 Task: Look for Airbnb options in Runing, China from 3rd January 2024 to 9th January 2024 for 2 adults. Place can be entire room with 1  bedroom having 1 bed and 1 bathroom. Property type can be hotel.
Action: Mouse moved to (424, 187)
Screenshot: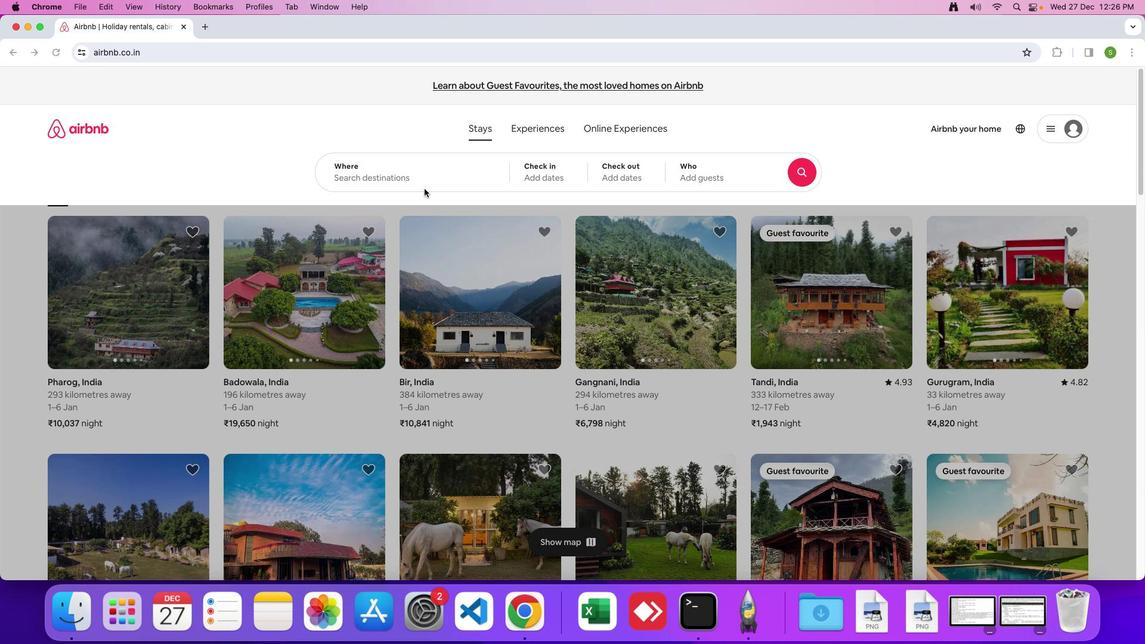 
Action: Mouse pressed left at (424, 187)
Screenshot: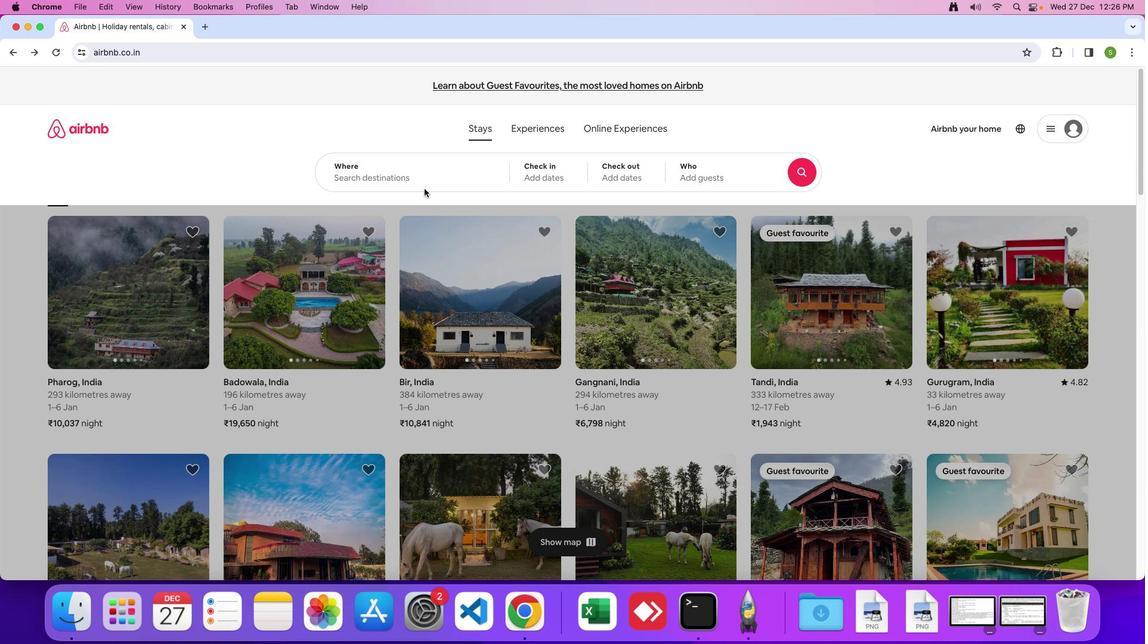 
Action: Mouse moved to (420, 178)
Screenshot: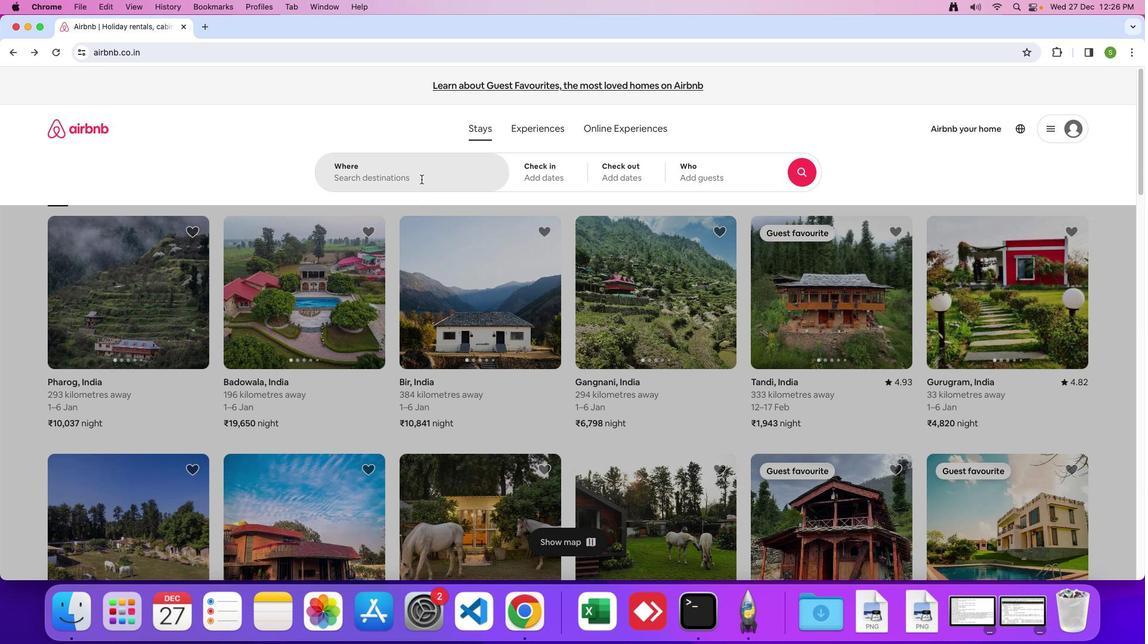 
Action: Mouse pressed left at (420, 178)
Screenshot: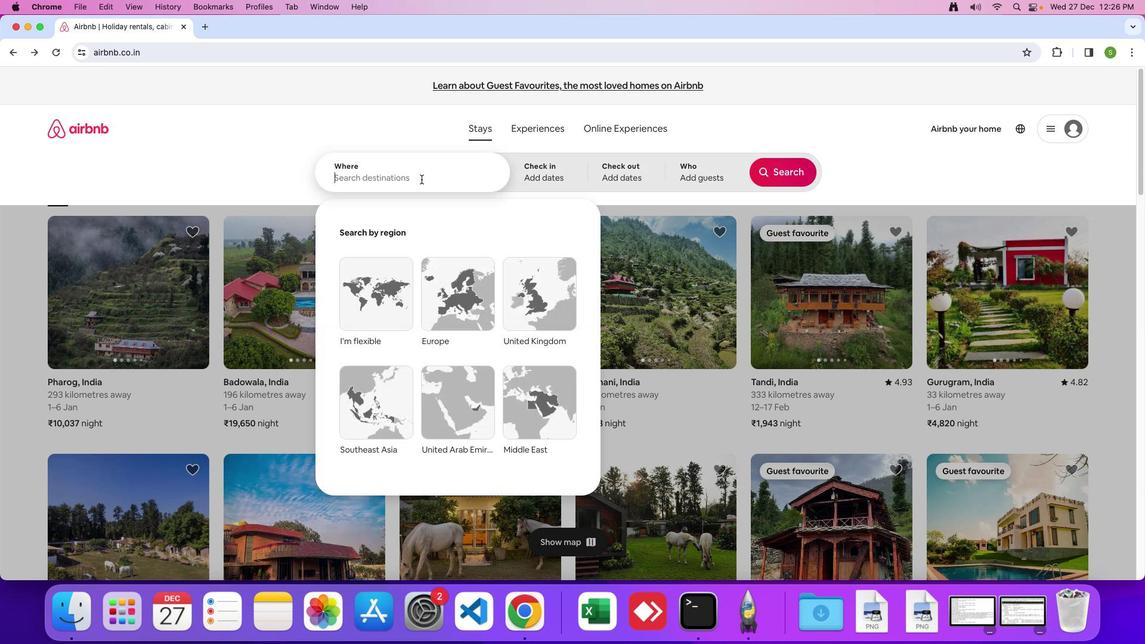 
Action: Key pressed 'R'Key.caps_lock'u''n''i''n''g'','Key.spaceKey.shift'C''h''i''n''a'Key.enter
Screenshot: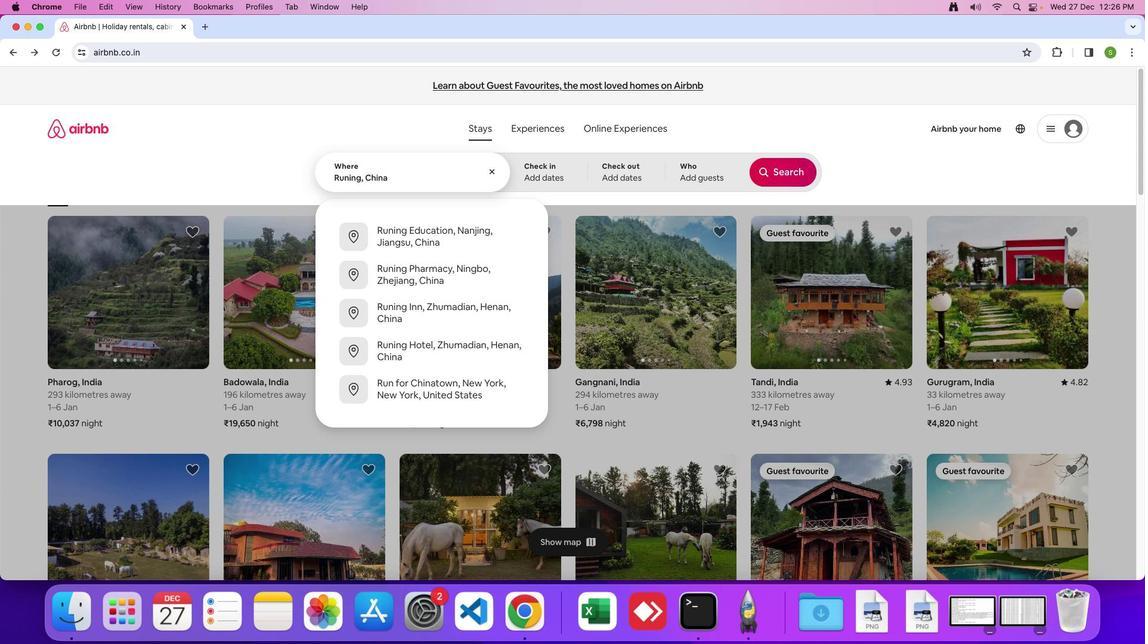 
Action: Mouse moved to (684, 314)
Screenshot: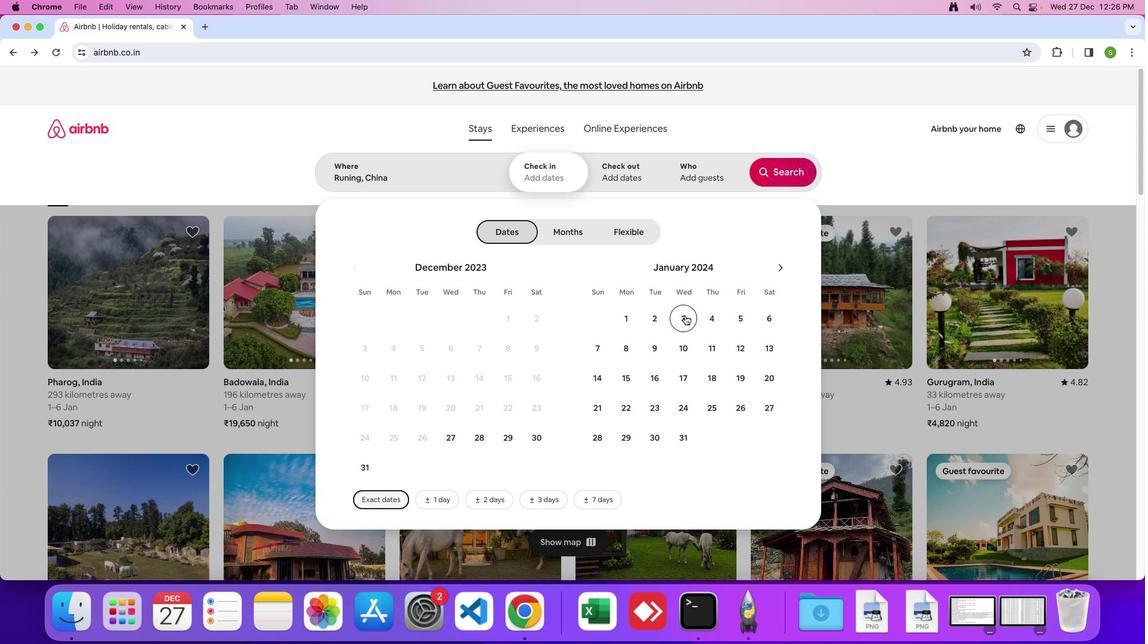 
Action: Mouse pressed left at (684, 314)
Screenshot: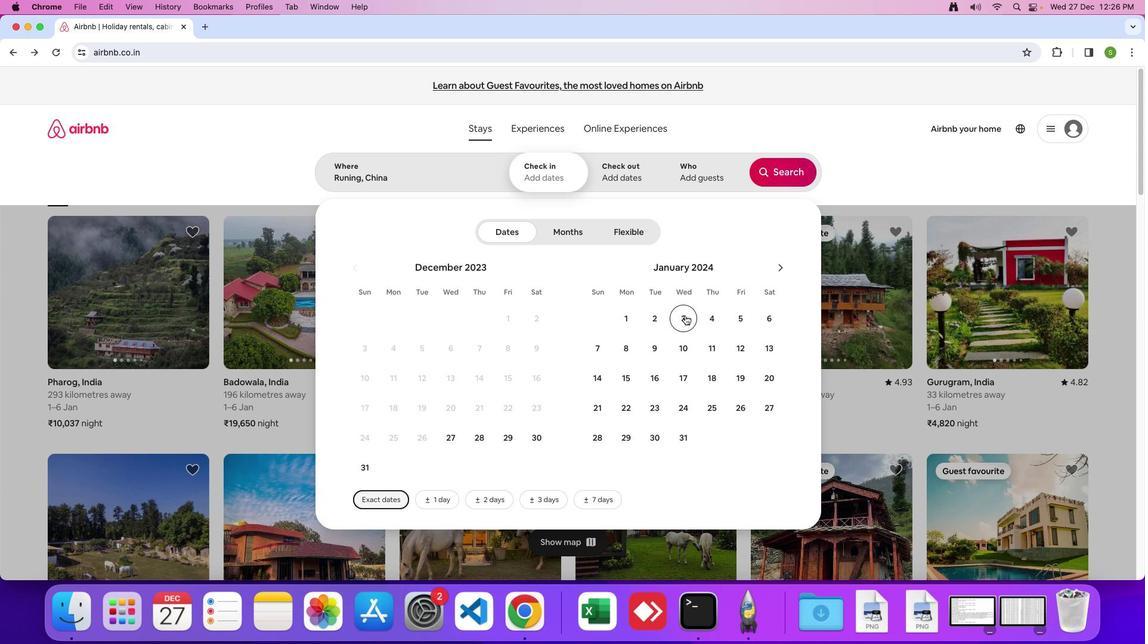 
Action: Mouse moved to (648, 349)
Screenshot: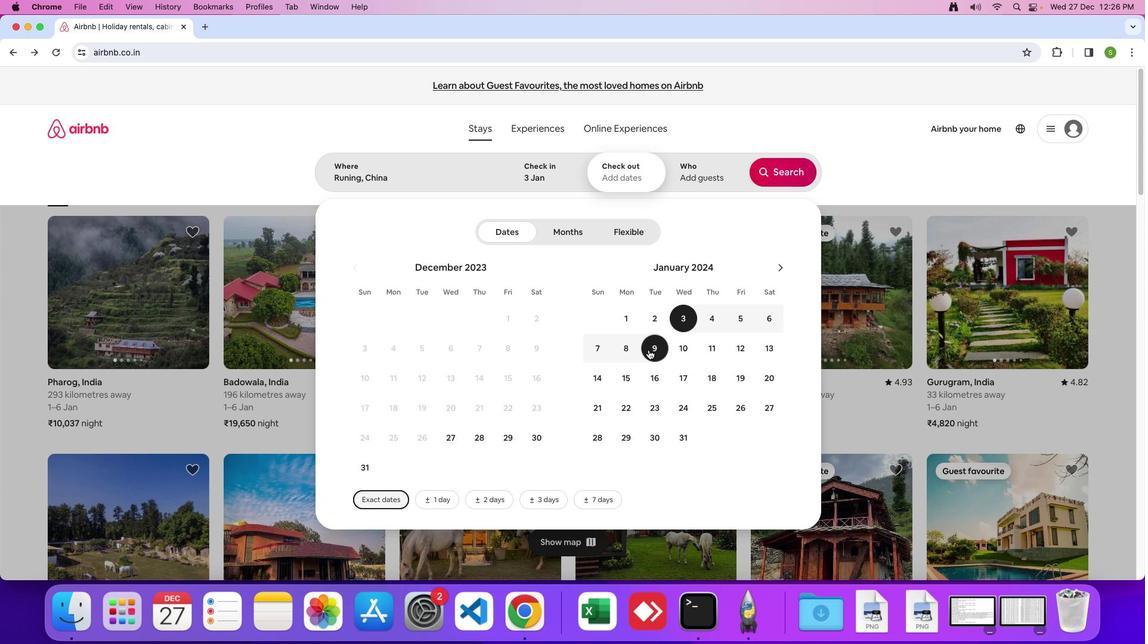 
Action: Mouse pressed left at (648, 349)
Screenshot: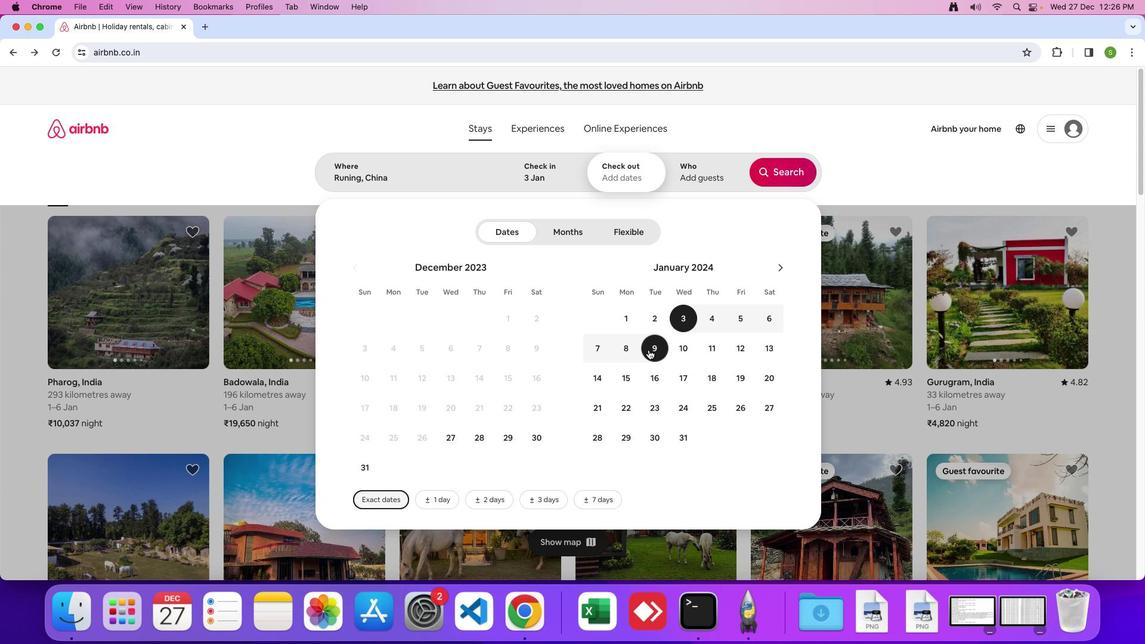 
Action: Mouse moved to (699, 173)
Screenshot: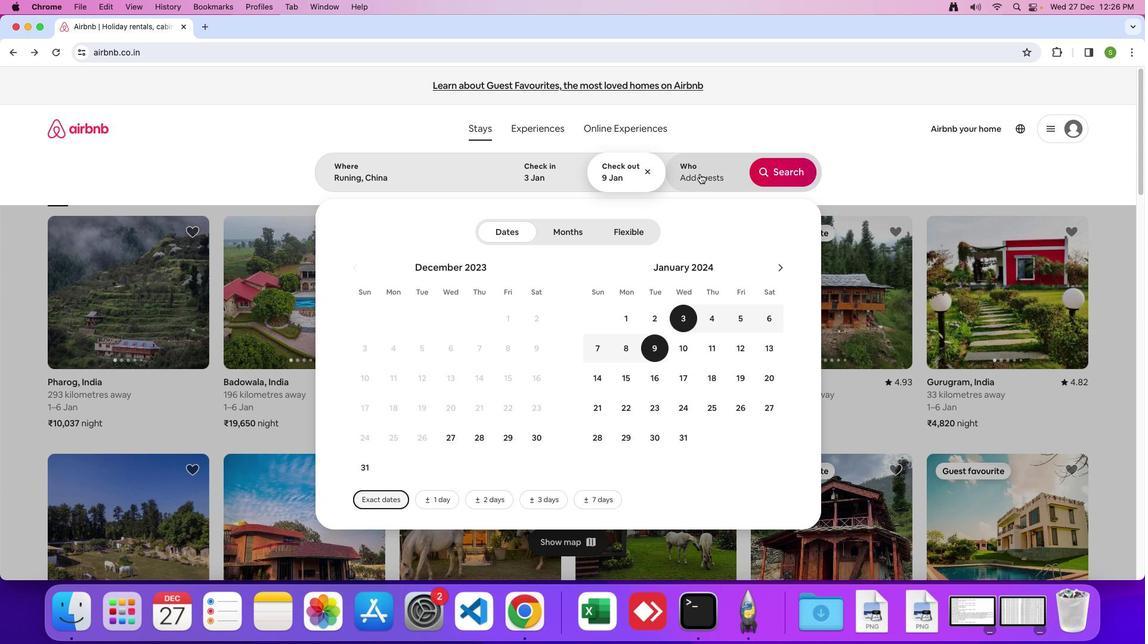 
Action: Mouse pressed left at (699, 173)
Screenshot: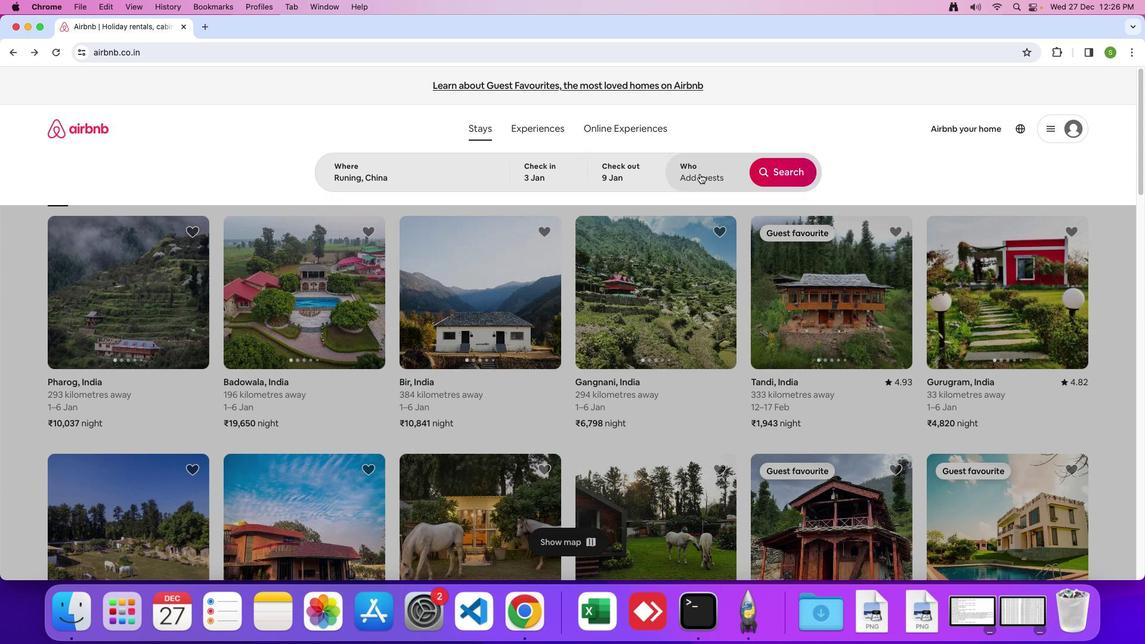 
Action: Mouse moved to (782, 238)
Screenshot: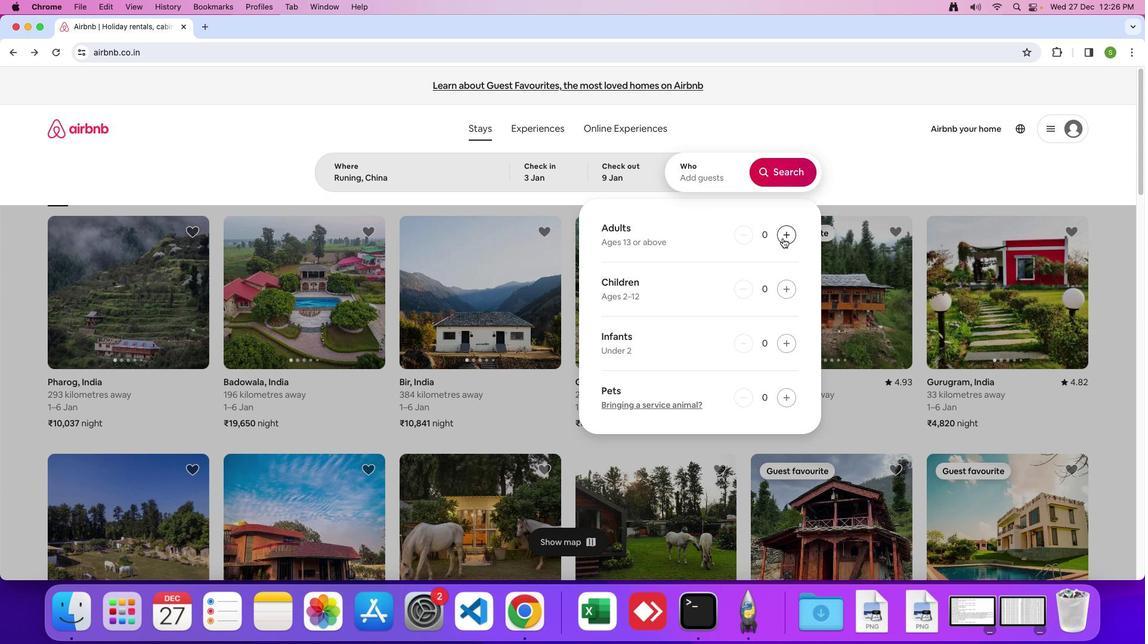 
Action: Mouse pressed left at (782, 238)
Screenshot: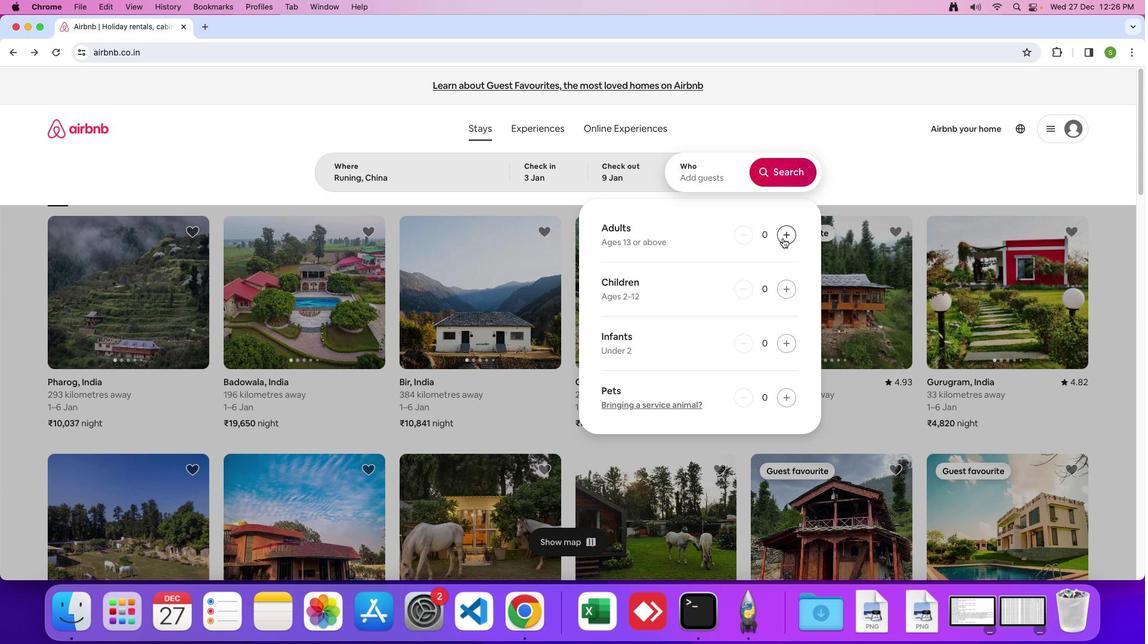 
Action: Mouse pressed left at (782, 238)
Screenshot: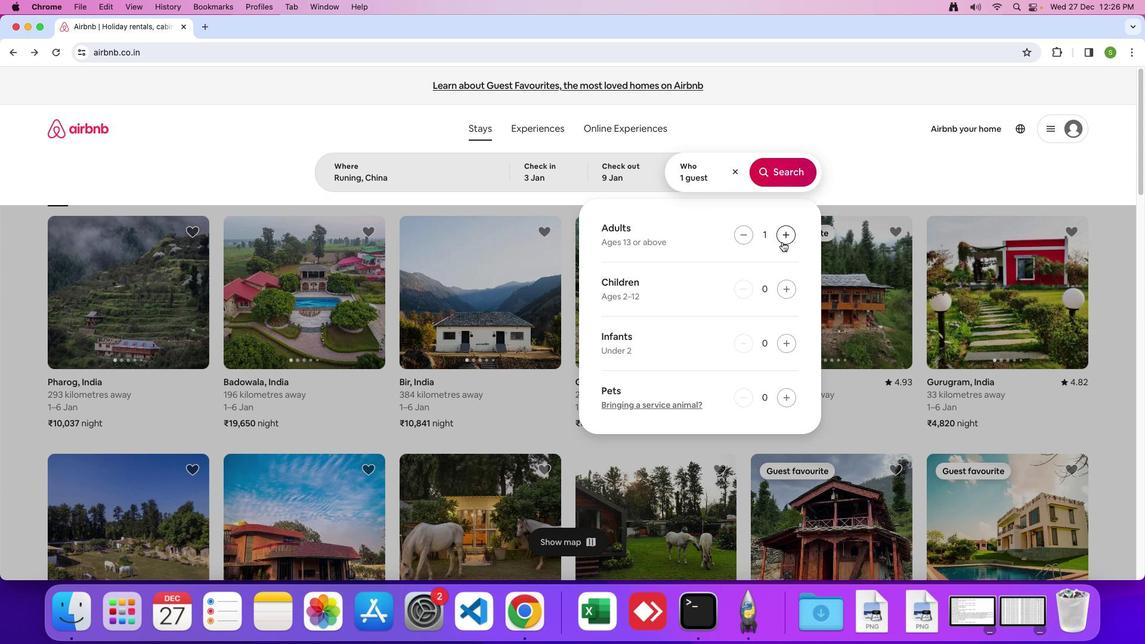 
Action: Mouse moved to (775, 167)
Screenshot: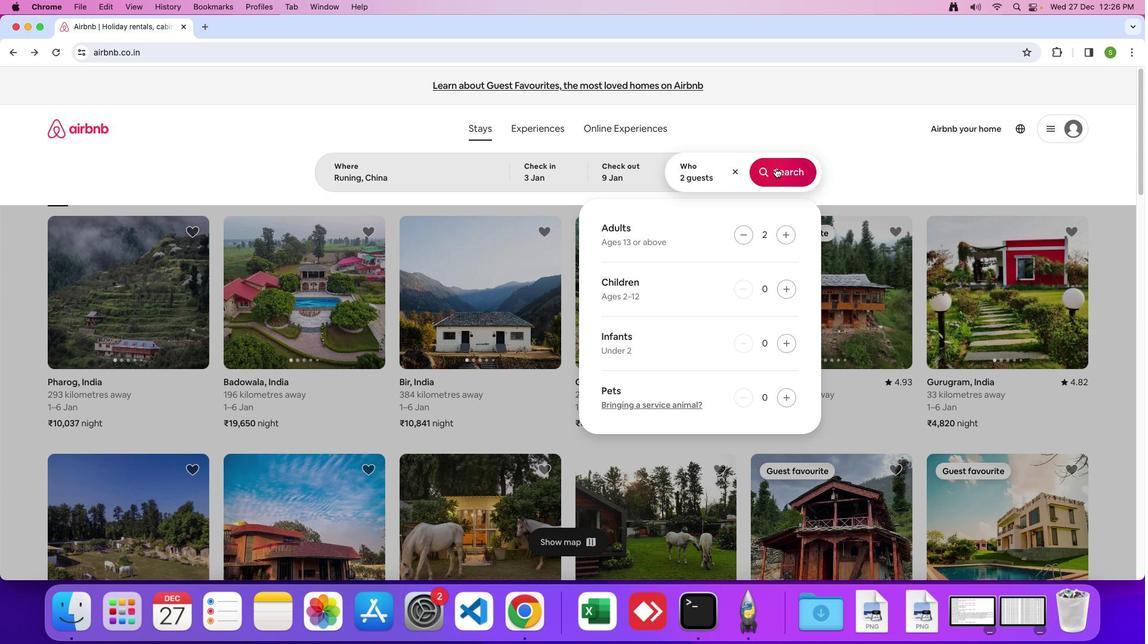 
Action: Mouse pressed left at (775, 167)
Screenshot: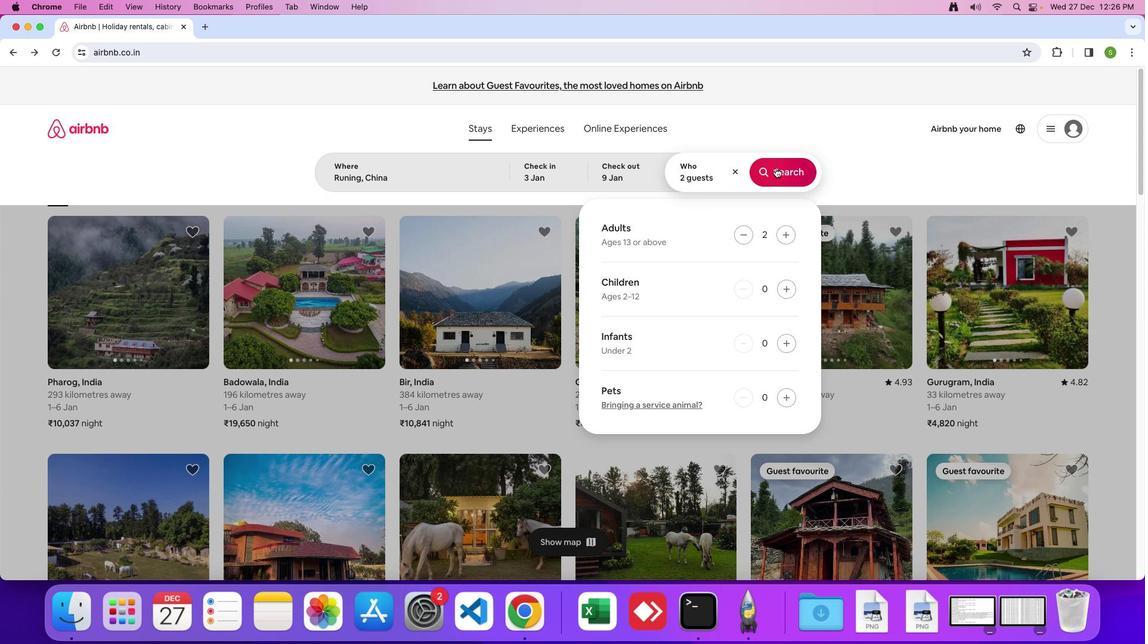 
Action: Mouse moved to (964, 136)
Screenshot: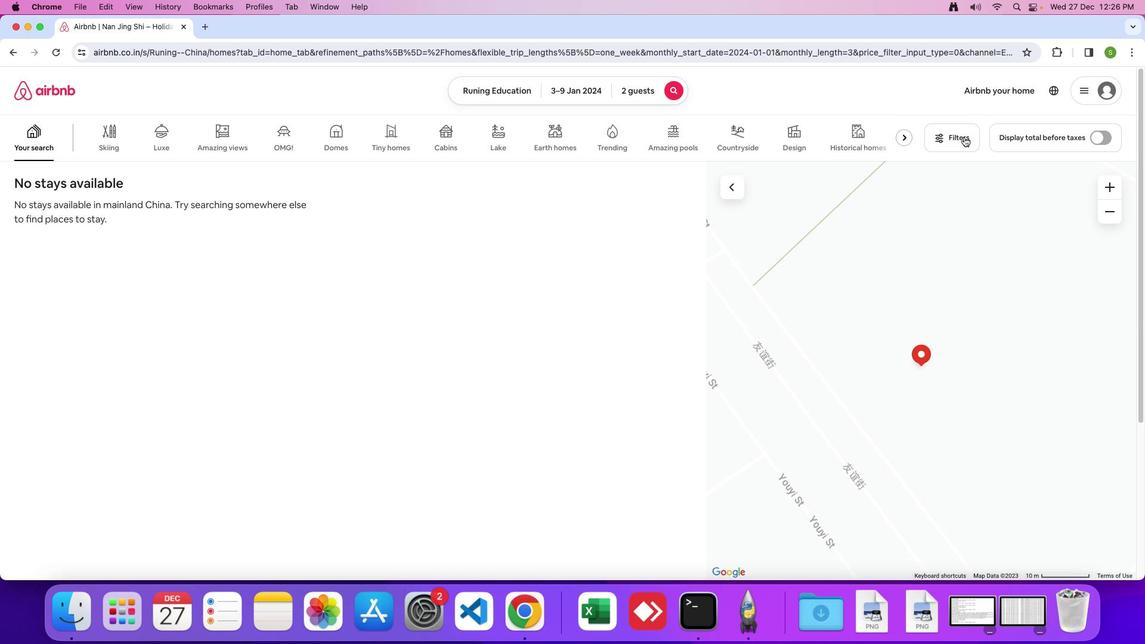 
Action: Mouse pressed left at (964, 136)
Screenshot: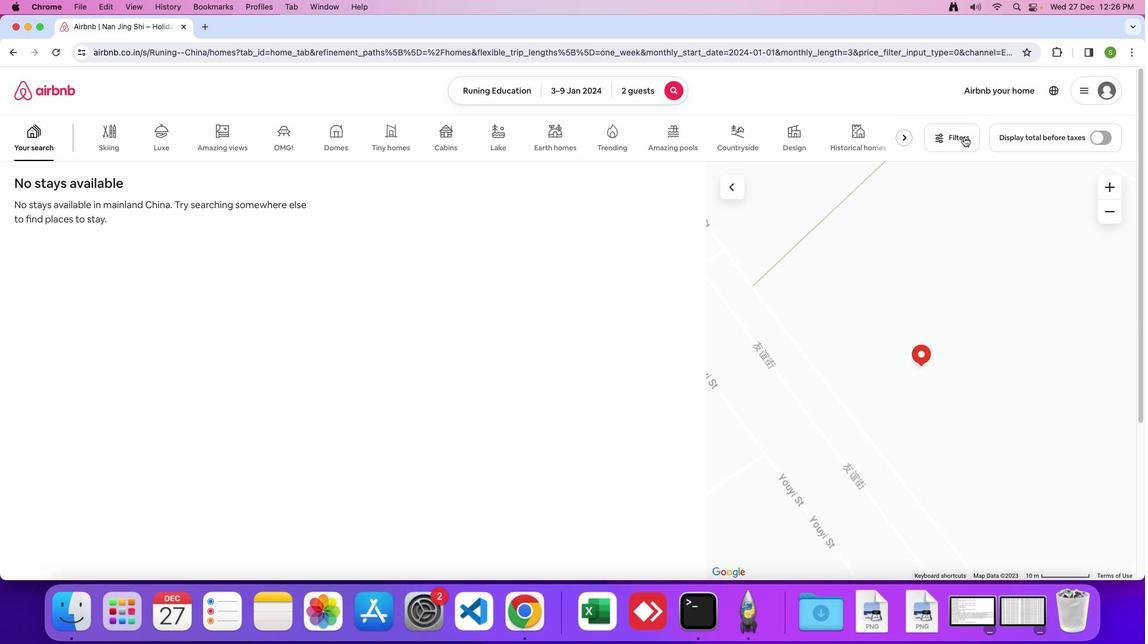 
Action: Mouse moved to (557, 324)
Screenshot: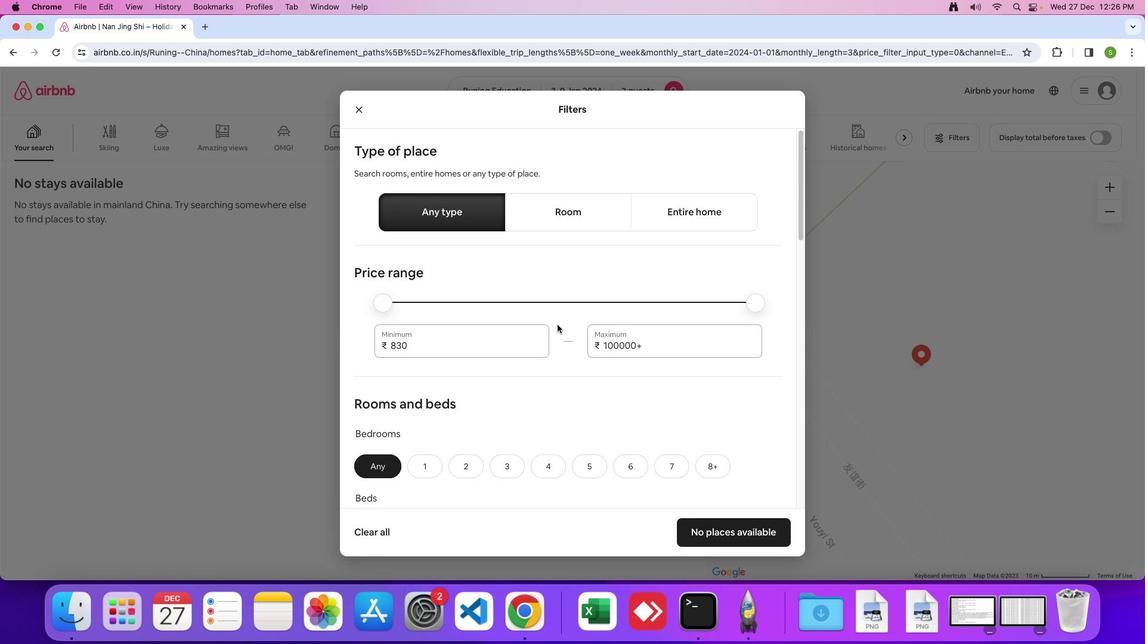 
Action: Mouse scrolled (557, 324) with delta (0, 0)
Screenshot: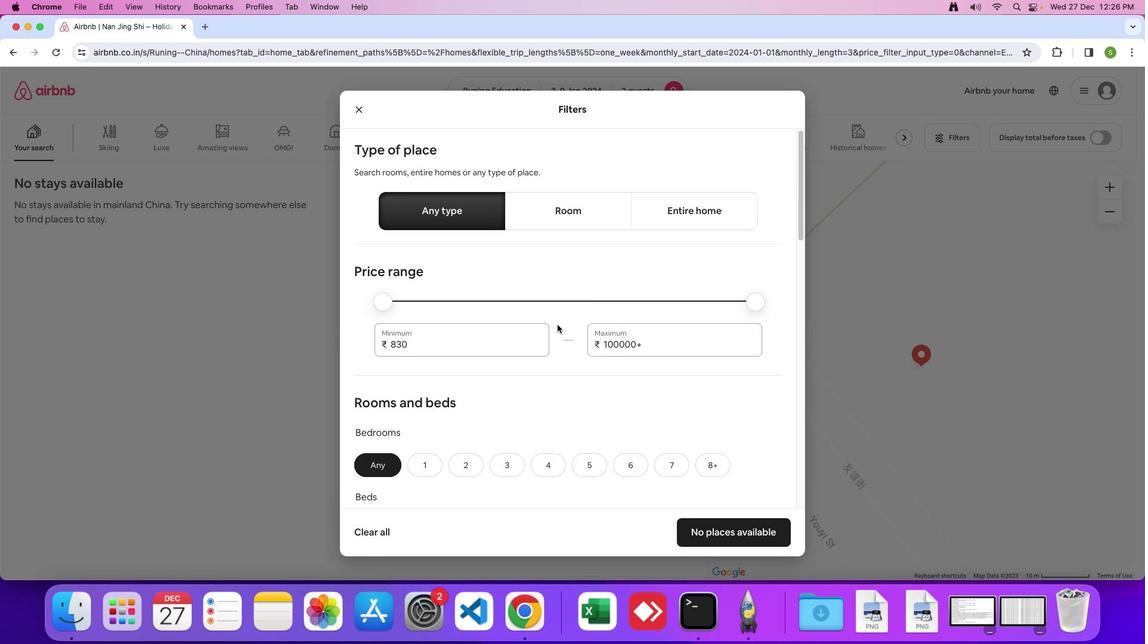 
Action: Mouse scrolled (557, 324) with delta (0, 0)
Screenshot: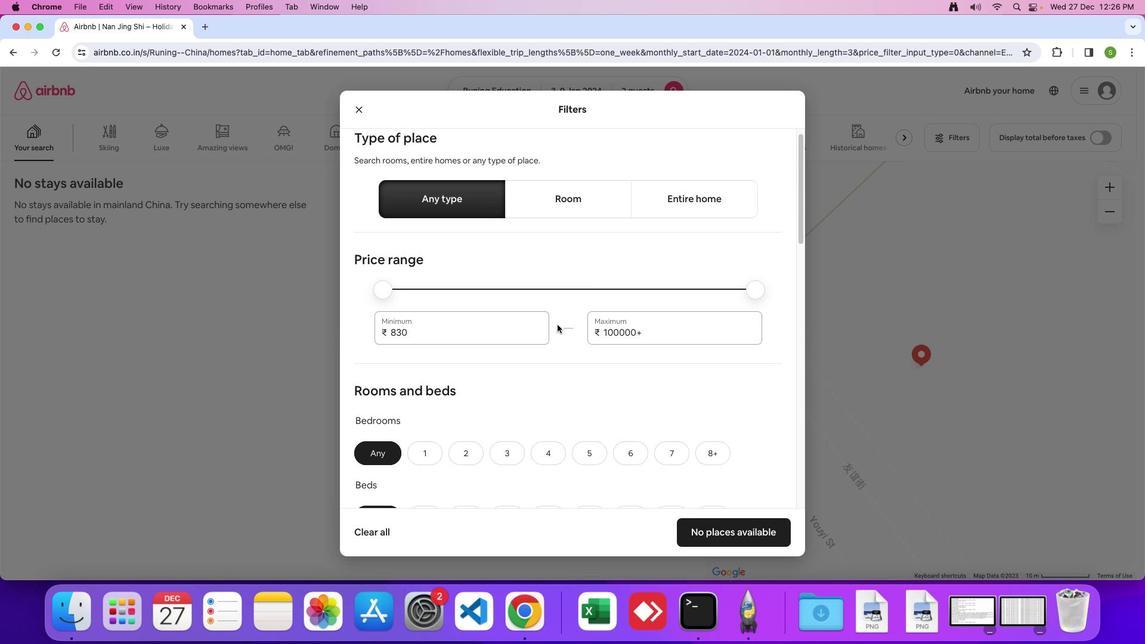 
Action: Mouse scrolled (557, 324) with delta (0, 0)
Screenshot: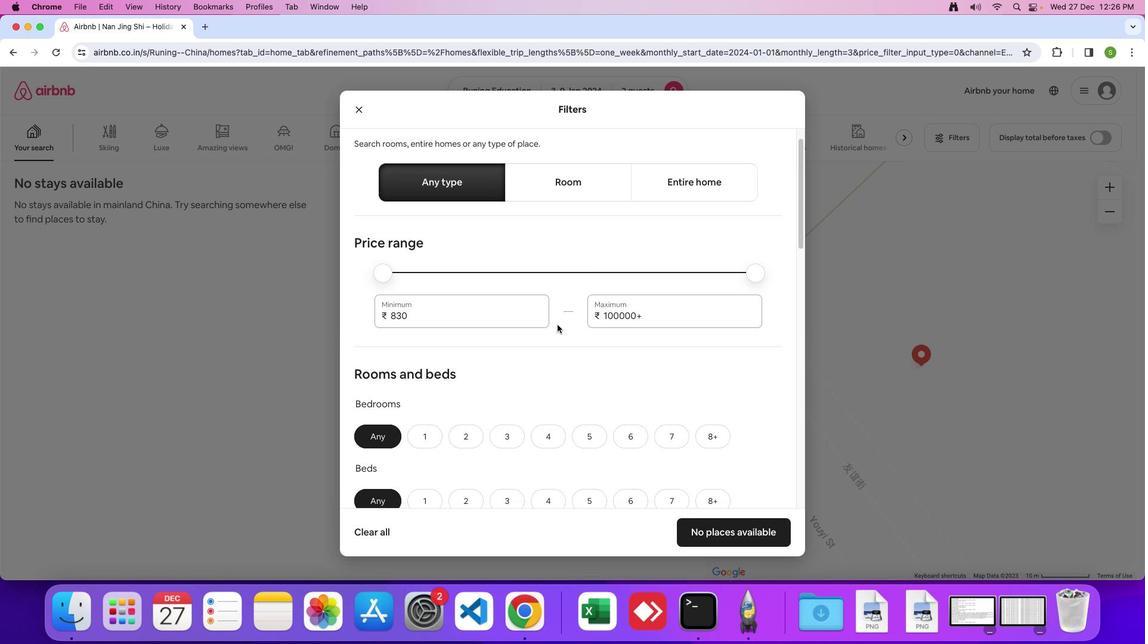 
Action: Mouse scrolled (557, 324) with delta (0, 0)
Screenshot: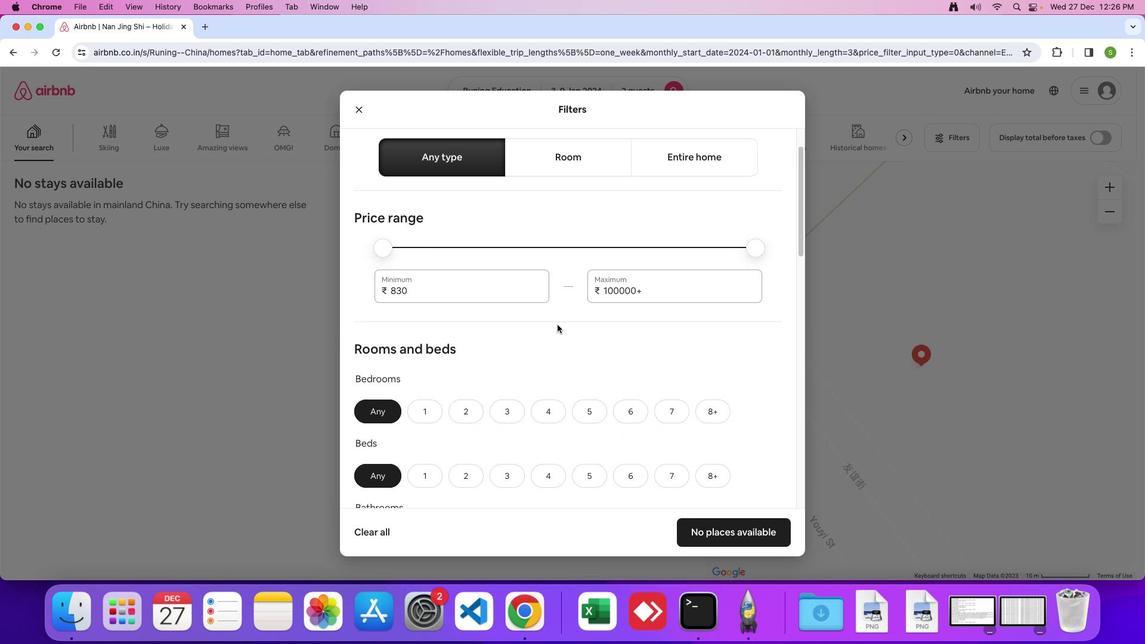 
Action: Mouse scrolled (557, 324) with delta (0, 0)
Screenshot: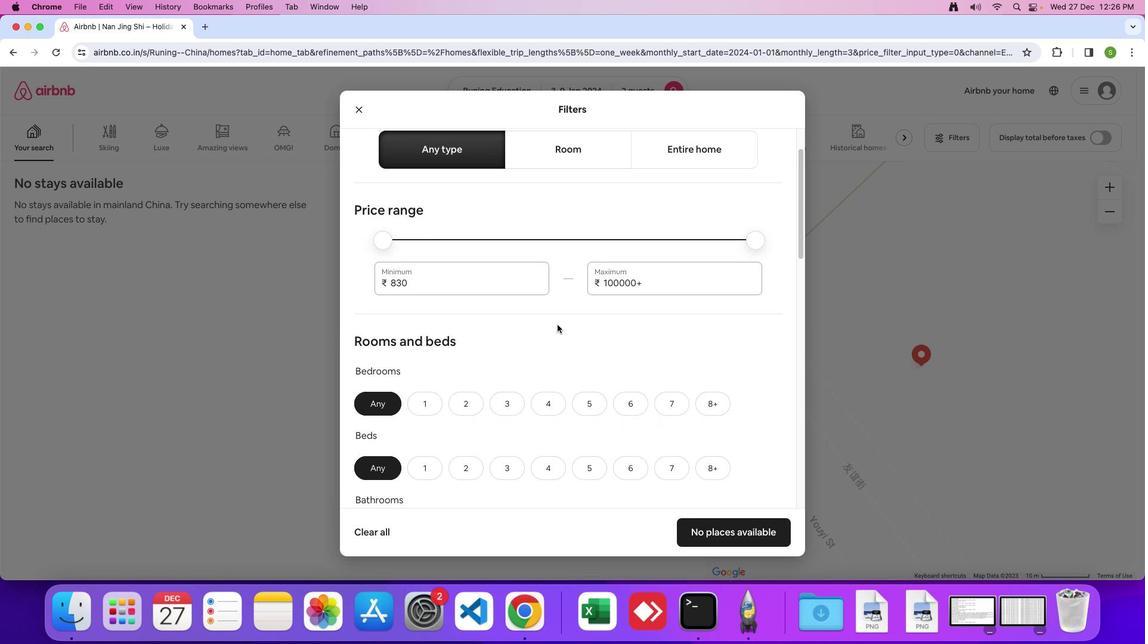 
Action: Mouse scrolled (557, 324) with delta (0, 0)
Screenshot: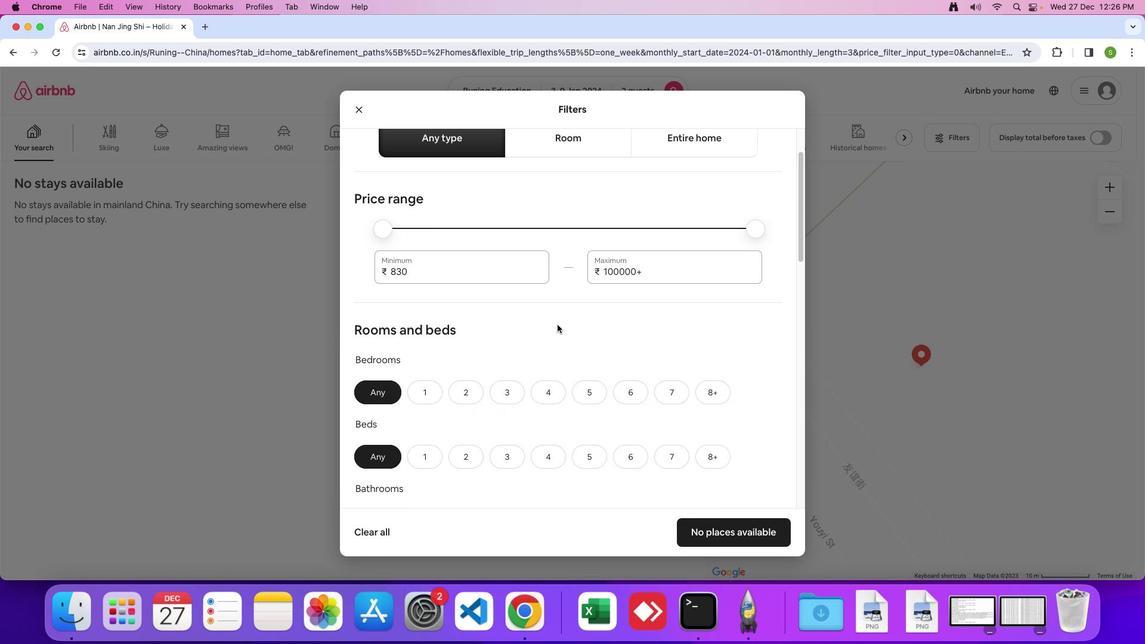 
Action: Mouse scrolled (557, 324) with delta (0, 0)
Screenshot: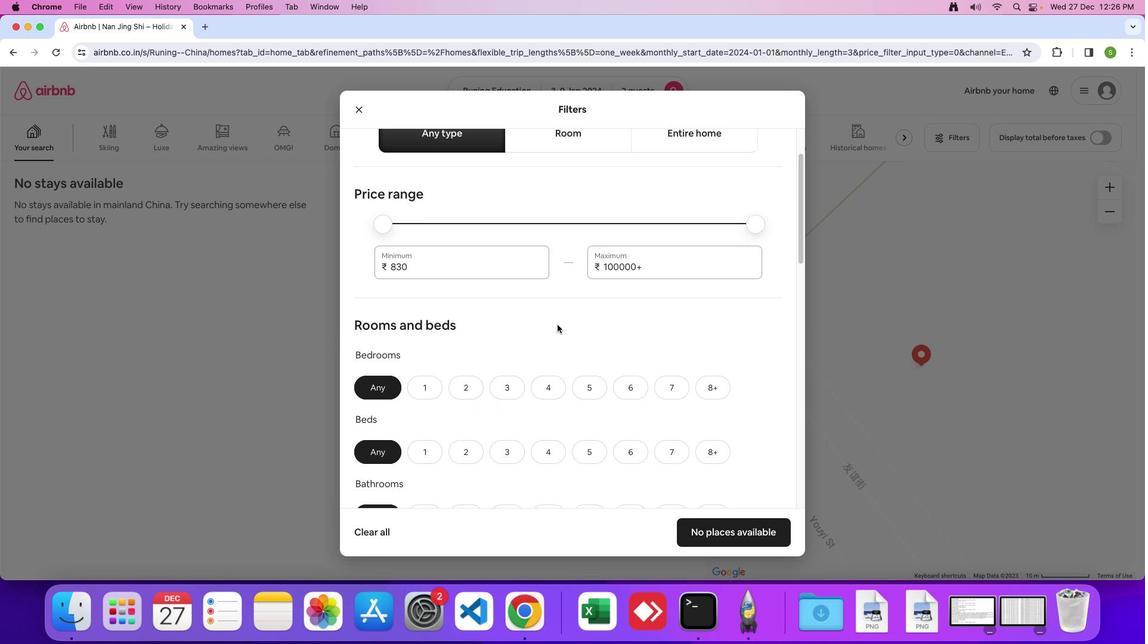 
Action: Mouse scrolled (557, 324) with delta (0, 0)
Screenshot: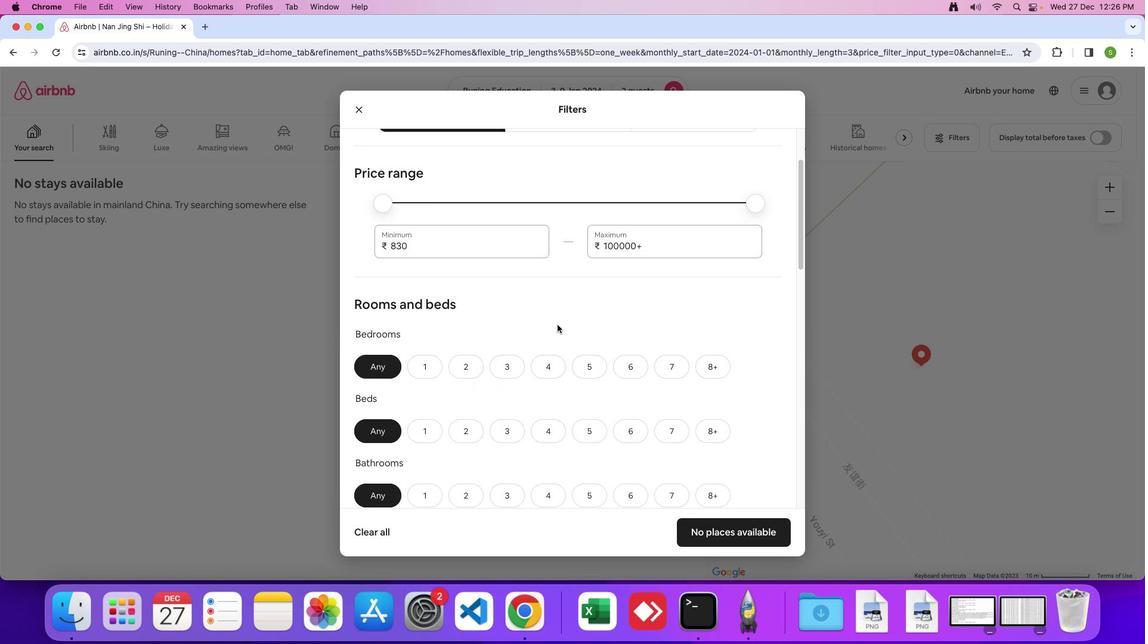 
Action: Mouse scrolled (557, 324) with delta (0, 0)
Screenshot: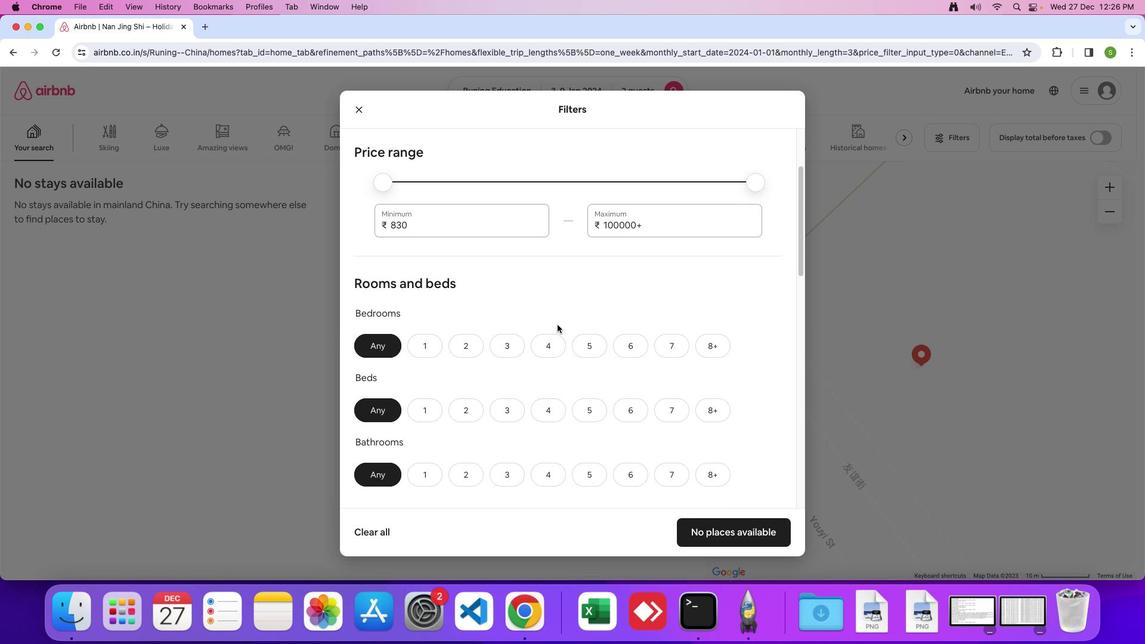 
Action: Mouse scrolled (557, 324) with delta (0, 0)
Screenshot: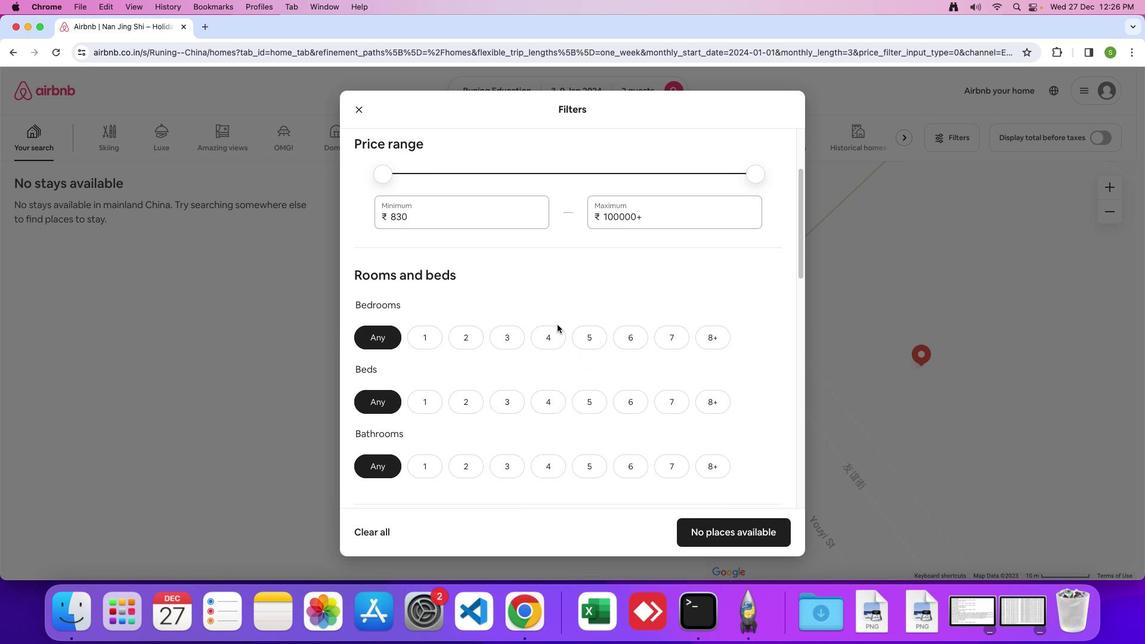
Action: Mouse scrolled (557, 324) with delta (0, -1)
Screenshot: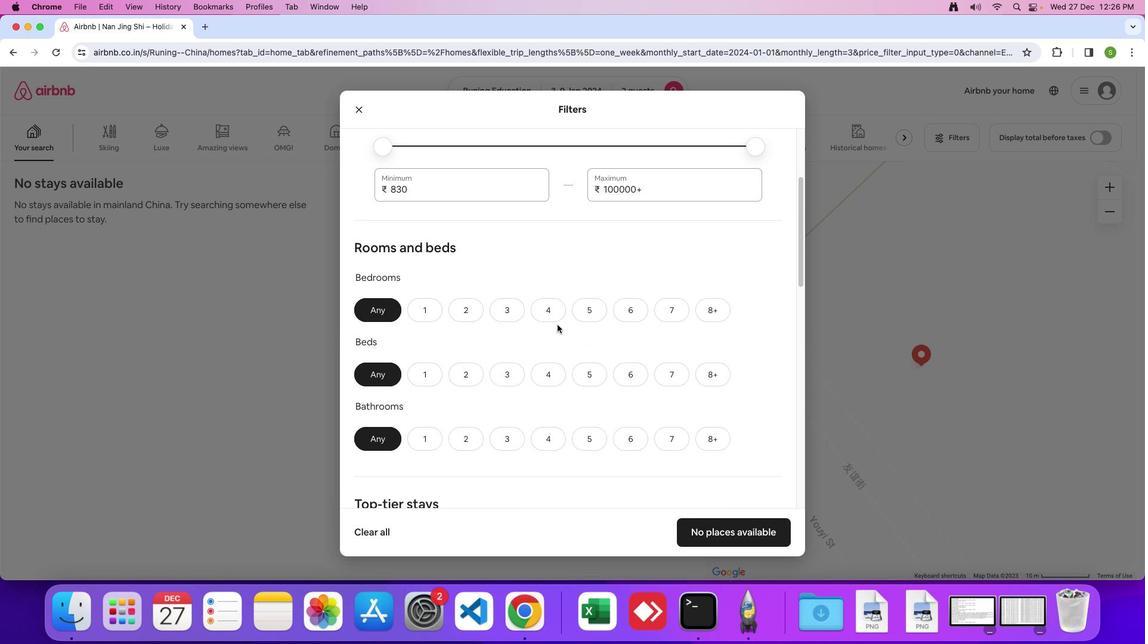 
Action: Mouse scrolled (557, 324) with delta (0, 0)
Screenshot: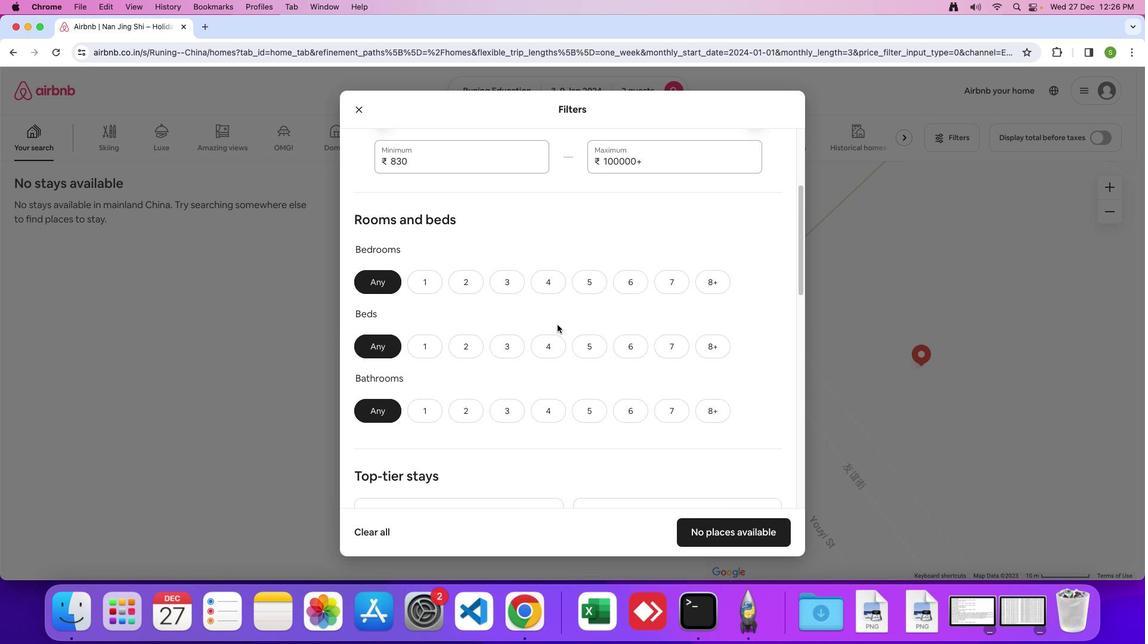 
Action: Mouse scrolled (557, 324) with delta (0, 0)
Screenshot: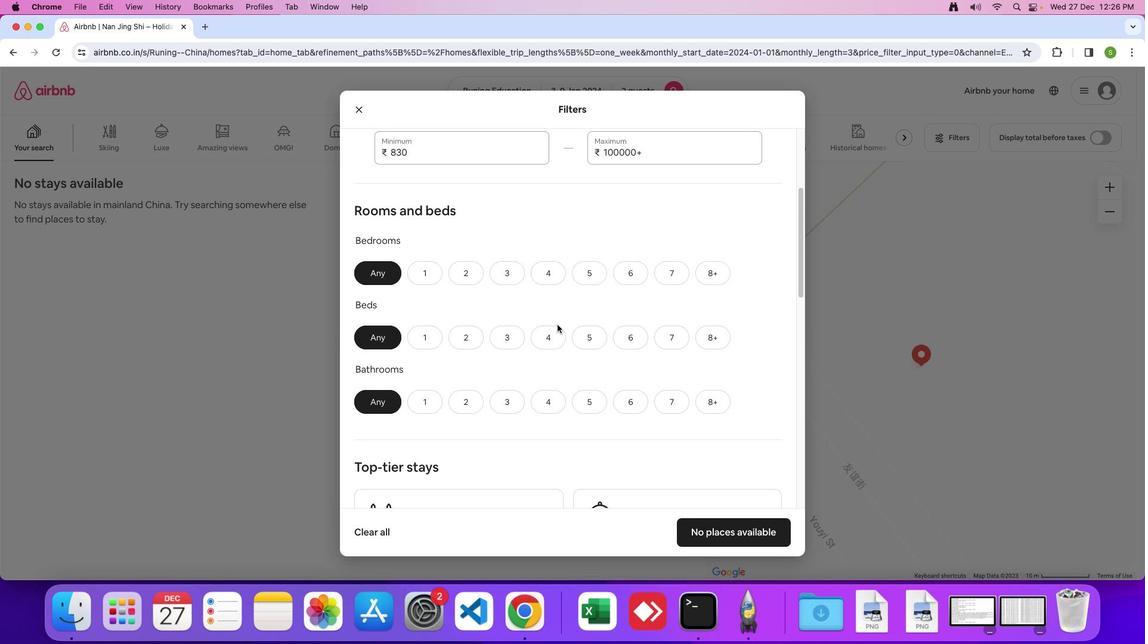 
Action: Mouse moved to (426, 276)
Screenshot: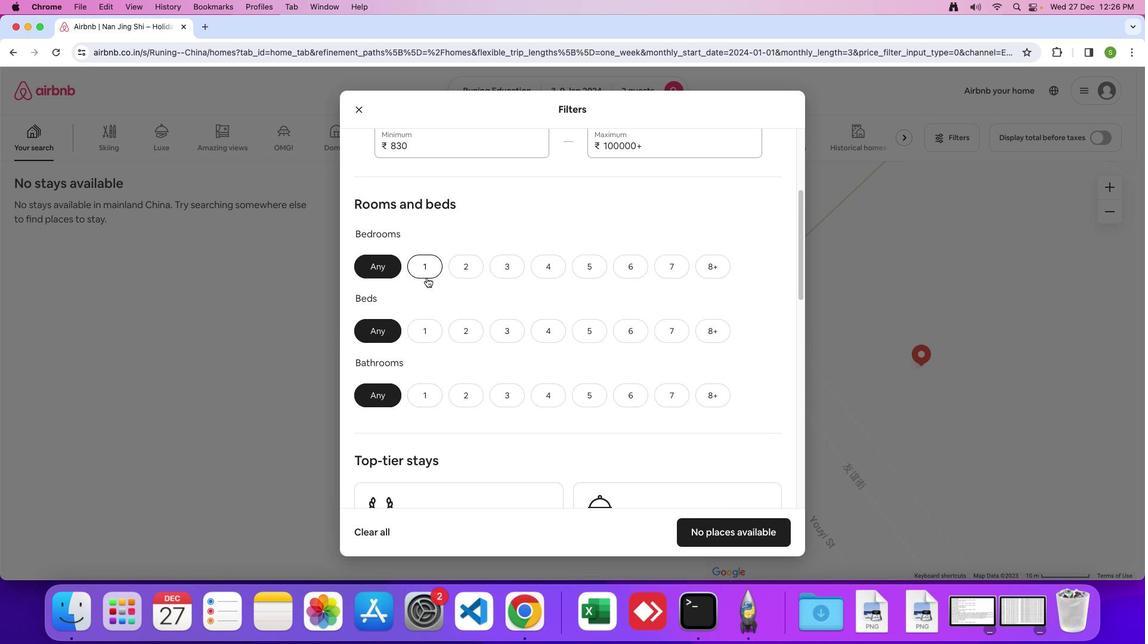 
Action: Mouse pressed left at (426, 276)
Screenshot: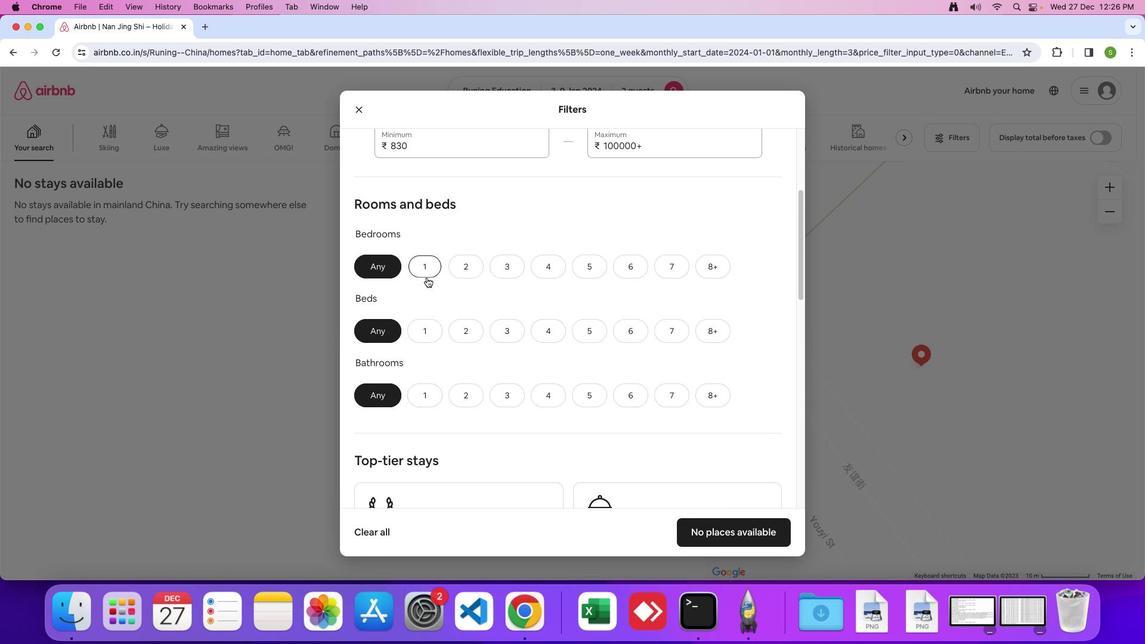 
Action: Mouse moved to (433, 269)
Screenshot: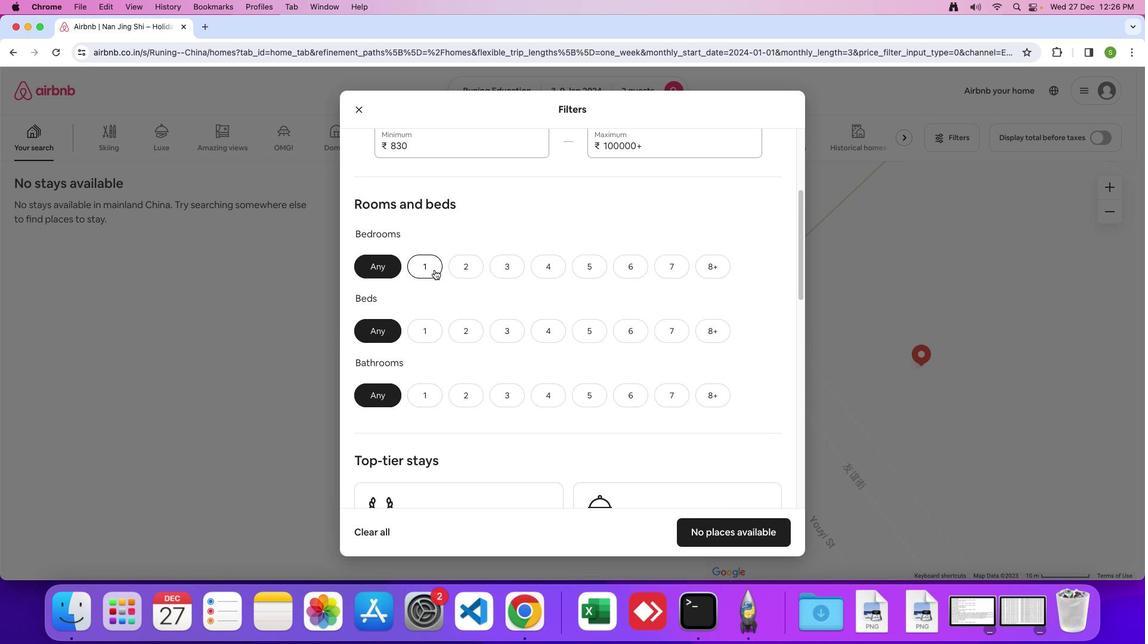 
Action: Mouse pressed left at (433, 269)
Screenshot: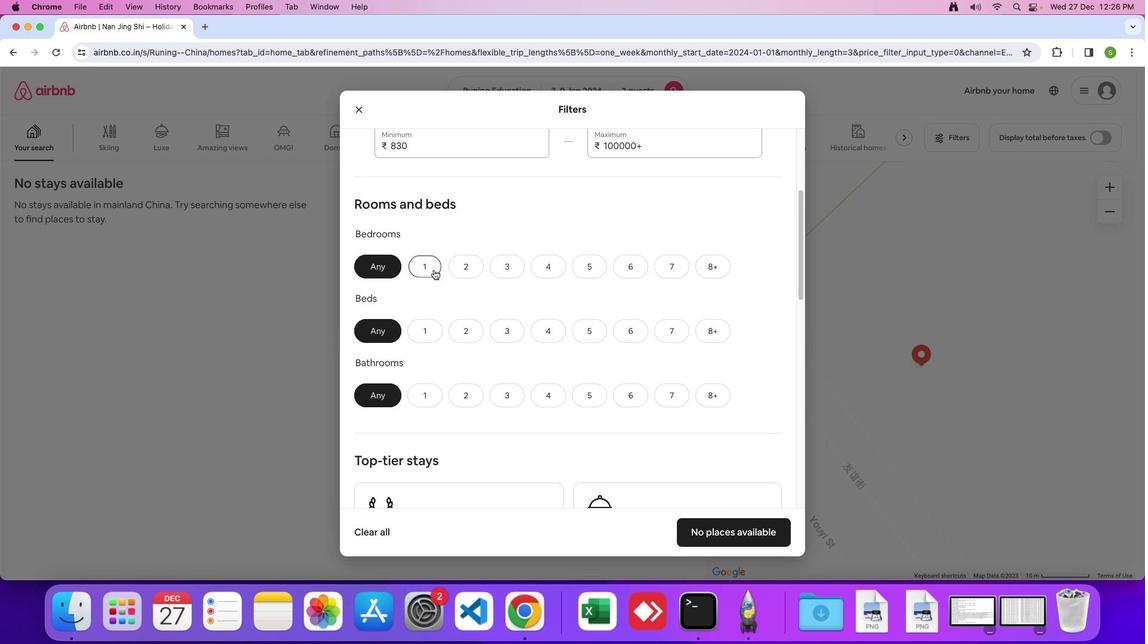 
Action: Mouse moved to (421, 327)
Screenshot: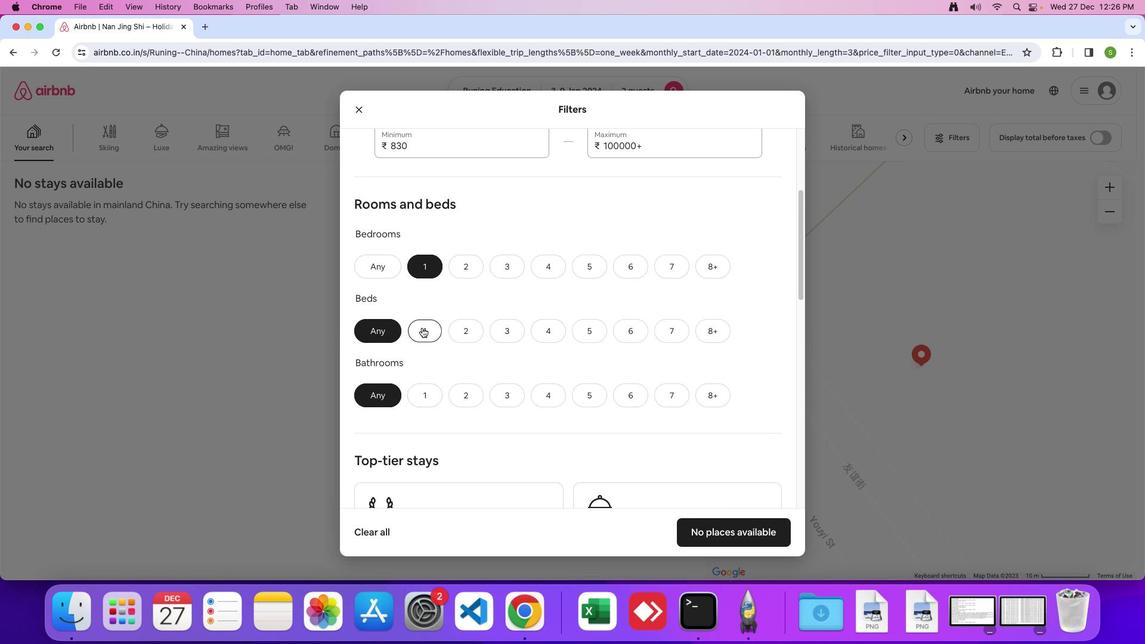
Action: Mouse pressed left at (421, 327)
Screenshot: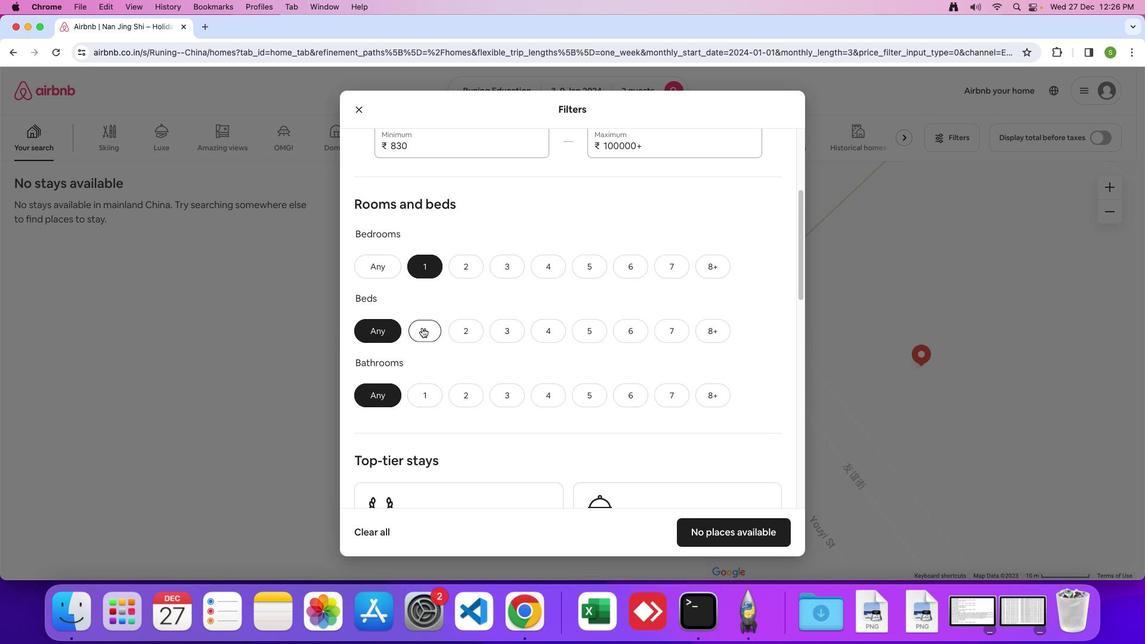 
Action: Mouse moved to (429, 399)
Screenshot: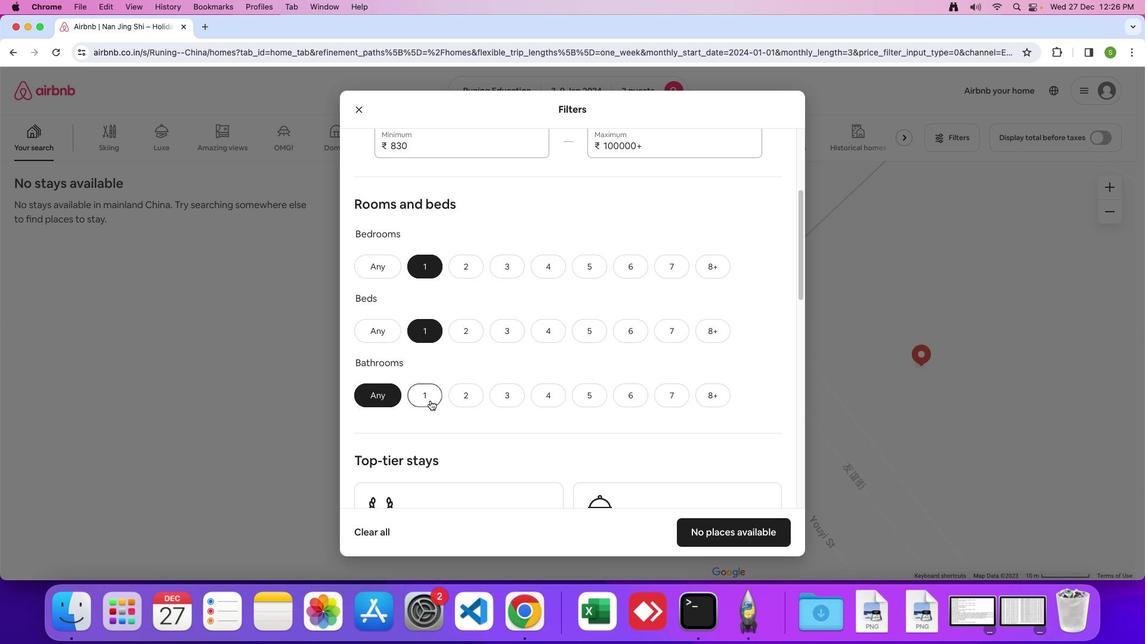 
Action: Mouse pressed left at (429, 399)
Screenshot: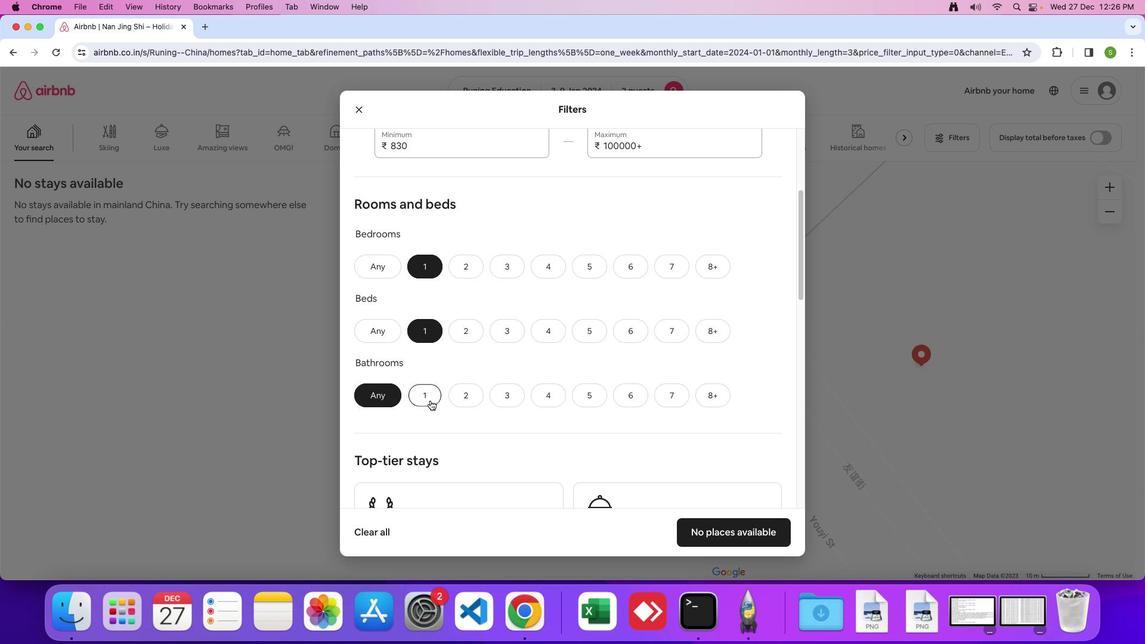 
Action: Mouse moved to (517, 412)
Screenshot: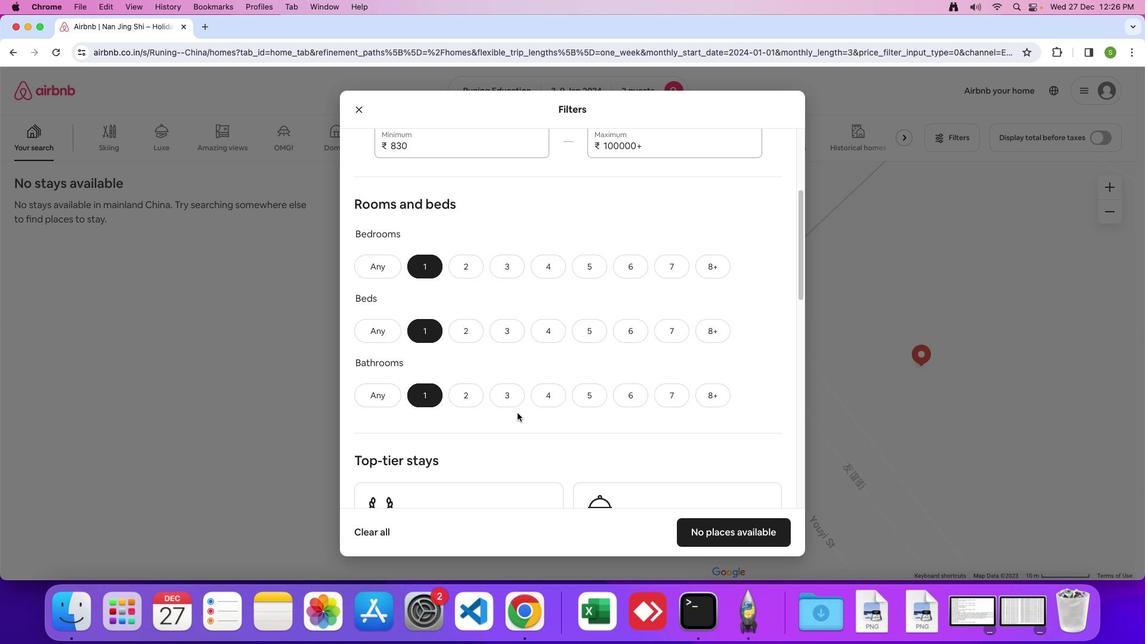 
Action: Mouse scrolled (517, 412) with delta (0, 0)
Screenshot: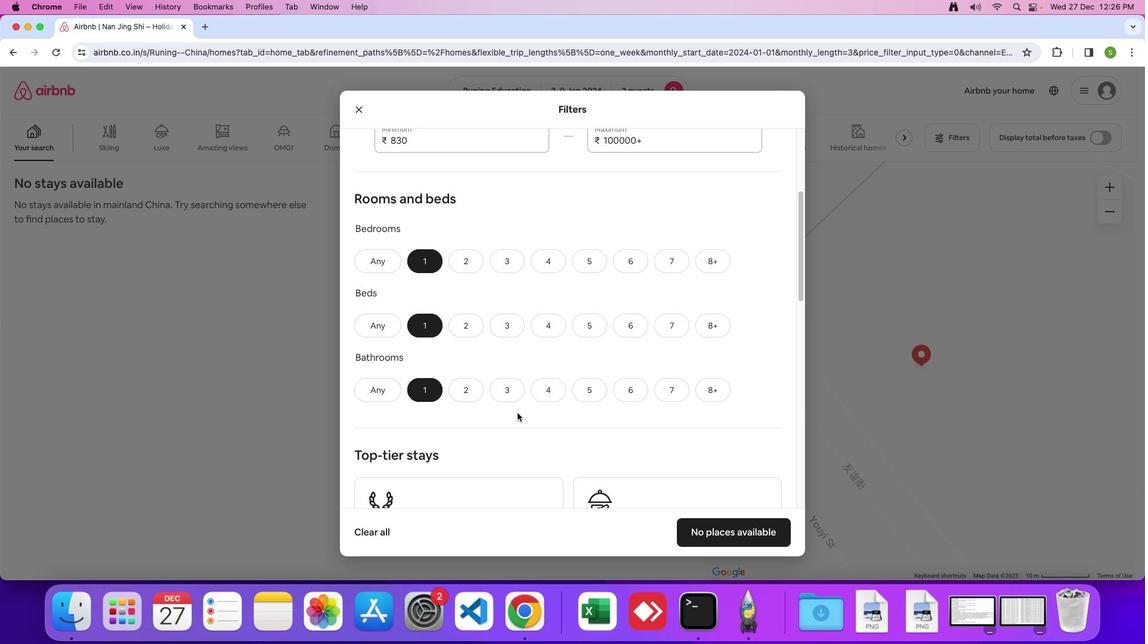 
Action: Mouse scrolled (517, 412) with delta (0, 0)
Screenshot: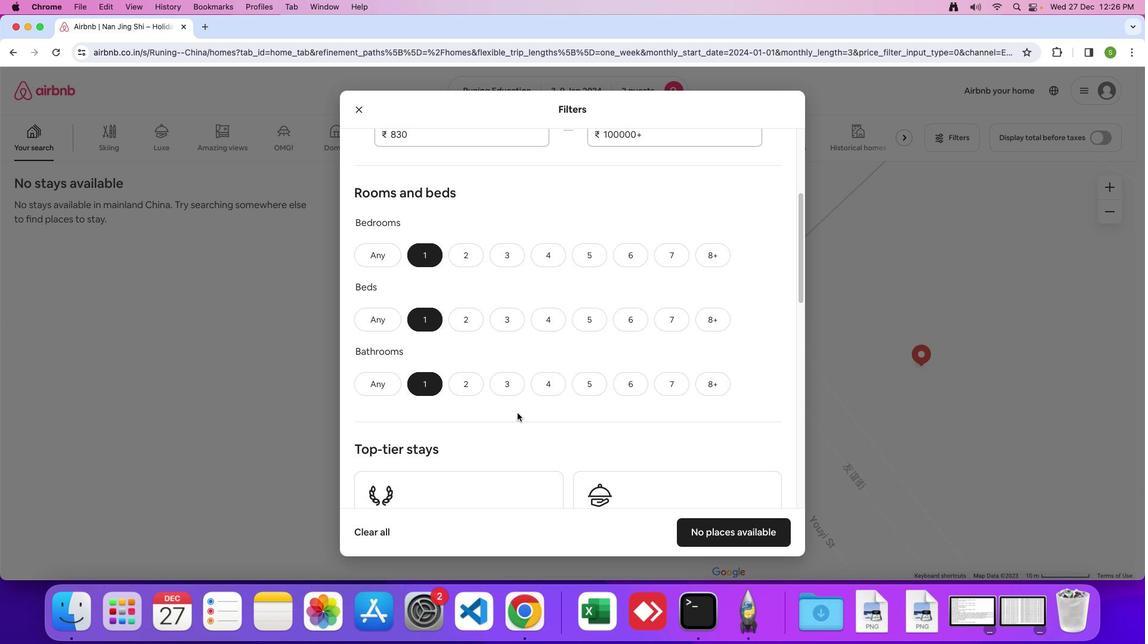 
Action: Mouse scrolled (517, 412) with delta (0, 0)
Screenshot: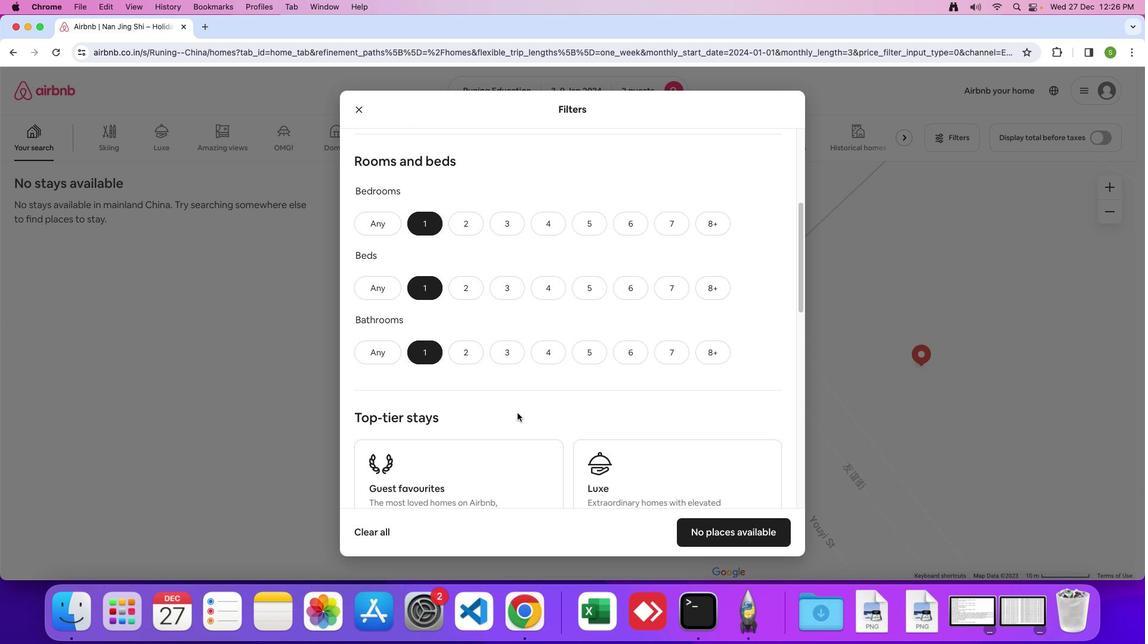
Action: Mouse moved to (556, 390)
Screenshot: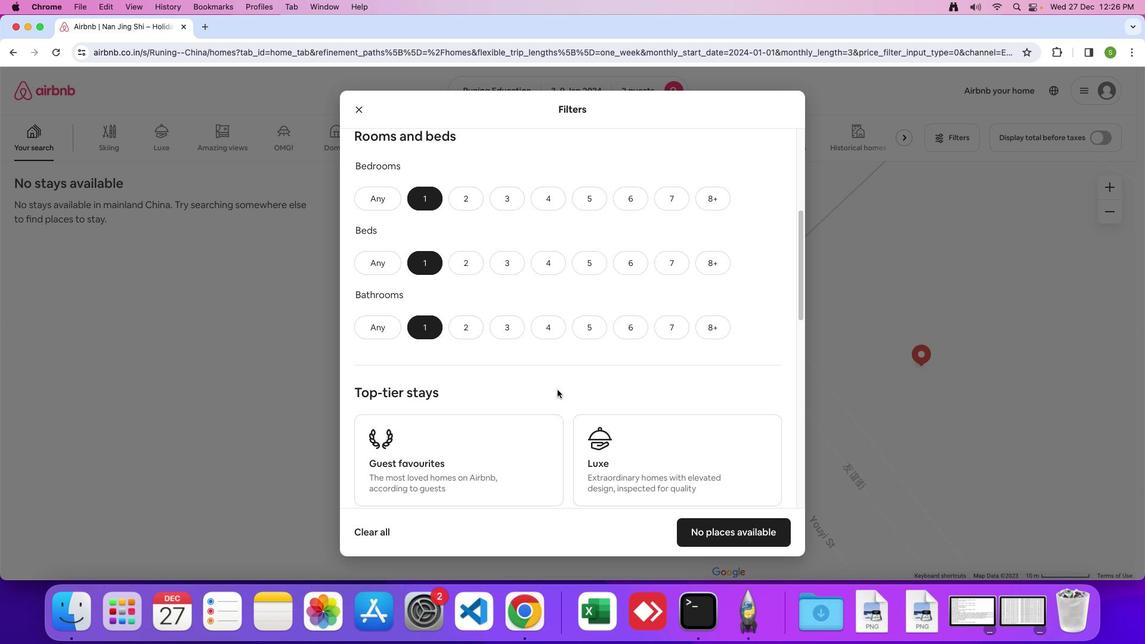 
Action: Mouse scrolled (556, 390) with delta (0, 0)
Screenshot: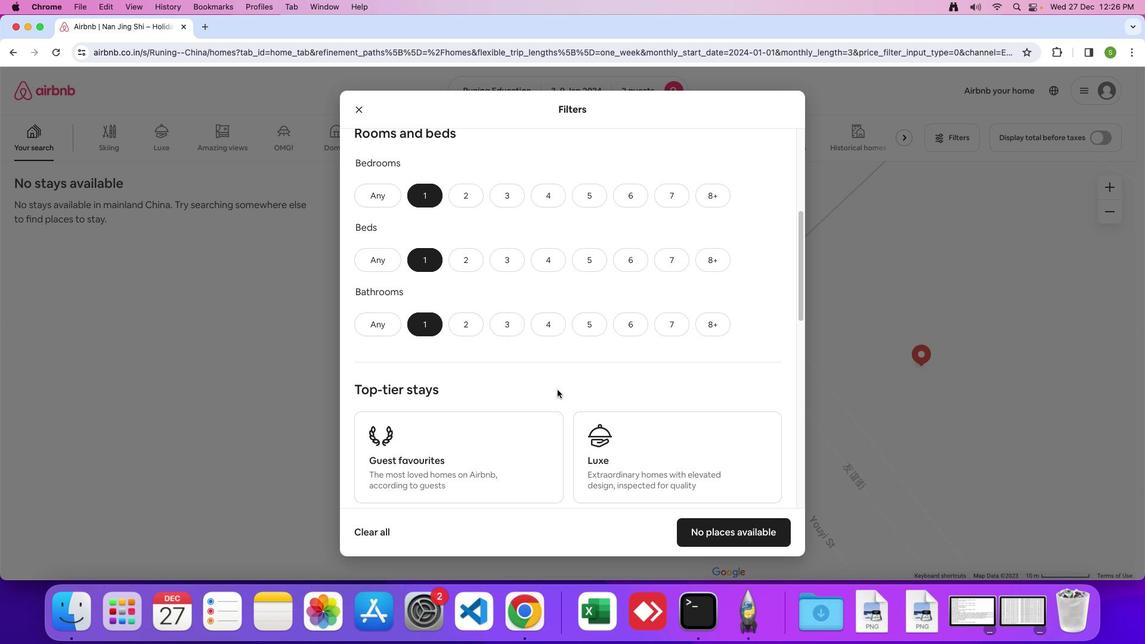 
Action: Mouse moved to (557, 389)
Screenshot: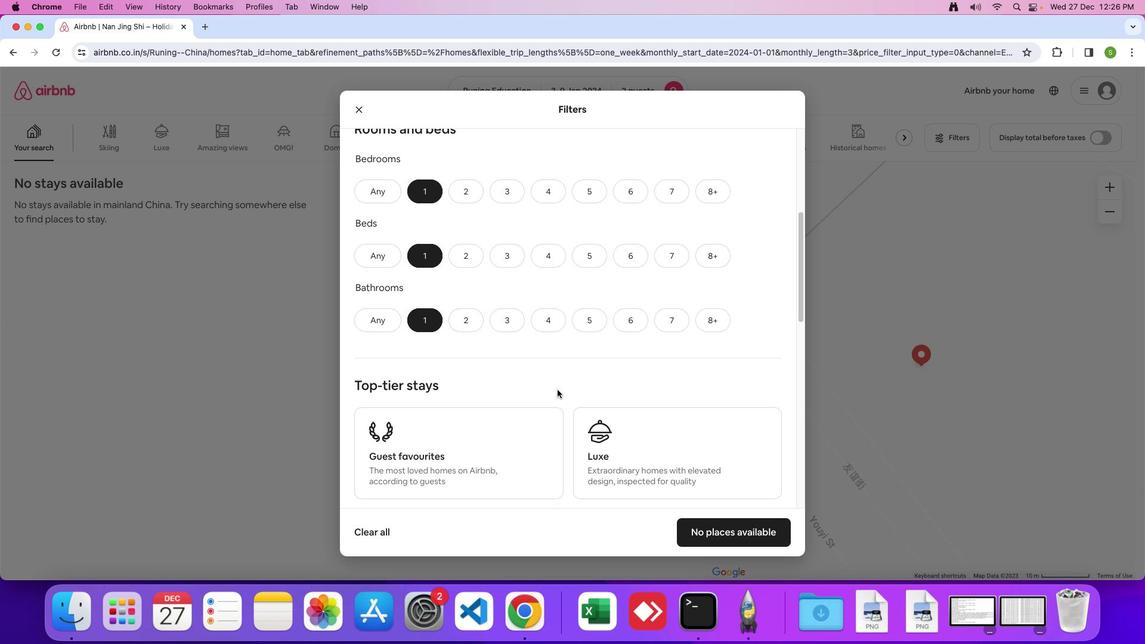 
Action: Mouse scrolled (557, 389) with delta (0, 0)
Screenshot: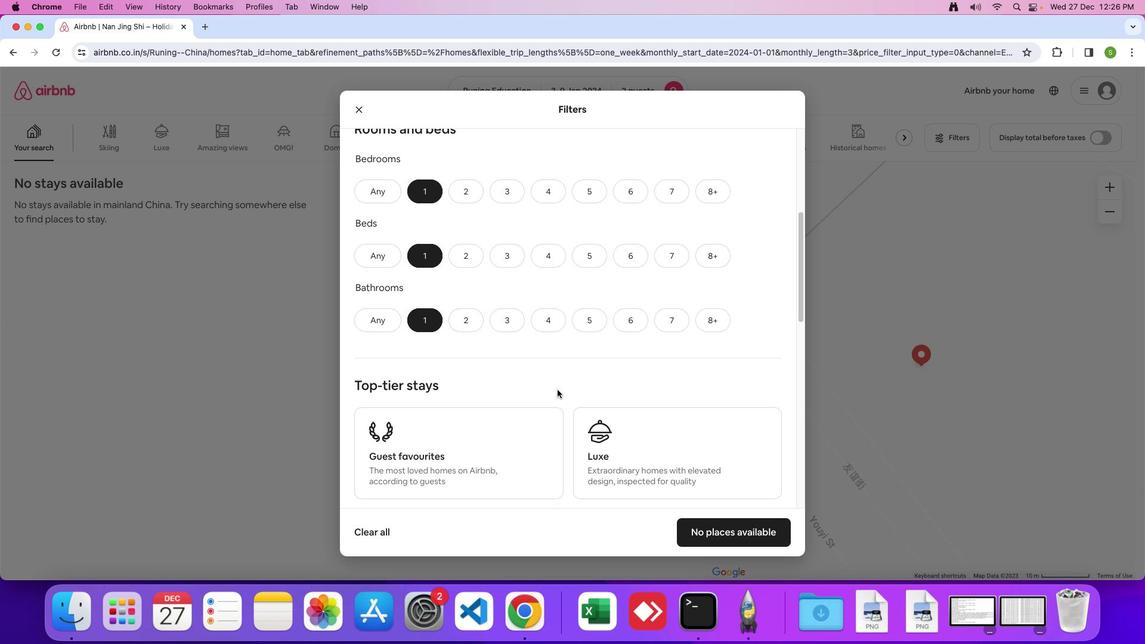 
Action: Mouse moved to (575, 380)
Screenshot: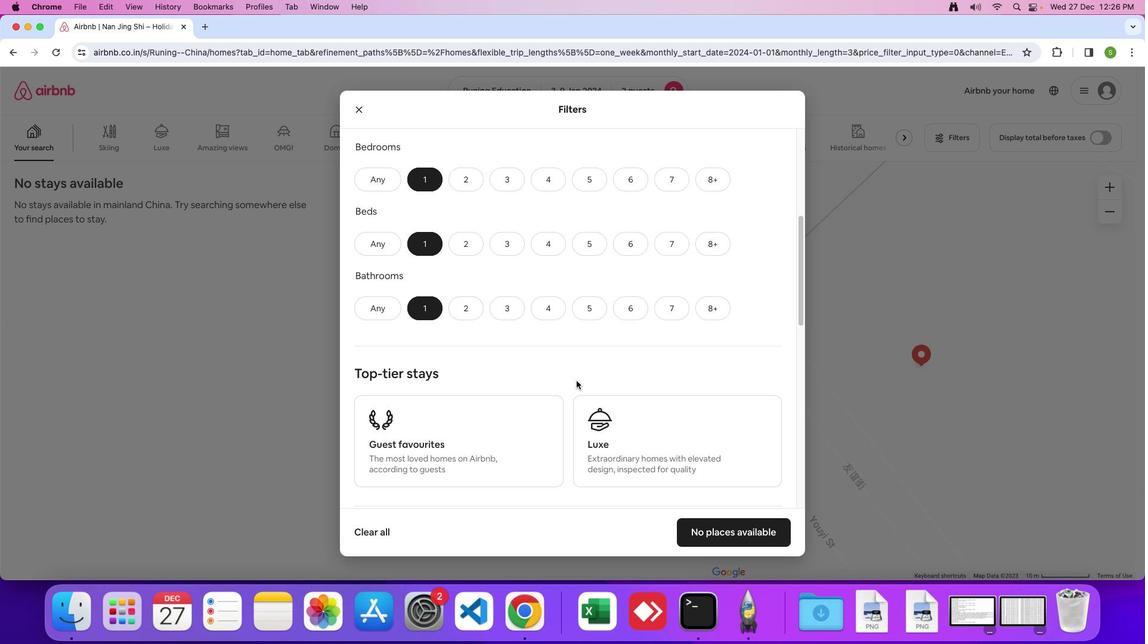 
Action: Mouse scrolled (575, 380) with delta (0, 0)
Screenshot: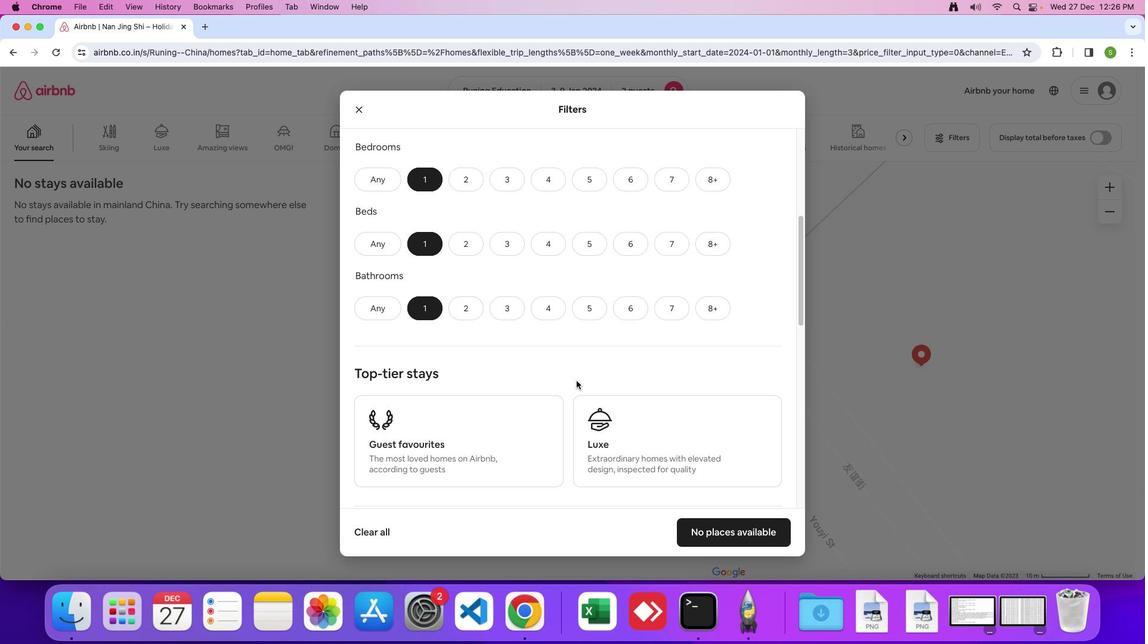 
Action: Mouse scrolled (575, 380) with delta (0, 0)
Screenshot: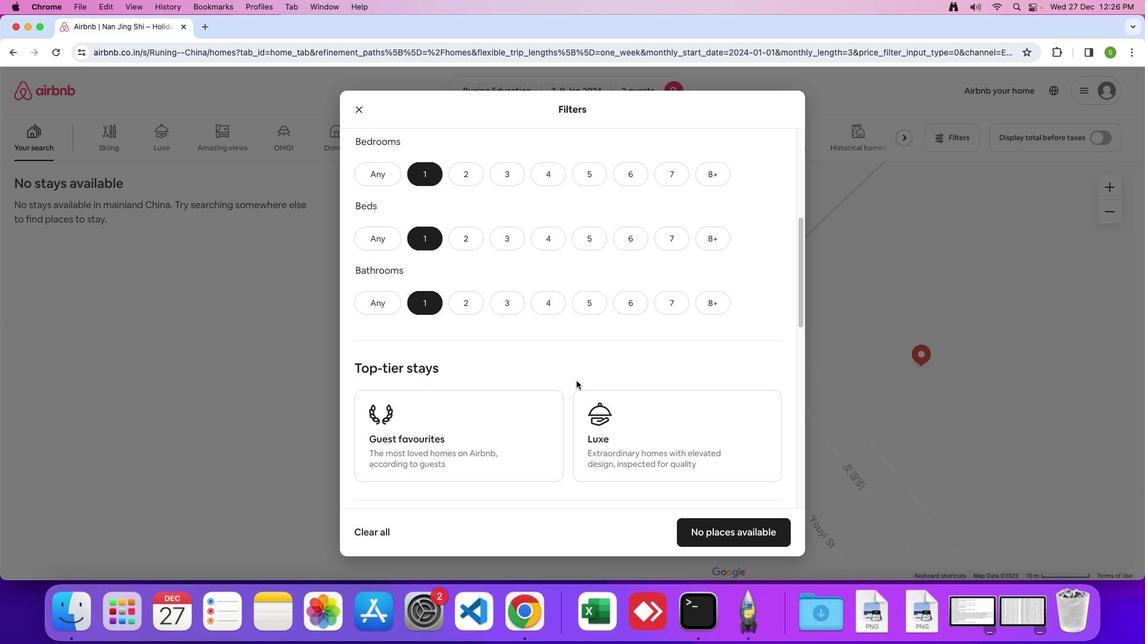 
Action: Mouse scrolled (575, 380) with delta (0, 0)
Screenshot: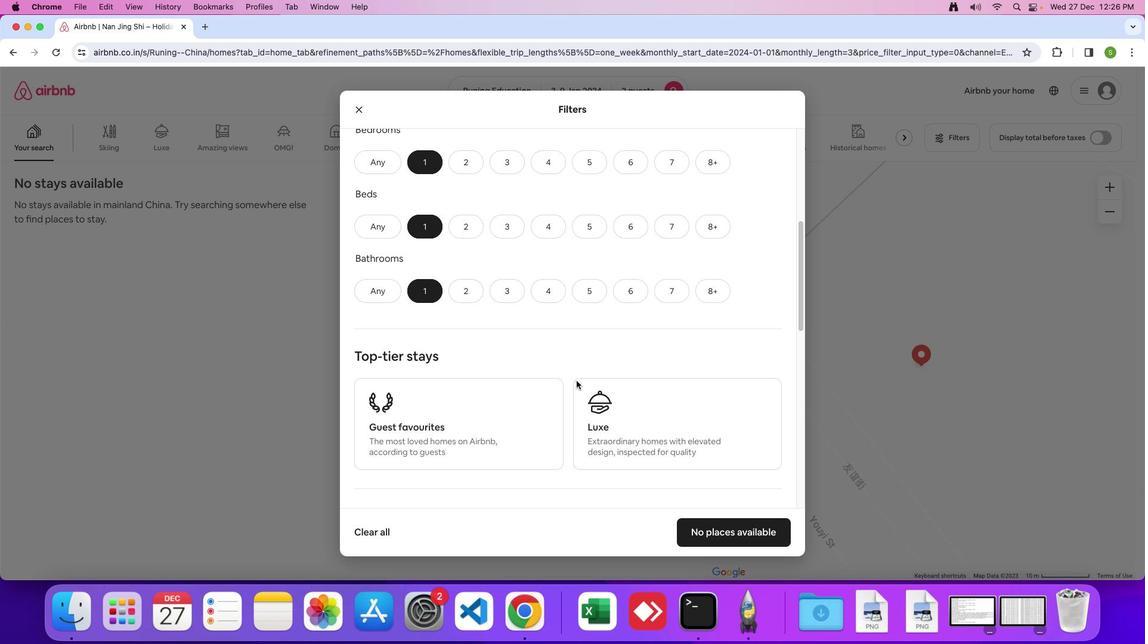 
Action: Mouse moved to (575, 381)
Screenshot: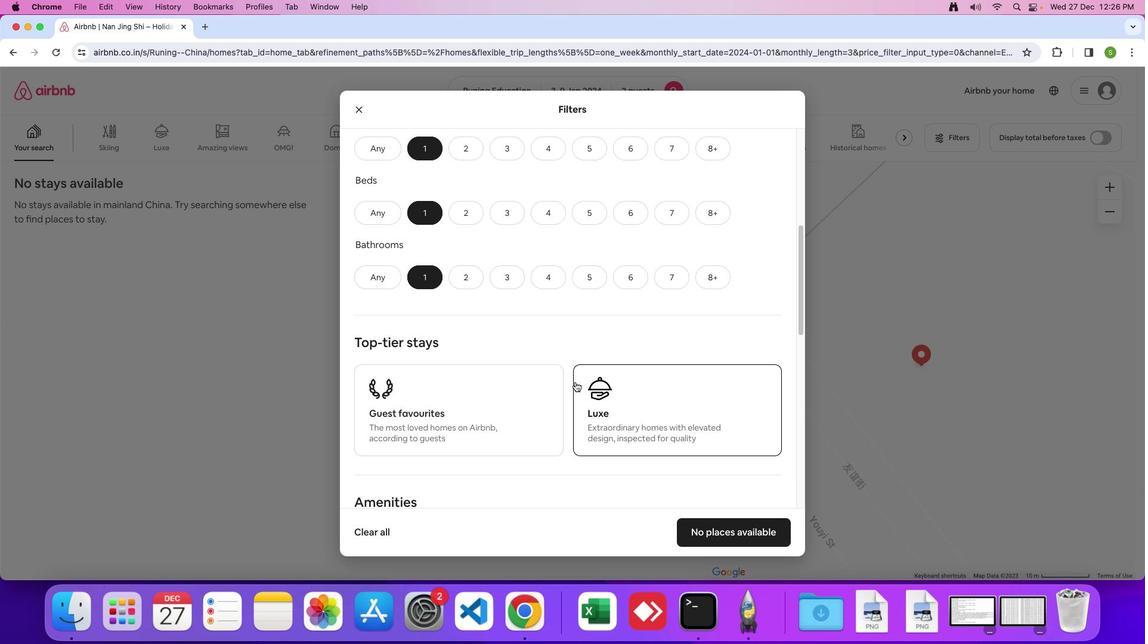 
Action: Mouse scrolled (575, 381) with delta (0, 0)
Screenshot: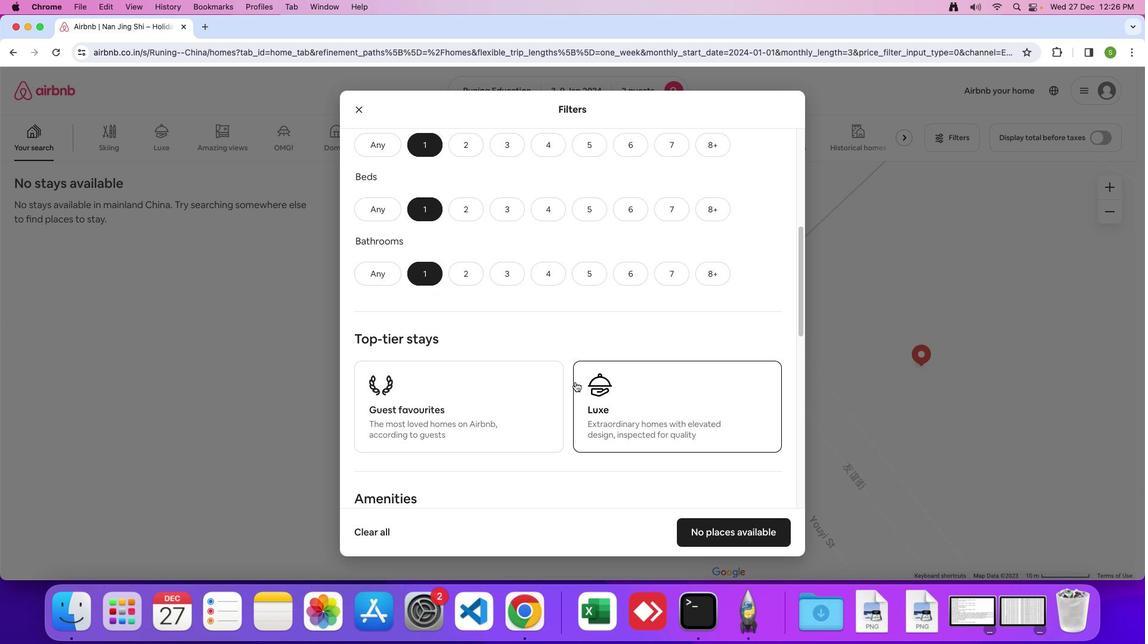 
Action: Mouse scrolled (575, 381) with delta (0, 0)
Screenshot: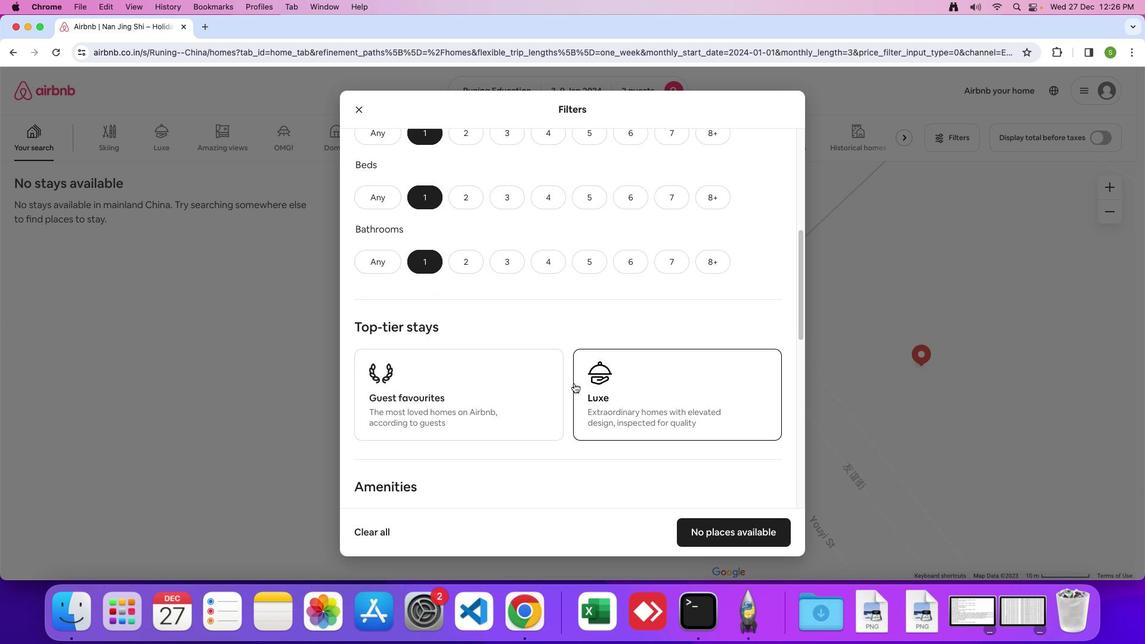 
Action: Mouse moved to (566, 393)
Screenshot: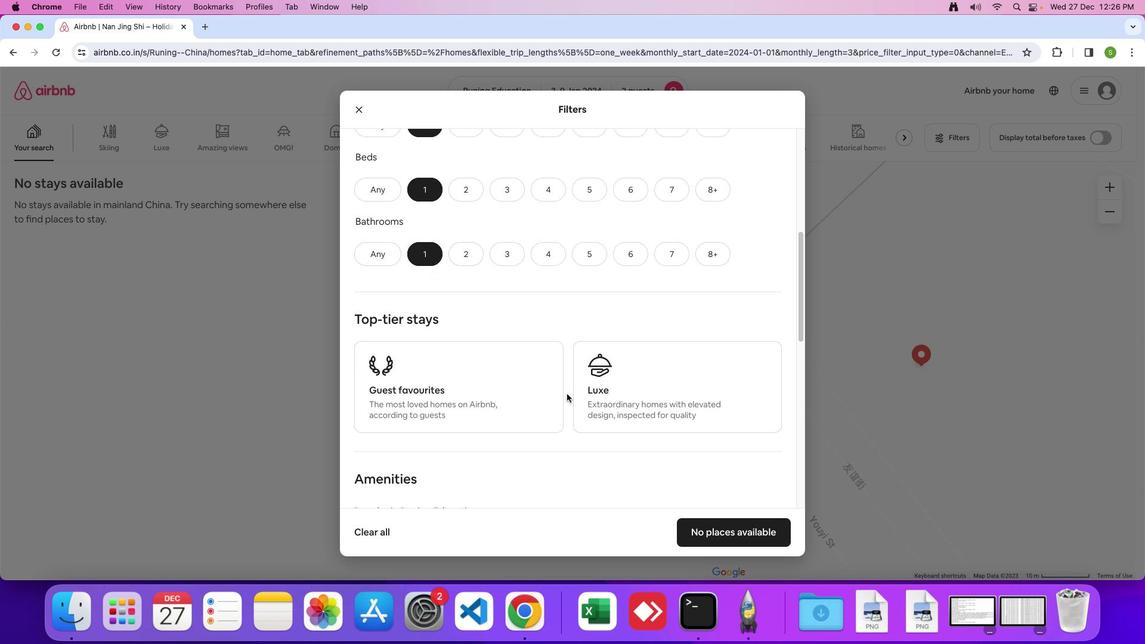 
Action: Mouse scrolled (566, 393) with delta (0, 0)
Screenshot: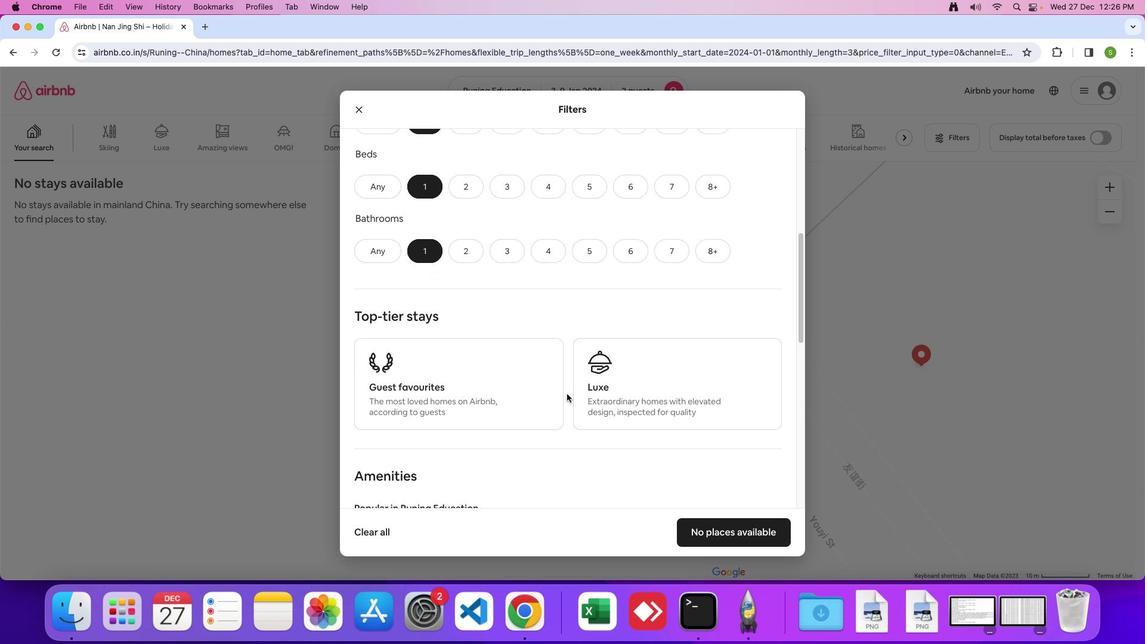 
Action: Mouse scrolled (566, 393) with delta (0, 0)
Screenshot: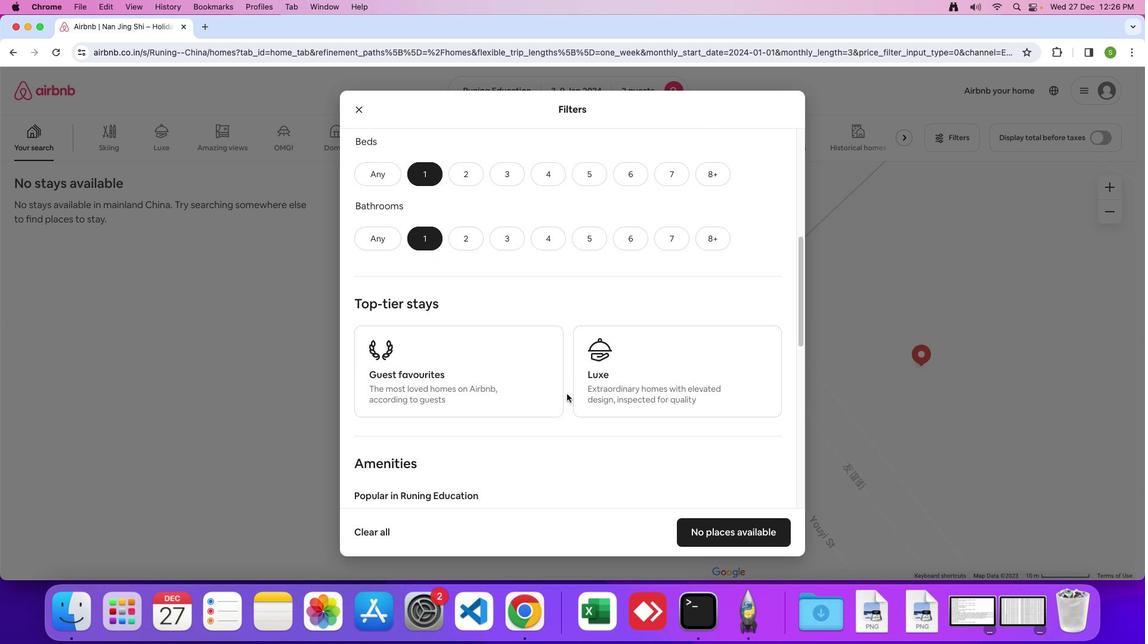 
Action: Mouse scrolled (566, 393) with delta (0, 0)
Screenshot: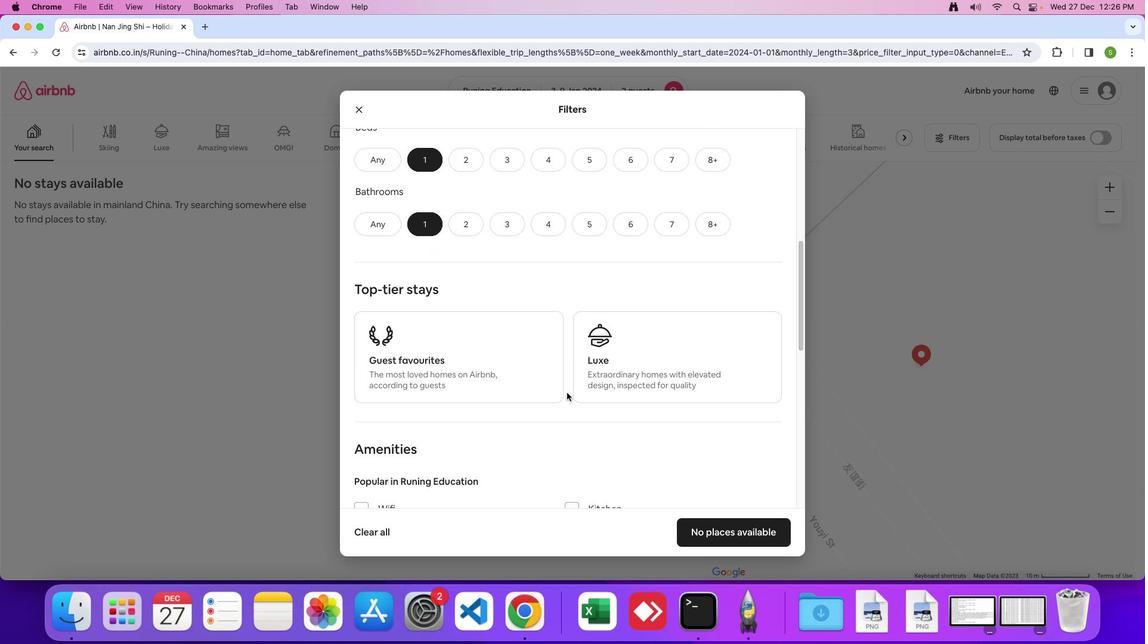 
Action: Mouse moved to (566, 392)
Screenshot: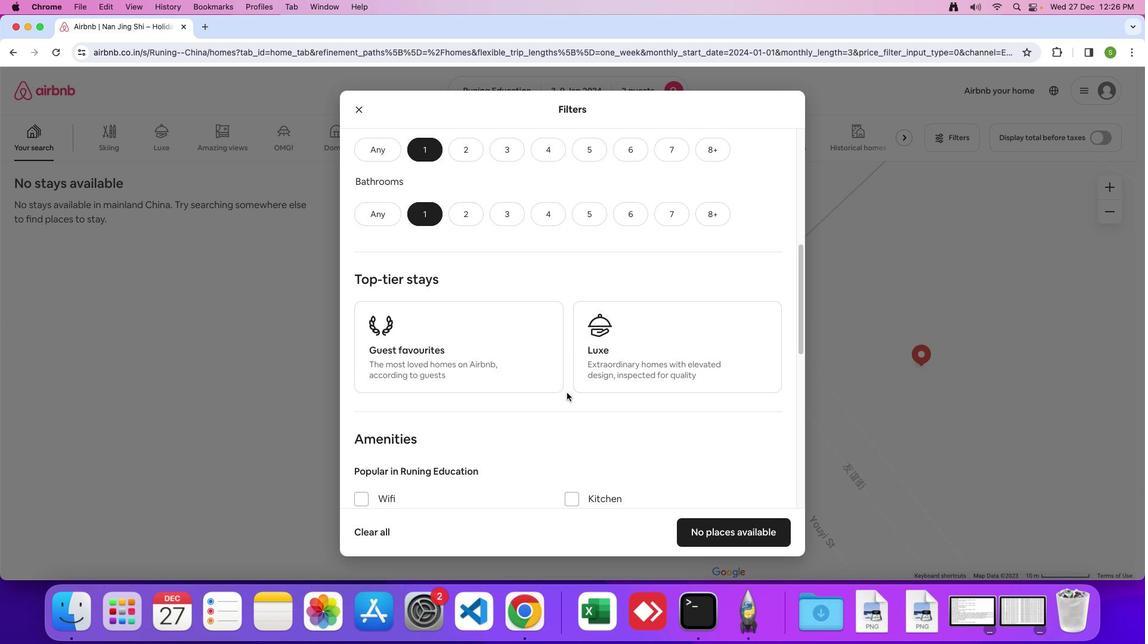 
Action: Mouse scrolled (566, 392) with delta (0, 0)
Screenshot: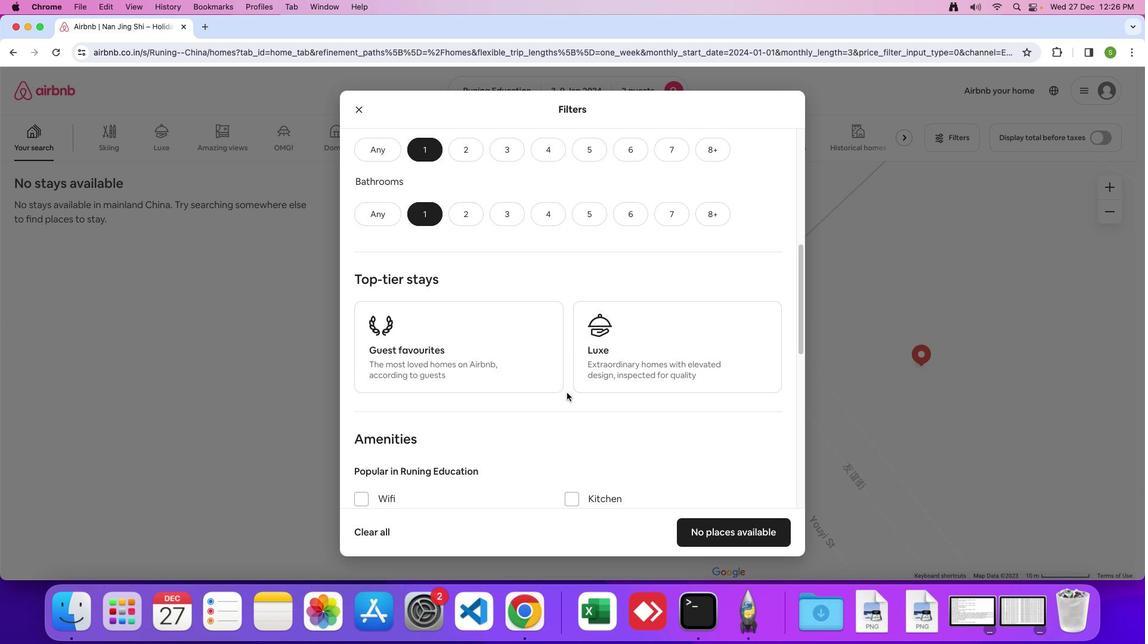 
Action: Mouse moved to (566, 392)
Screenshot: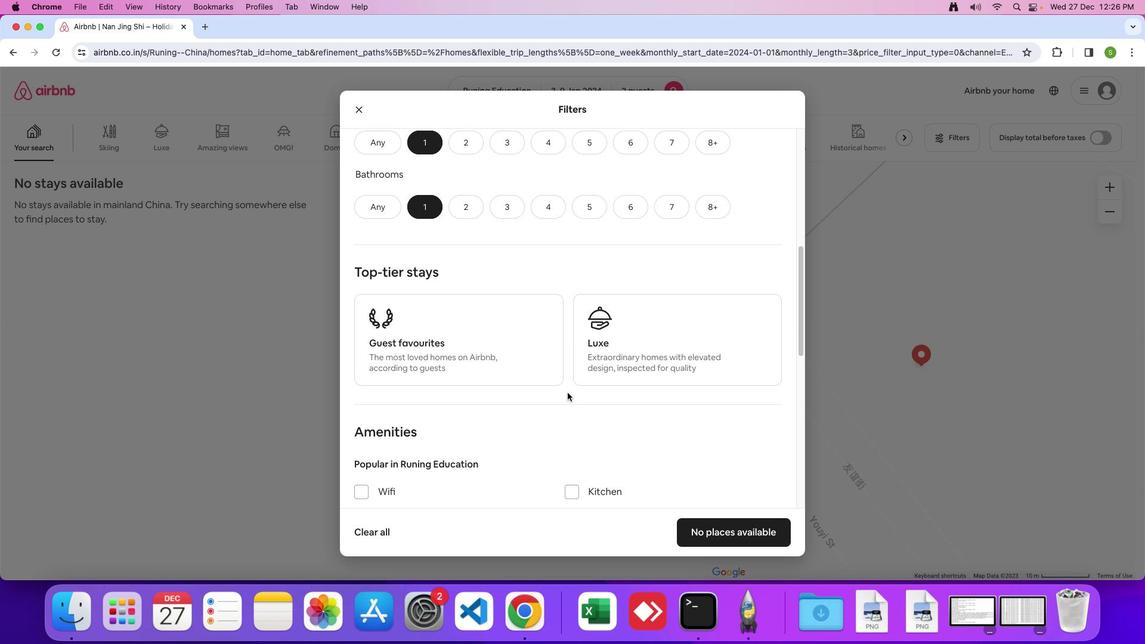 
Action: Mouse scrolled (566, 392) with delta (0, 0)
Screenshot: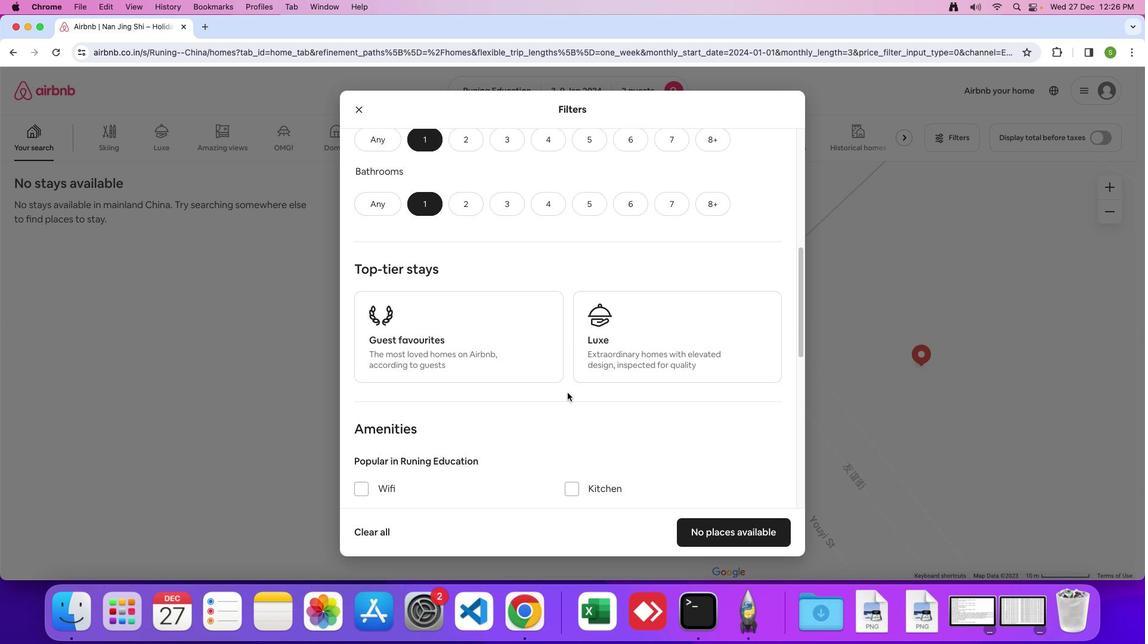 
Action: Mouse scrolled (566, 392) with delta (0, 0)
Screenshot: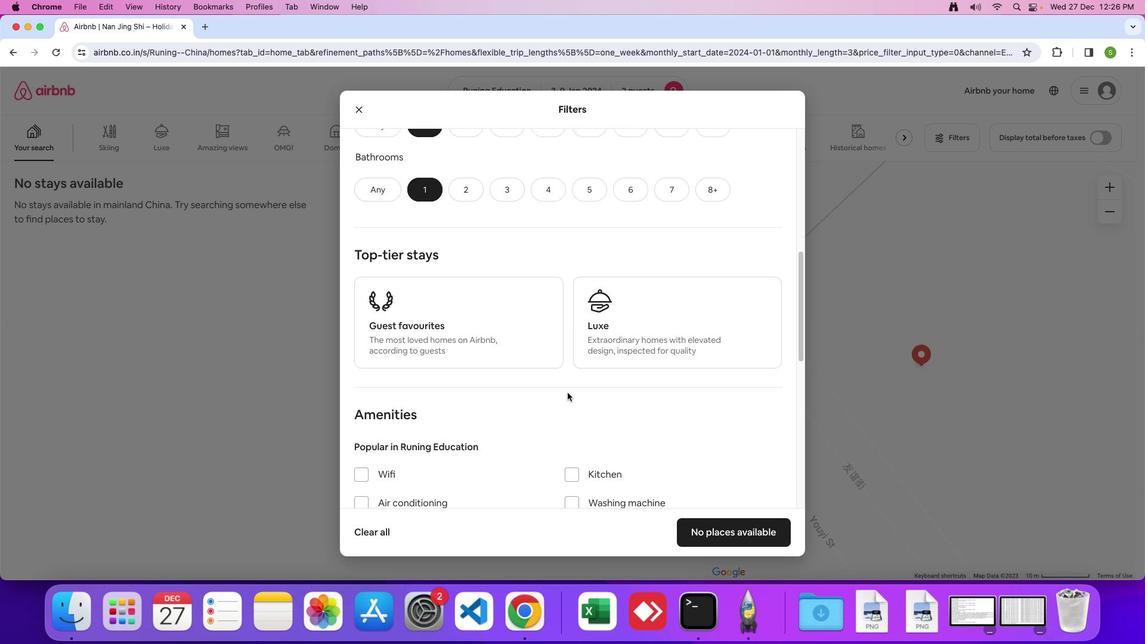 
Action: Mouse scrolled (566, 392) with delta (0, -1)
Screenshot: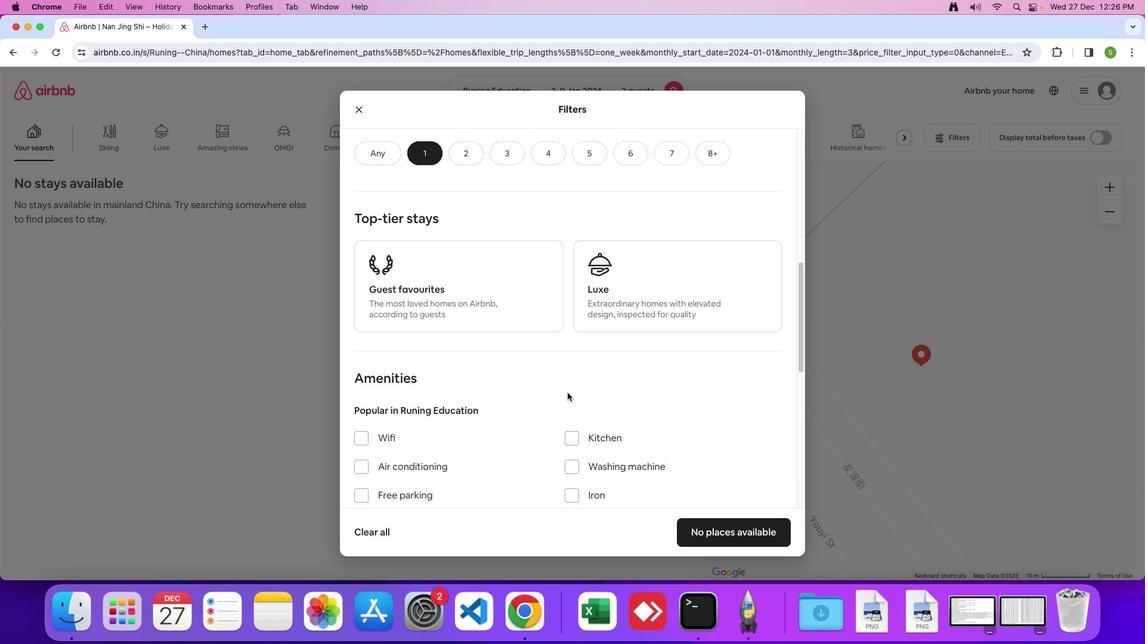 
Action: Mouse scrolled (566, 392) with delta (0, 0)
Screenshot: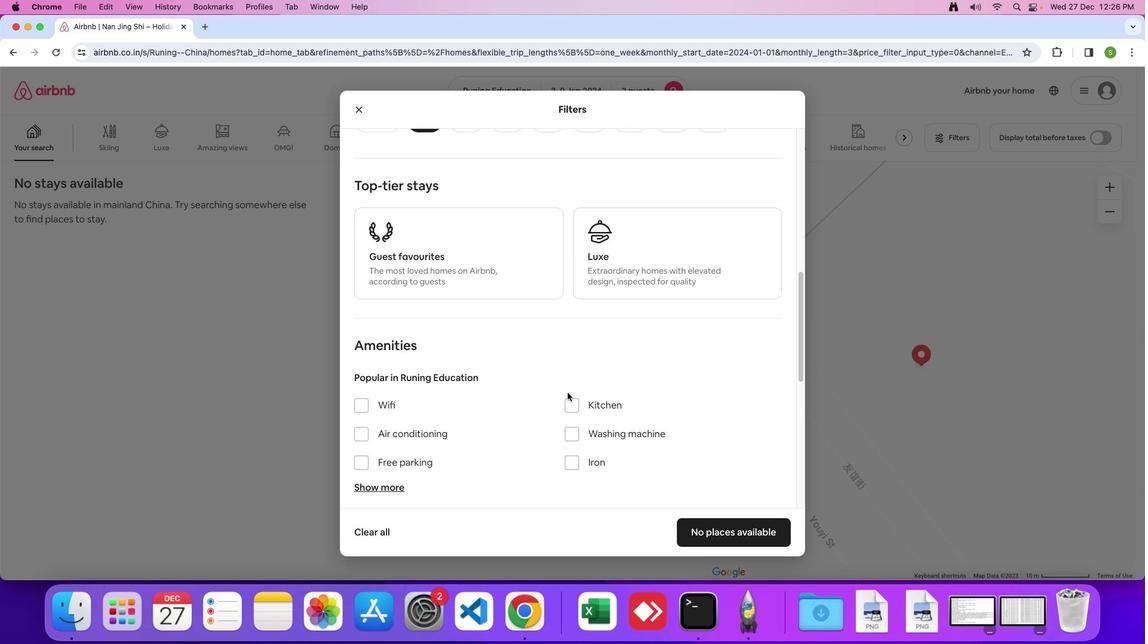 
Action: Mouse scrolled (566, 392) with delta (0, 0)
Screenshot: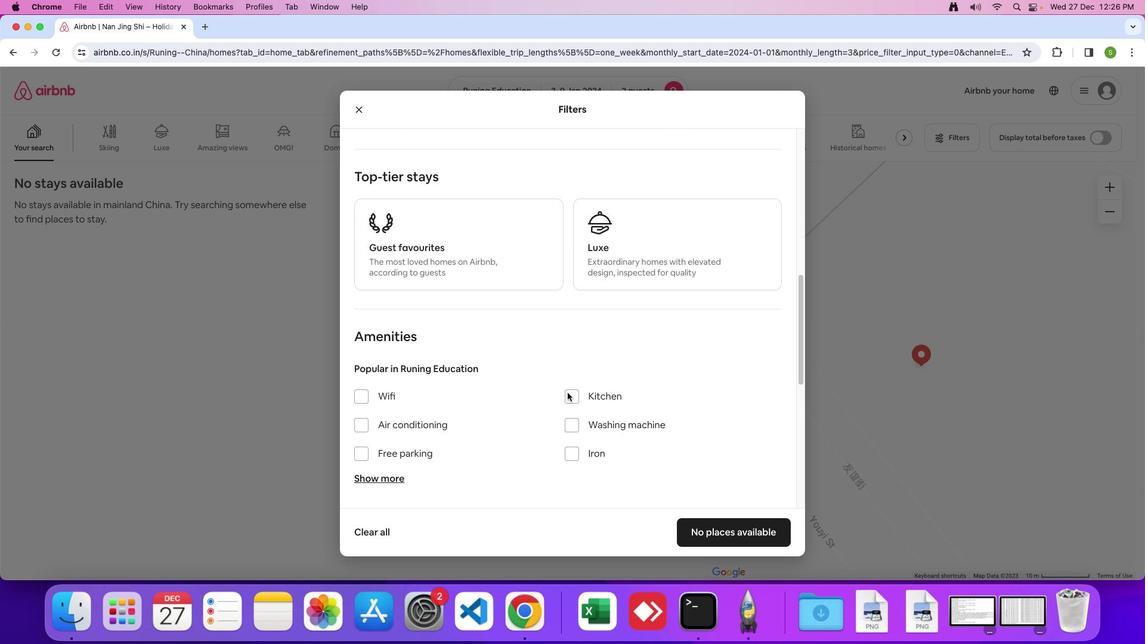 
Action: Mouse moved to (529, 392)
Screenshot: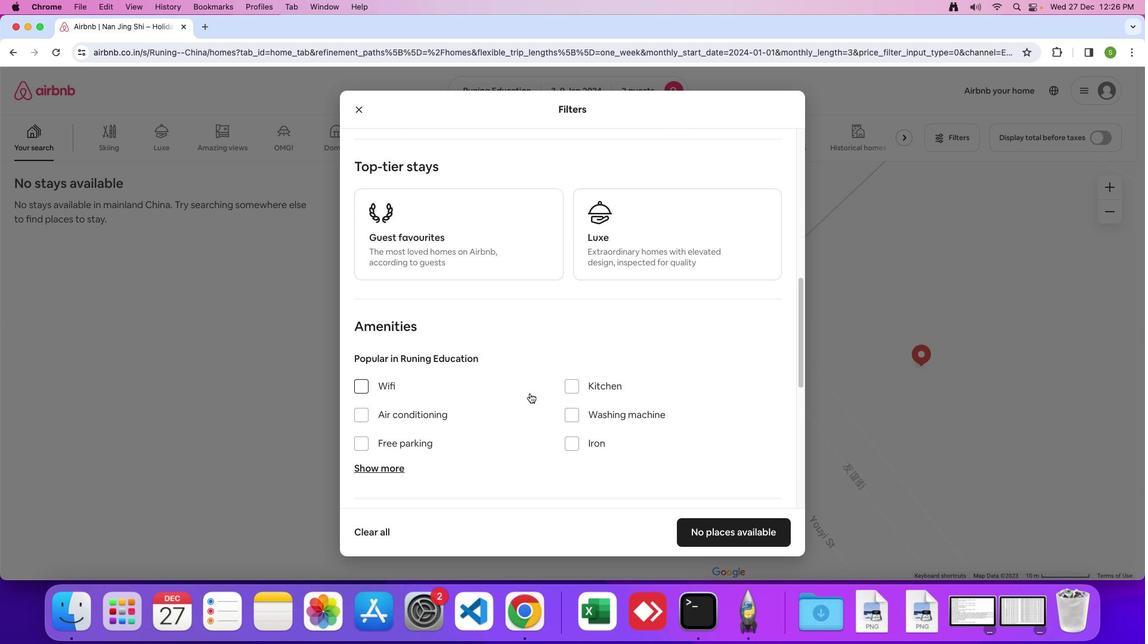 
Action: Mouse scrolled (529, 392) with delta (0, 0)
Screenshot: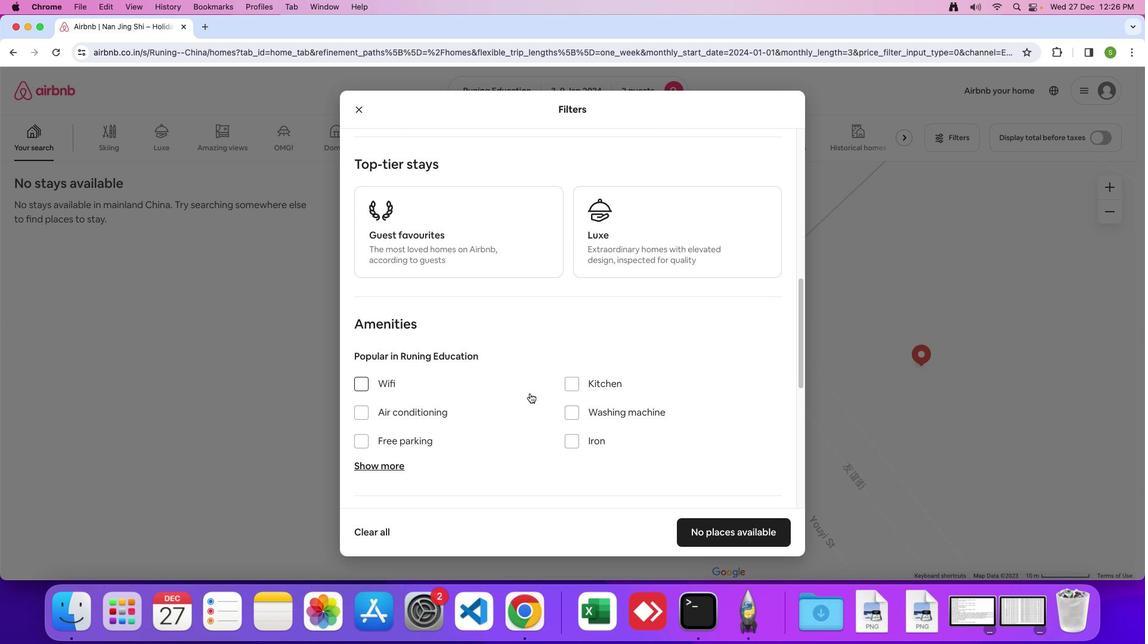 
Action: Mouse scrolled (529, 392) with delta (0, 0)
Screenshot: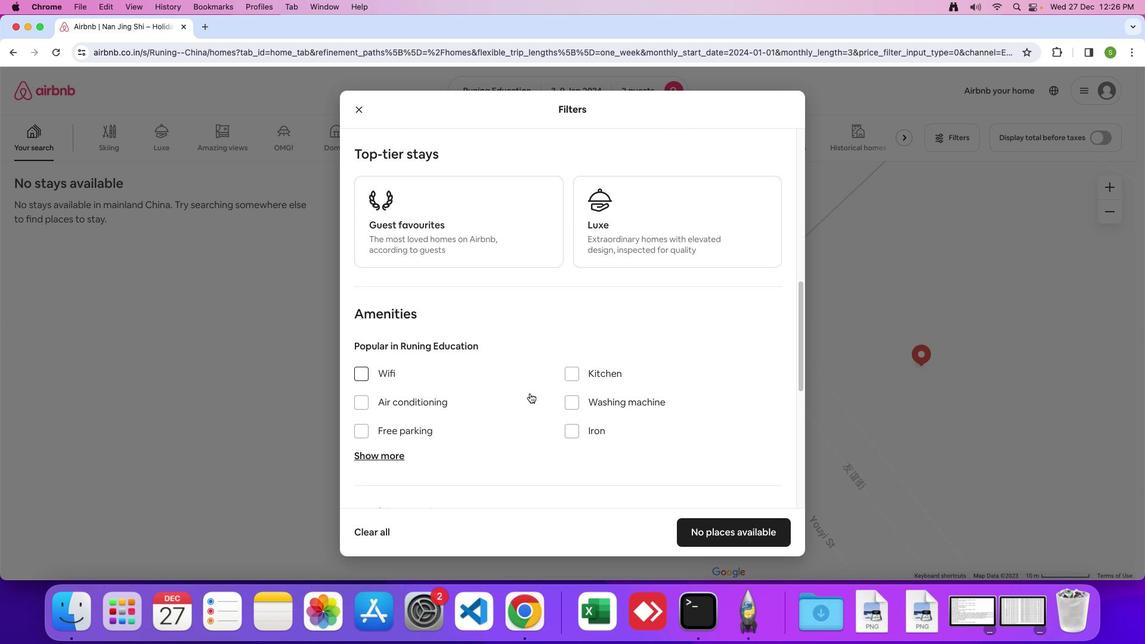 
Action: Mouse scrolled (529, 392) with delta (0, -1)
Screenshot: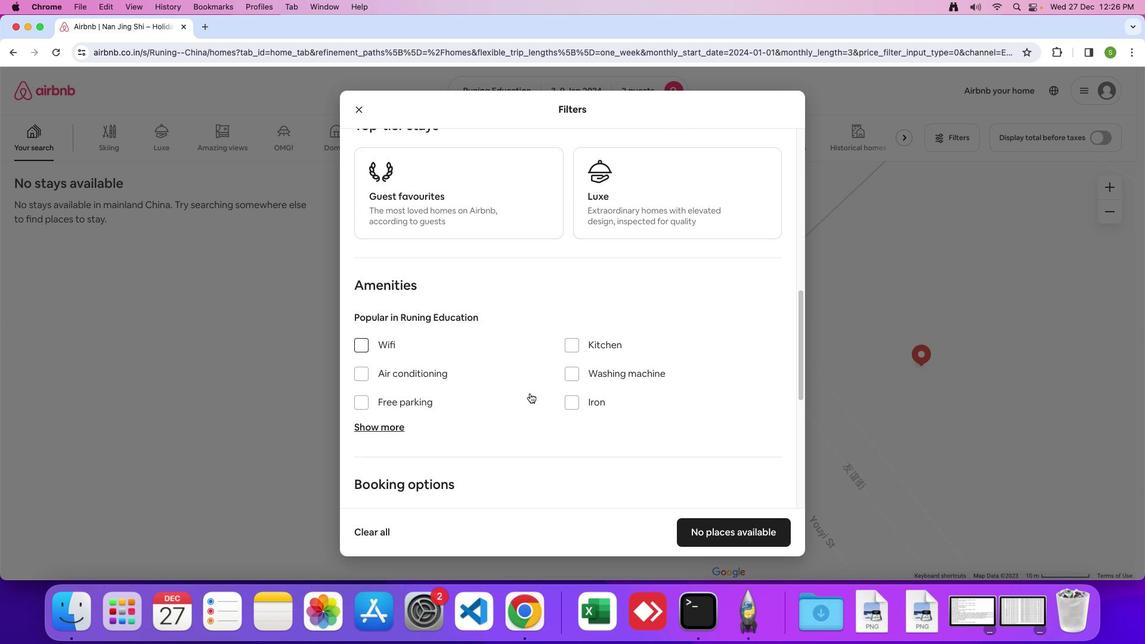 
Action: Mouse scrolled (529, 392) with delta (0, 0)
Screenshot: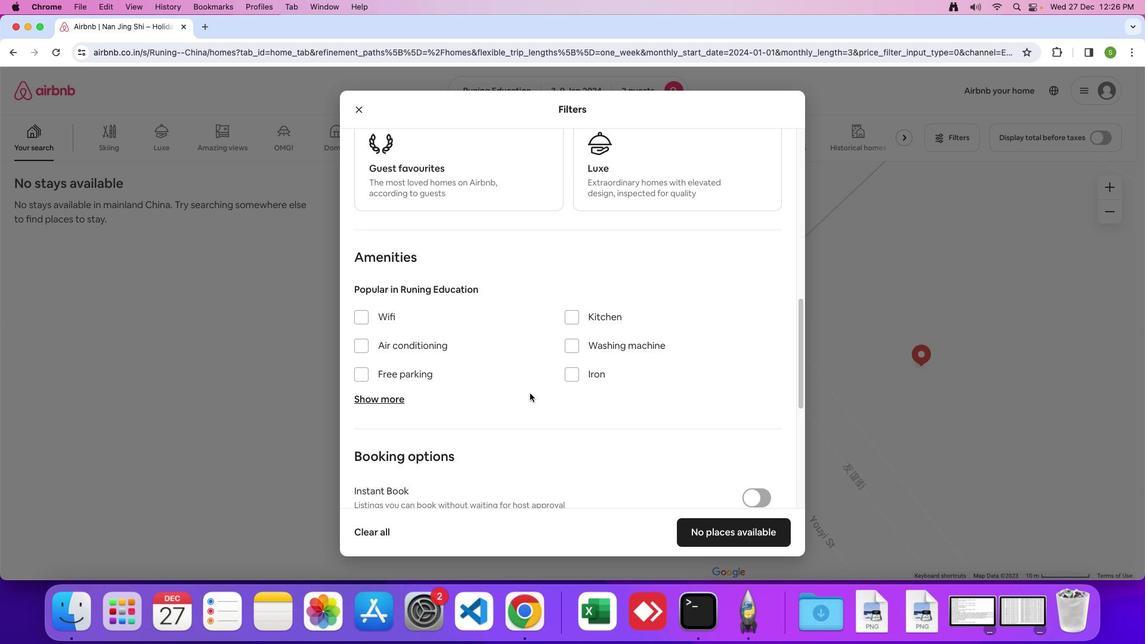 
Action: Mouse scrolled (529, 392) with delta (0, 0)
Screenshot: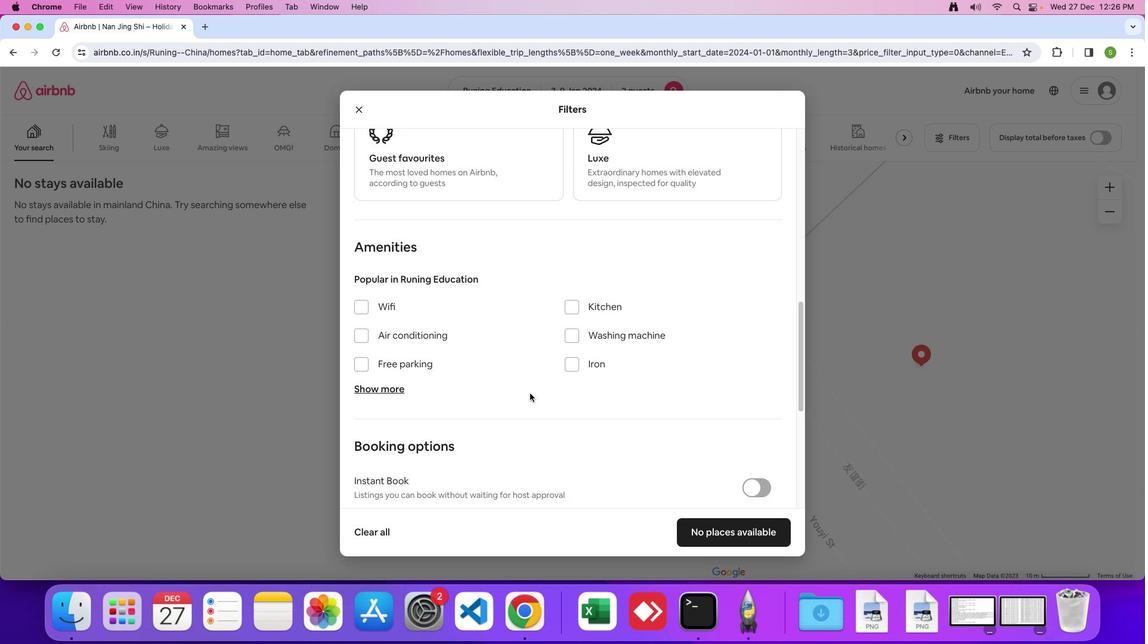 
Action: Mouse moved to (529, 392)
Screenshot: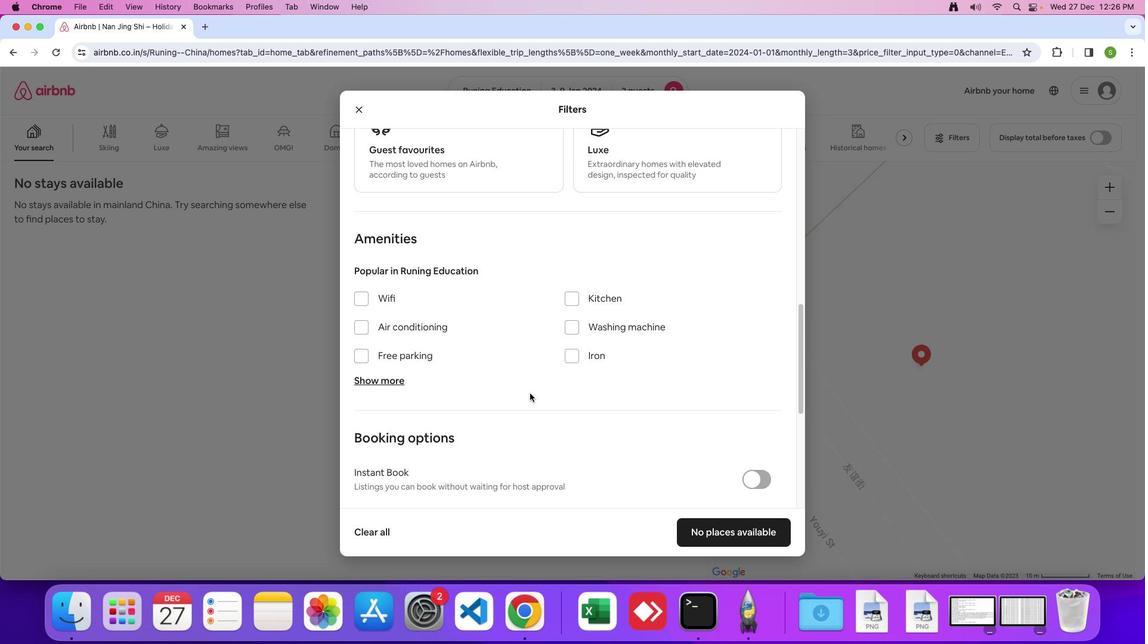 
Action: Mouse scrolled (529, 392) with delta (0, 0)
Screenshot: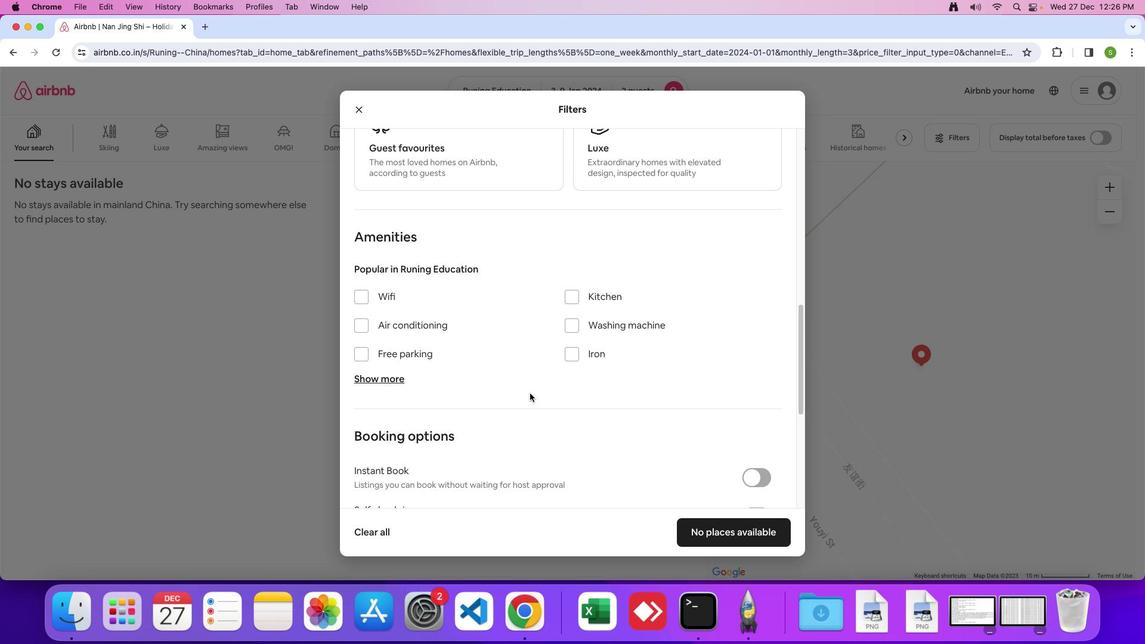 
Action: Mouse scrolled (529, 392) with delta (0, 0)
Screenshot: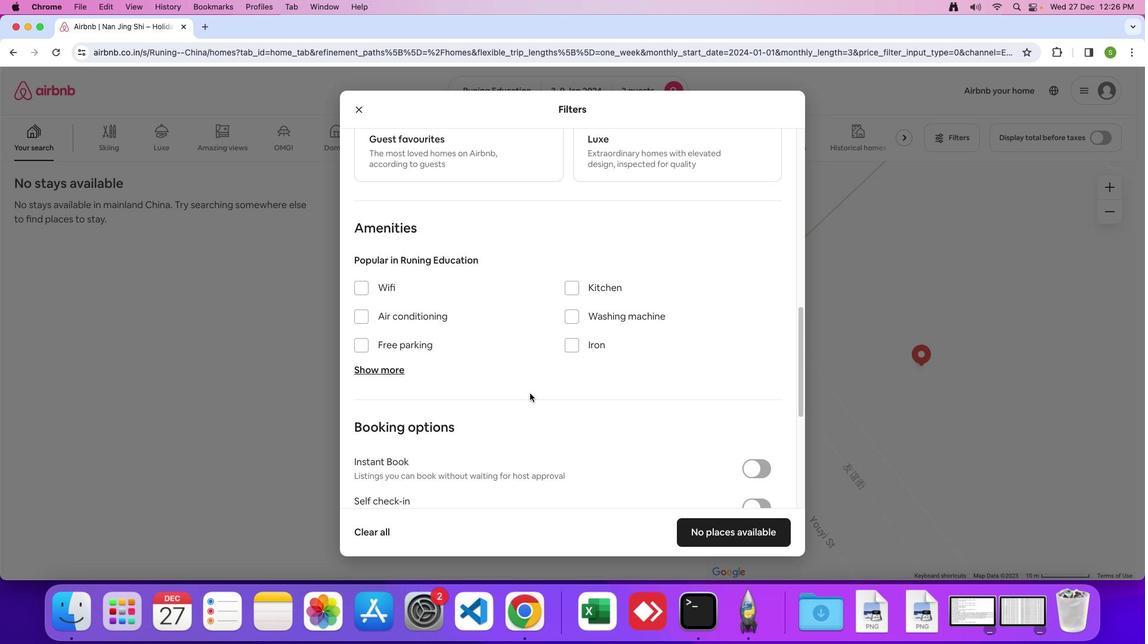 
Action: Mouse scrolled (529, 392) with delta (0, 0)
Screenshot: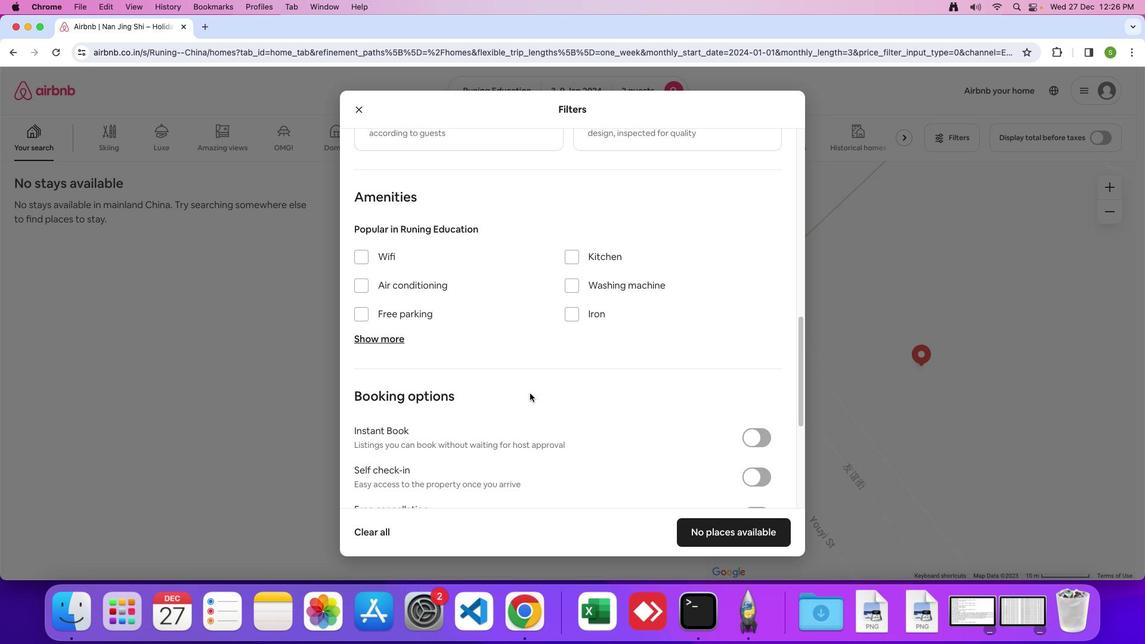 
Action: Mouse scrolled (529, 392) with delta (0, 0)
Screenshot: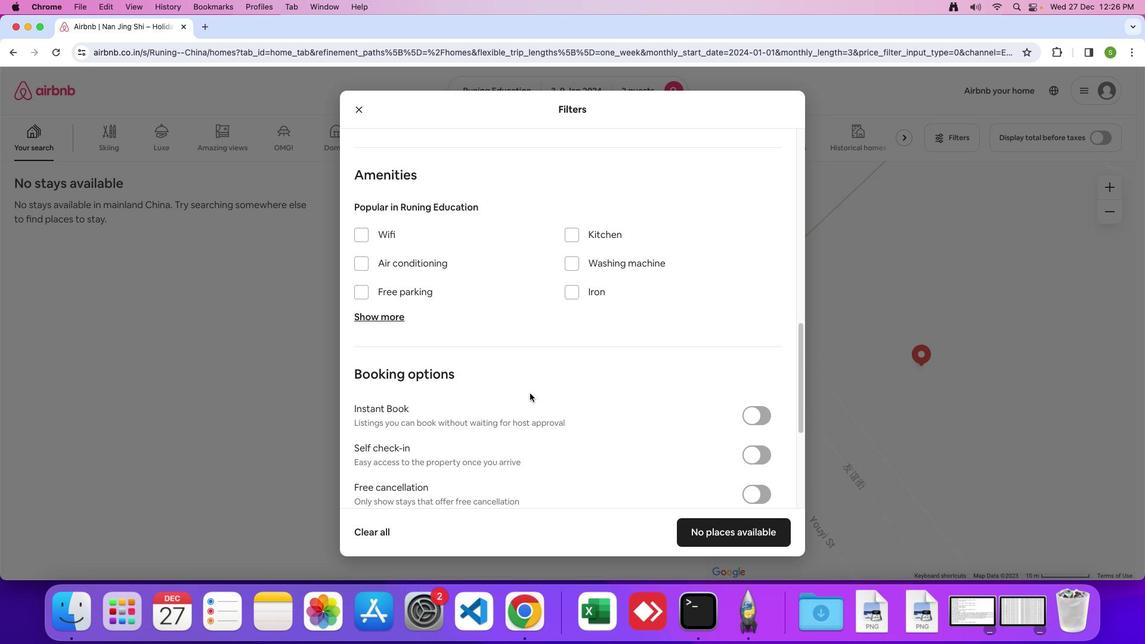 
Action: Mouse scrolled (529, 392) with delta (0, 0)
Screenshot: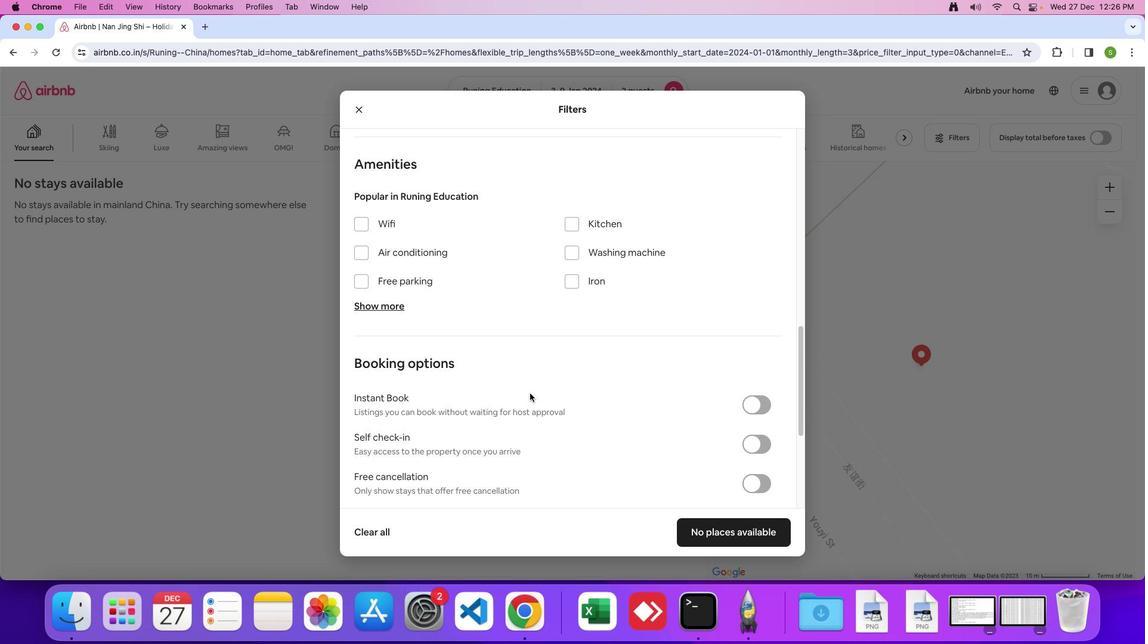 
Action: Mouse scrolled (529, 392) with delta (0, 0)
Screenshot: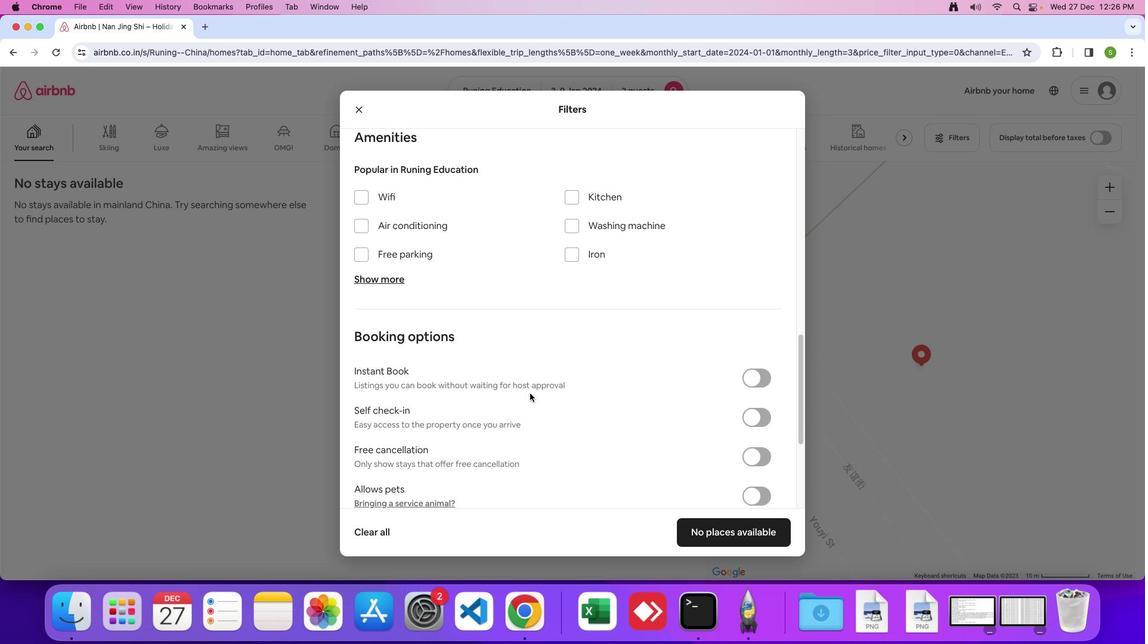 
Action: Mouse scrolled (529, 392) with delta (0, 0)
Screenshot: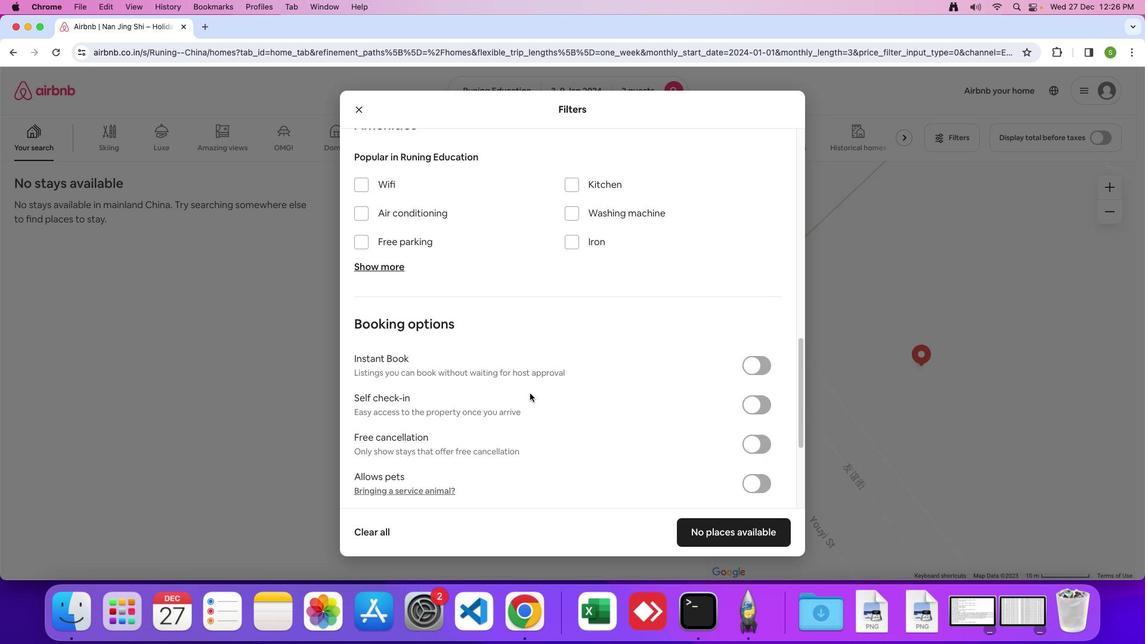 
Action: Mouse scrolled (529, 392) with delta (0, 0)
Screenshot: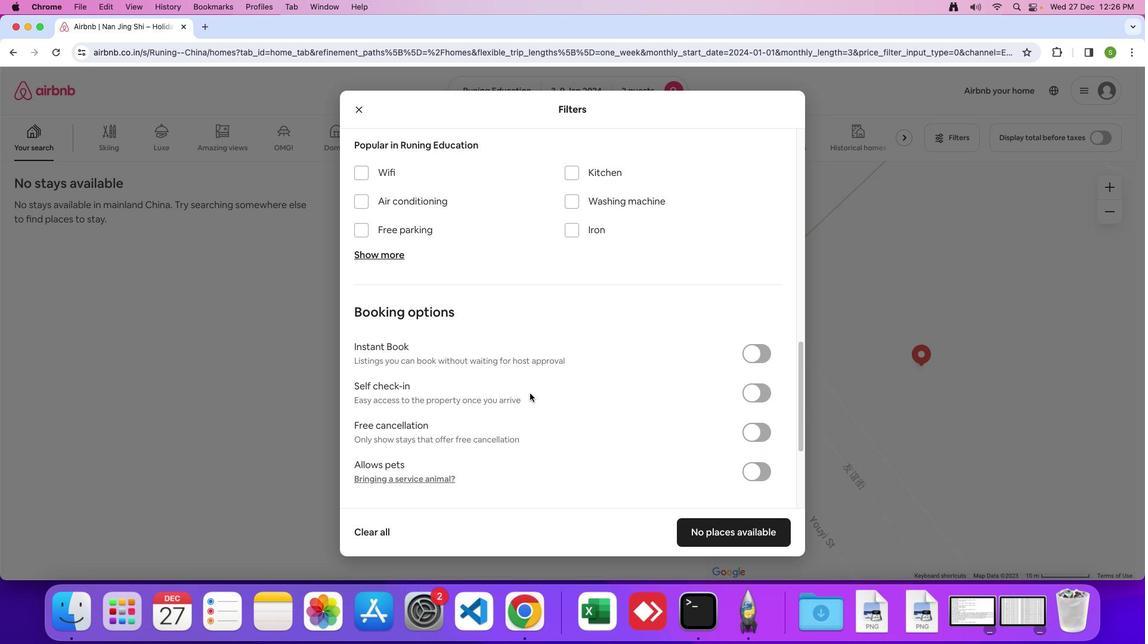 
Action: Mouse scrolled (529, 392) with delta (0, 0)
Screenshot: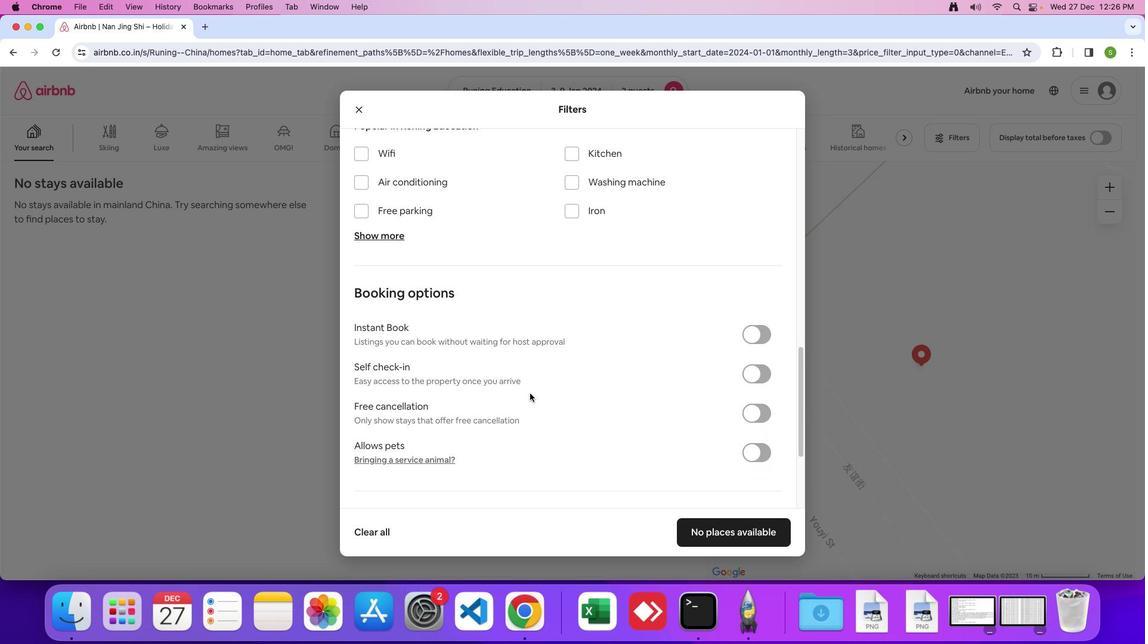 
Action: Mouse scrolled (529, 392) with delta (0, 0)
Screenshot: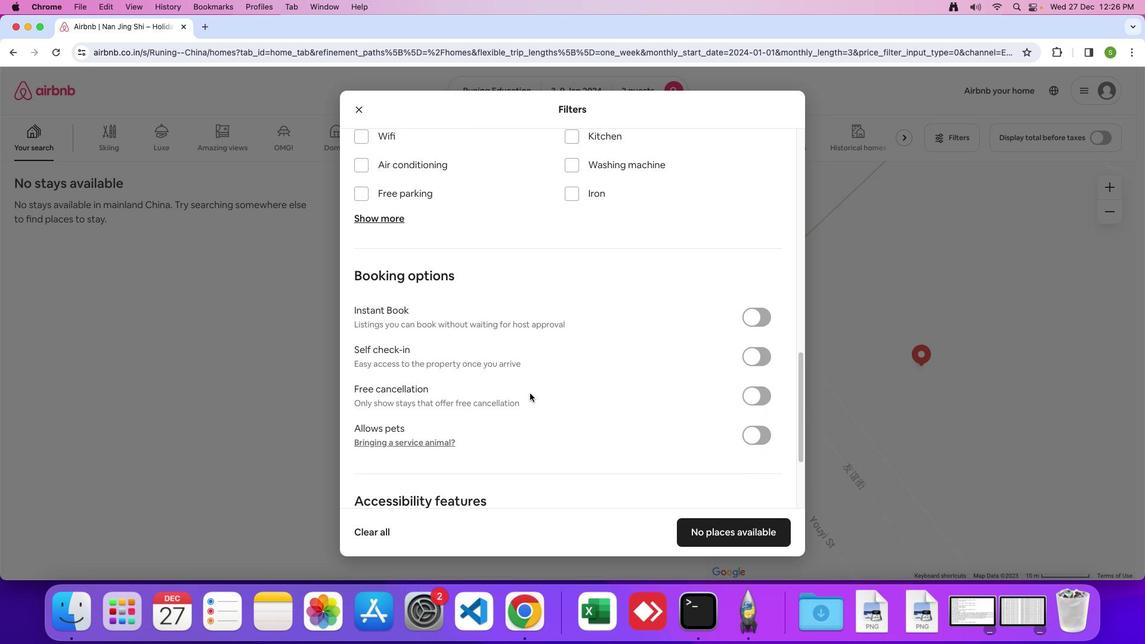 
Action: Mouse scrolled (529, 392) with delta (0, -1)
Screenshot: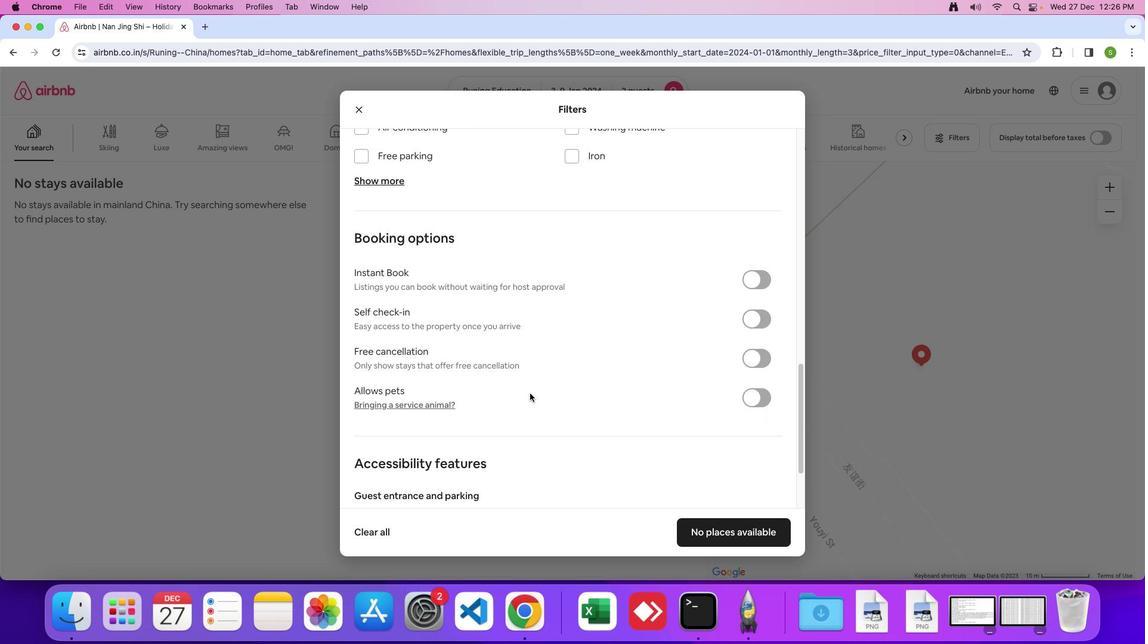 
Action: Mouse moved to (573, 371)
Screenshot: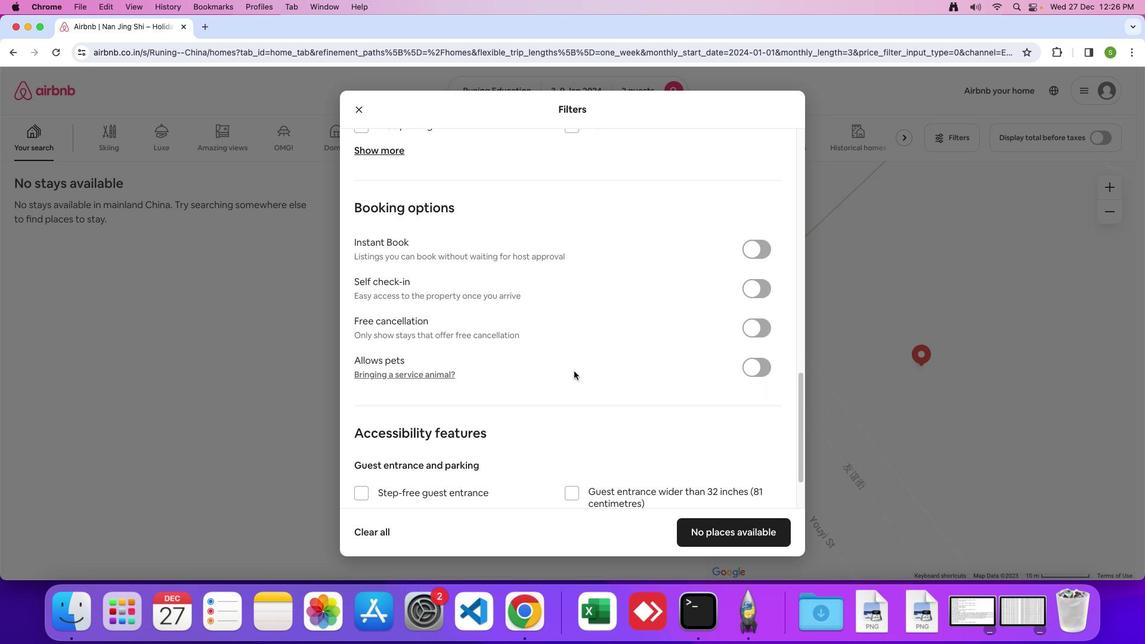 
Action: Mouse scrolled (573, 371) with delta (0, 0)
Screenshot: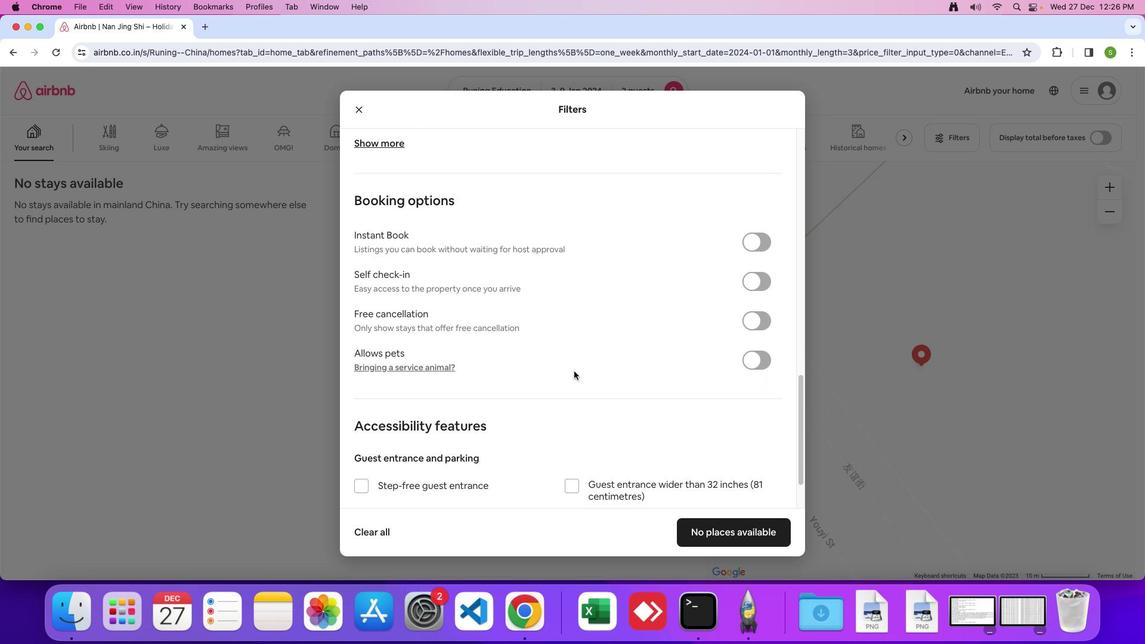 
Action: Mouse scrolled (573, 371) with delta (0, 0)
Screenshot: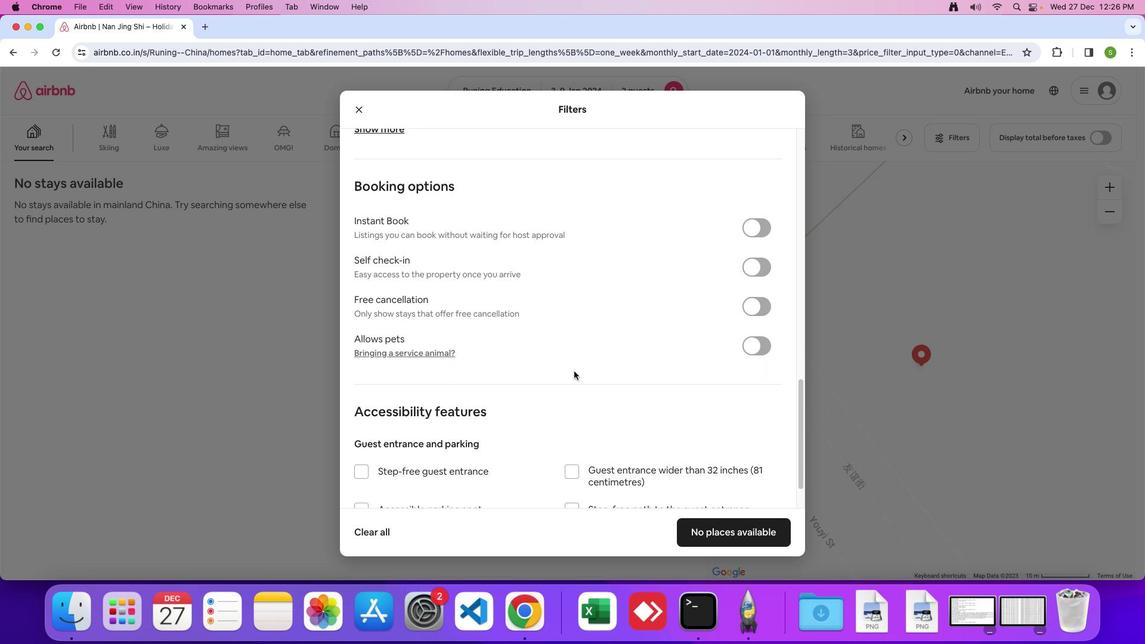 
Action: Mouse scrolled (573, 371) with delta (0, 0)
Screenshot: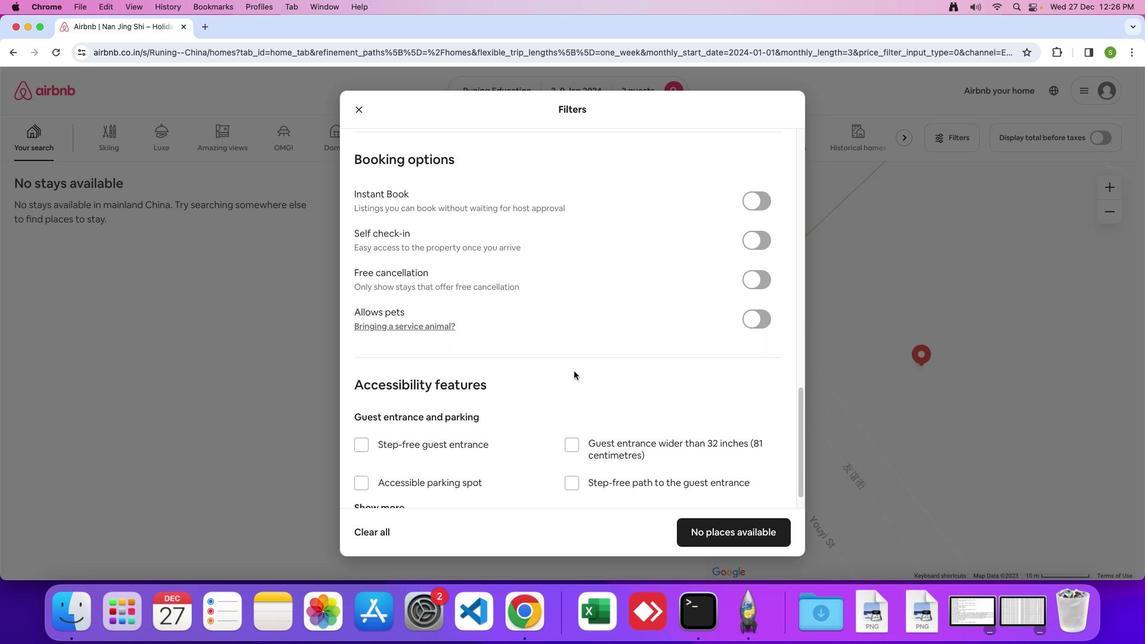 
Action: Mouse moved to (572, 371)
Screenshot: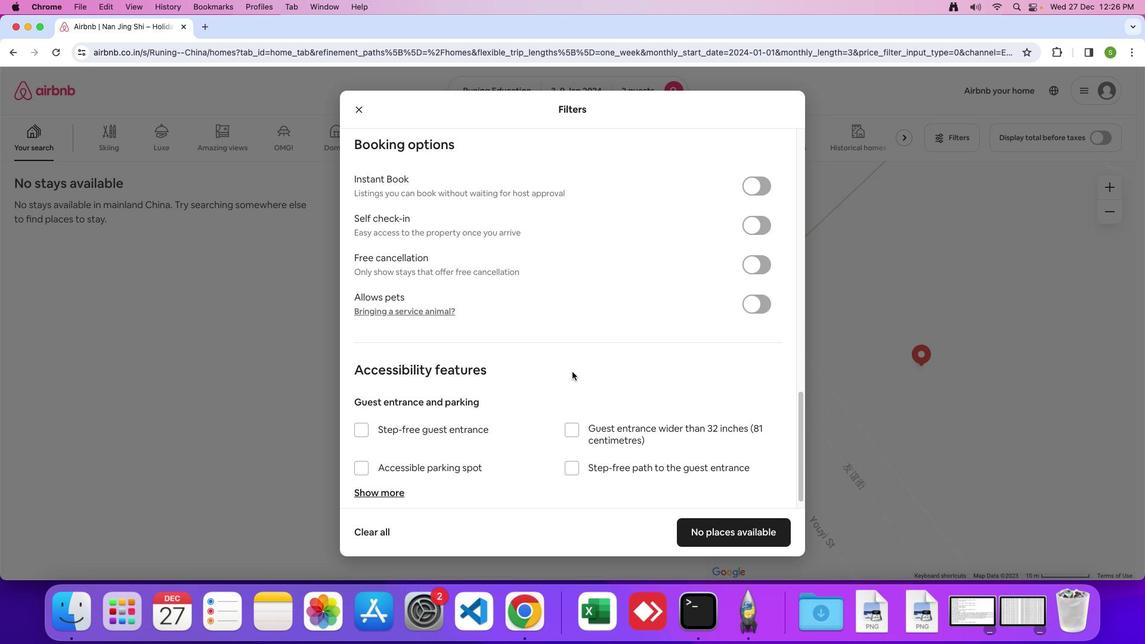 
Action: Mouse scrolled (572, 371) with delta (0, 0)
Screenshot: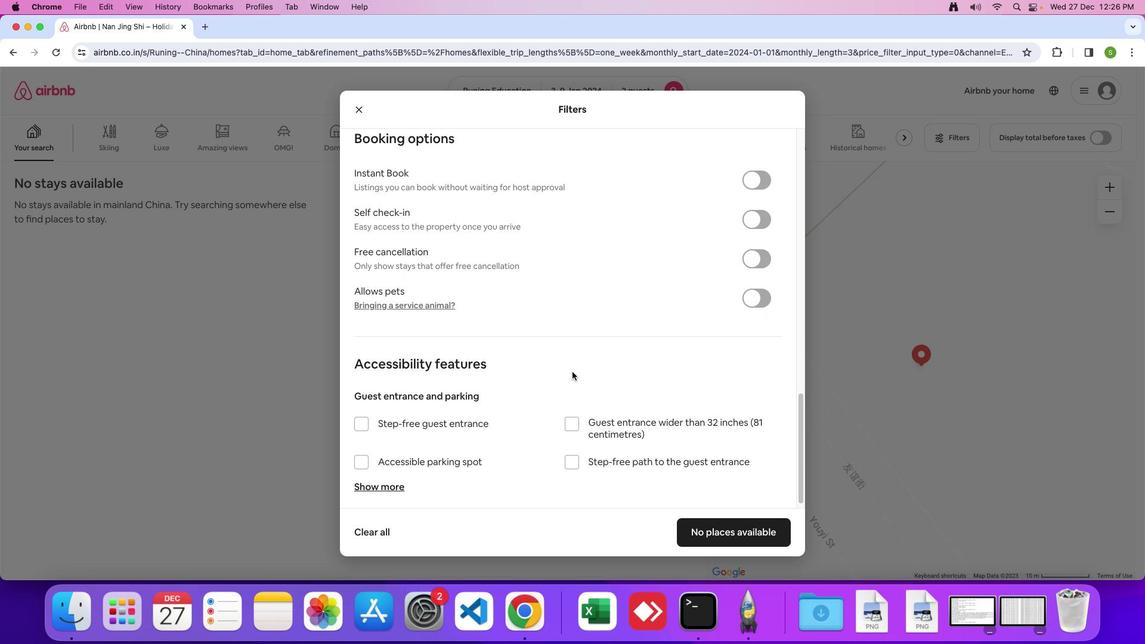 
Action: Mouse scrolled (572, 371) with delta (0, 0)
Screenshot: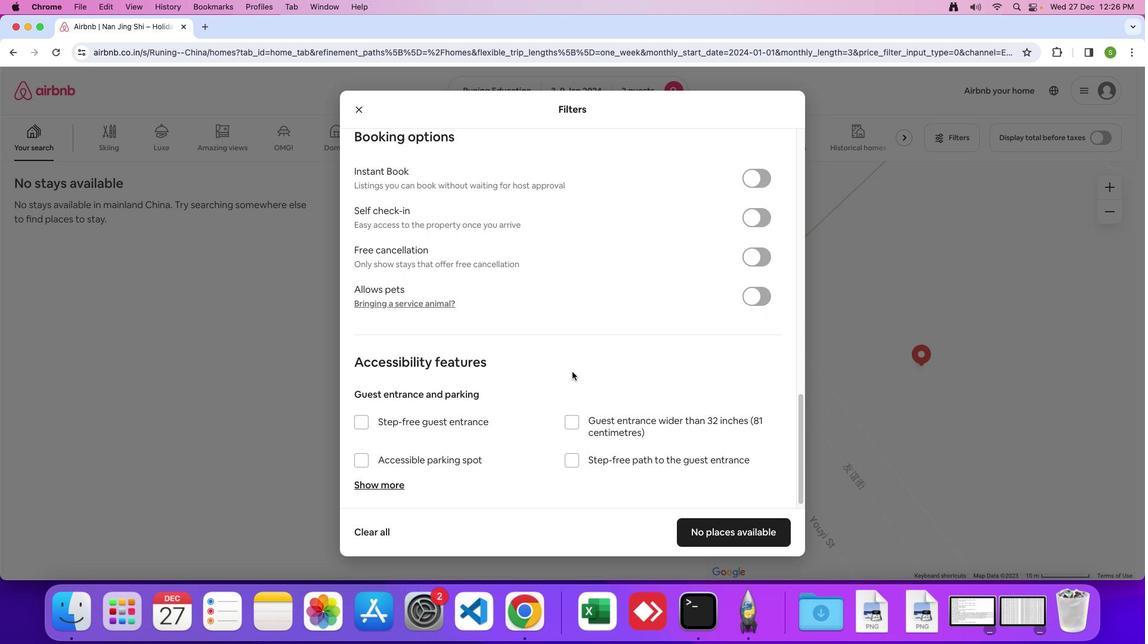 
Action: Mouse moved to (544, 377)
Screenshot: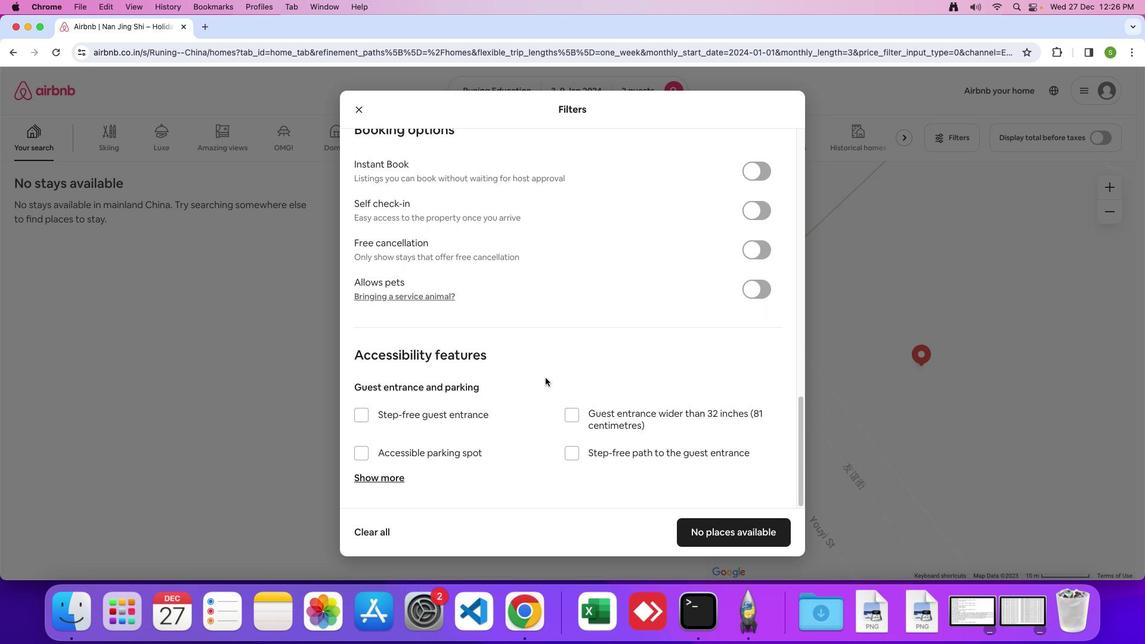 
Action: Mouse scrolled (544, 377) with delta (0, 0)
Screenshot: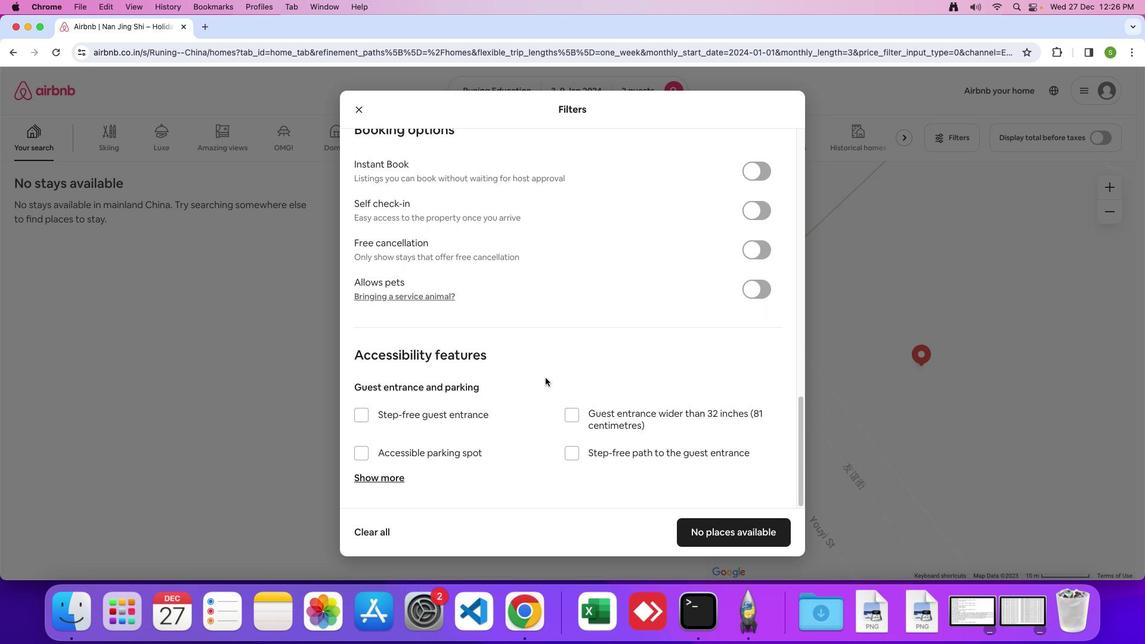 
Action: Mouse scrolled (544, 377) with delta (0, 0)
Screenshot: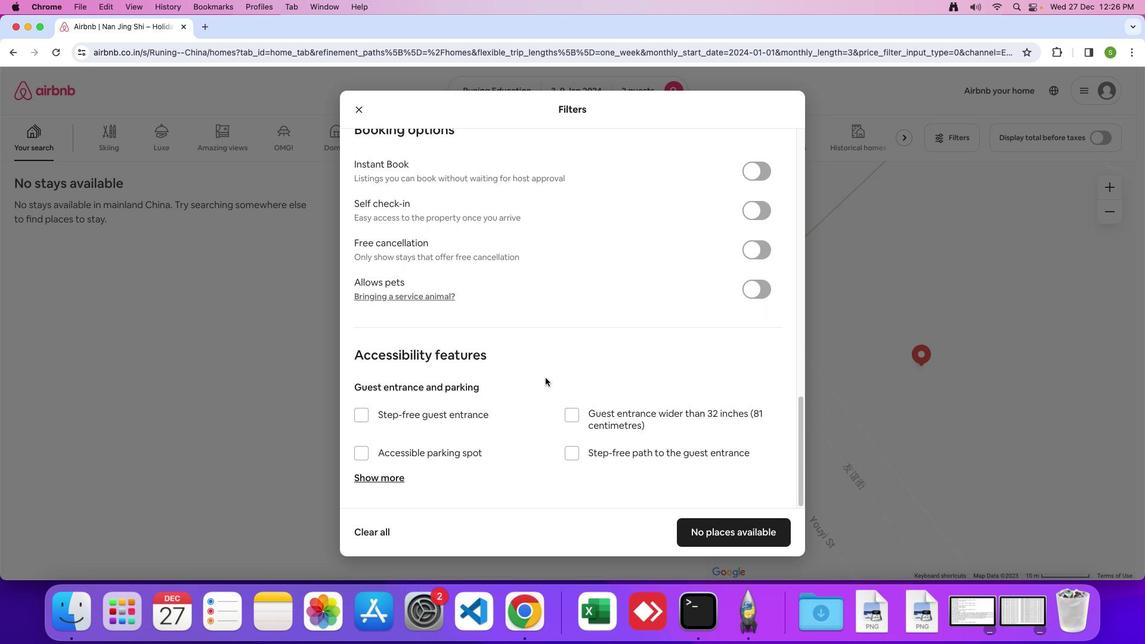 
Action: Mouse scrolled (544, 377) with delta (0, -1)
Screenshot: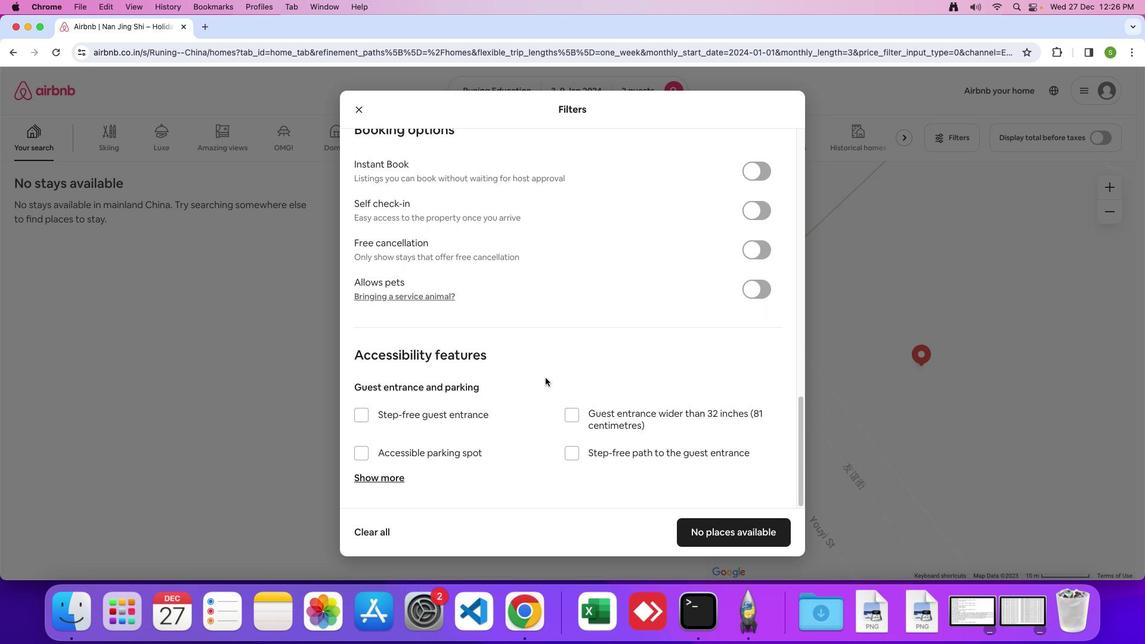 
Action: Mouse moved to (695, 522)
Screenshot: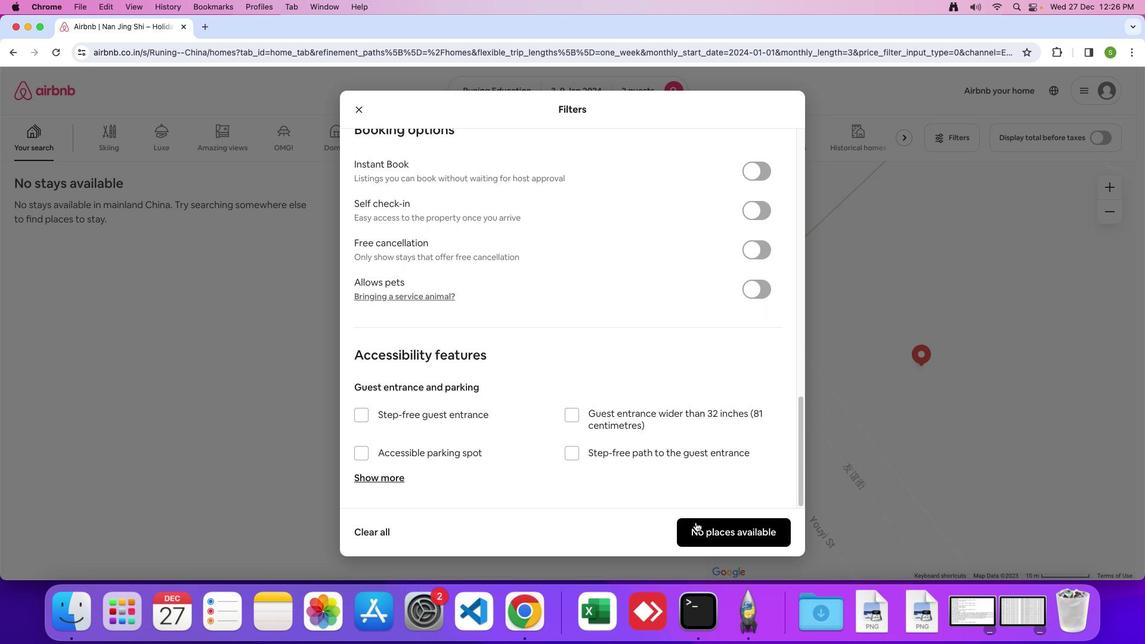 
Action: Mouse pressed left at (695, 522)
Screenshot: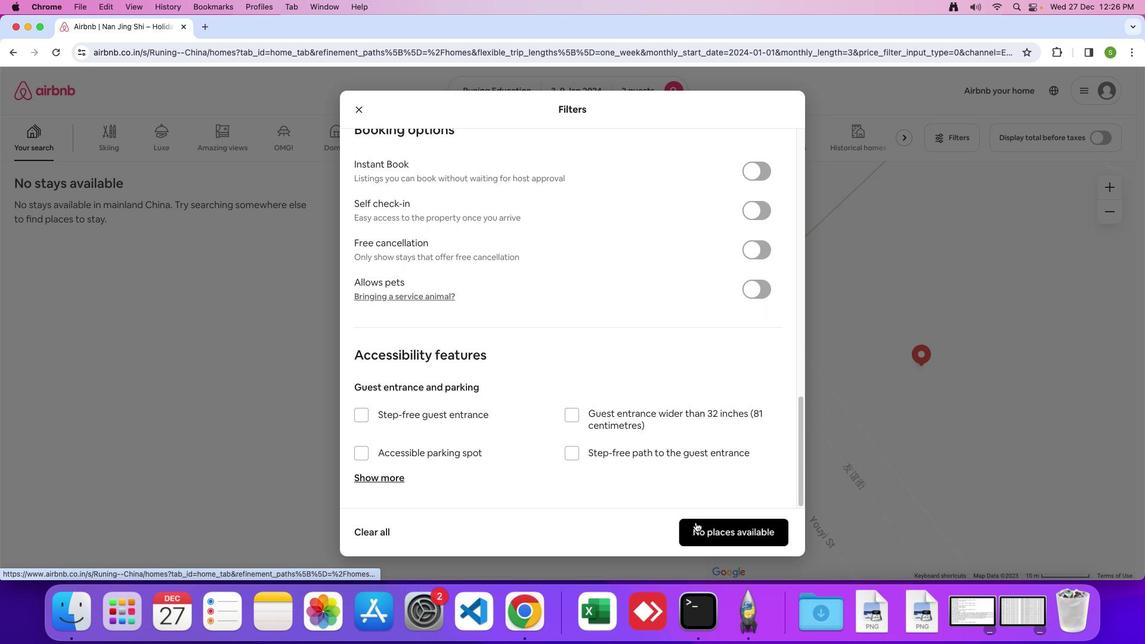 
Action: Mouse moved to (509, 344)
Screenshot: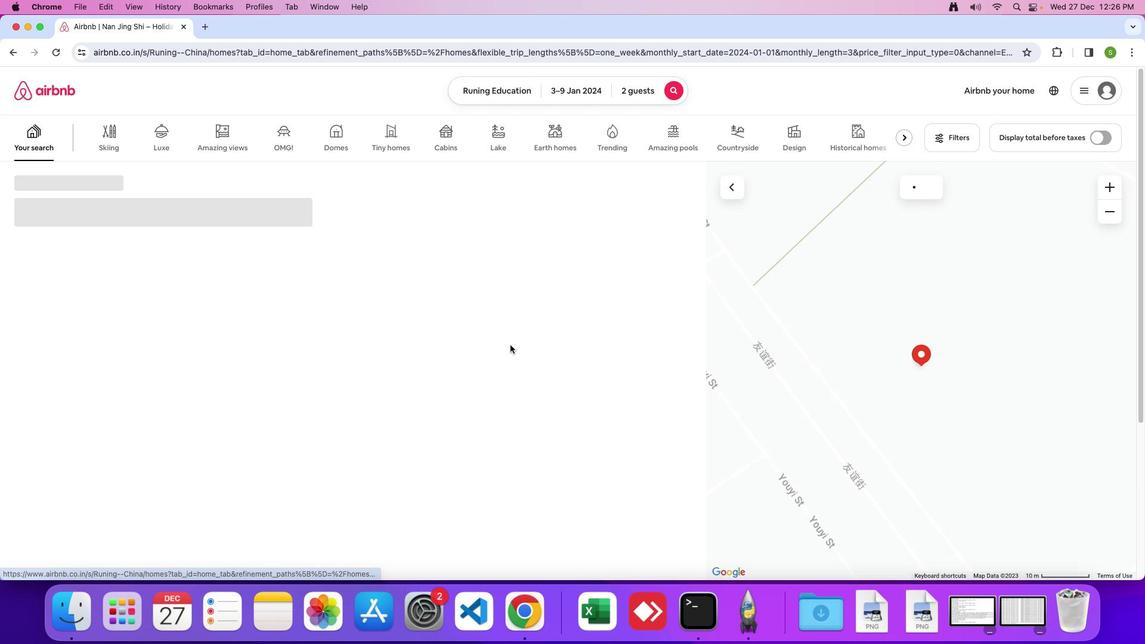 
